 Task: Look for space in Wesseling, Germany from 12th August, 2023 to 16th August, 2023 for 8 adults in price range Rs.10000 to Rs.16000. Place can be private room with 8 bedrooms having 8 beds and 8 bathrooms. Property type can be house, flat, guest house, hotel. Amenities needed are: wifi, TV, free parkinig on premises, gym, breakfast. Booking option can be shelf check-in. Required host language is English.
Action: Mouse moved to (588, 153)
Screenshot: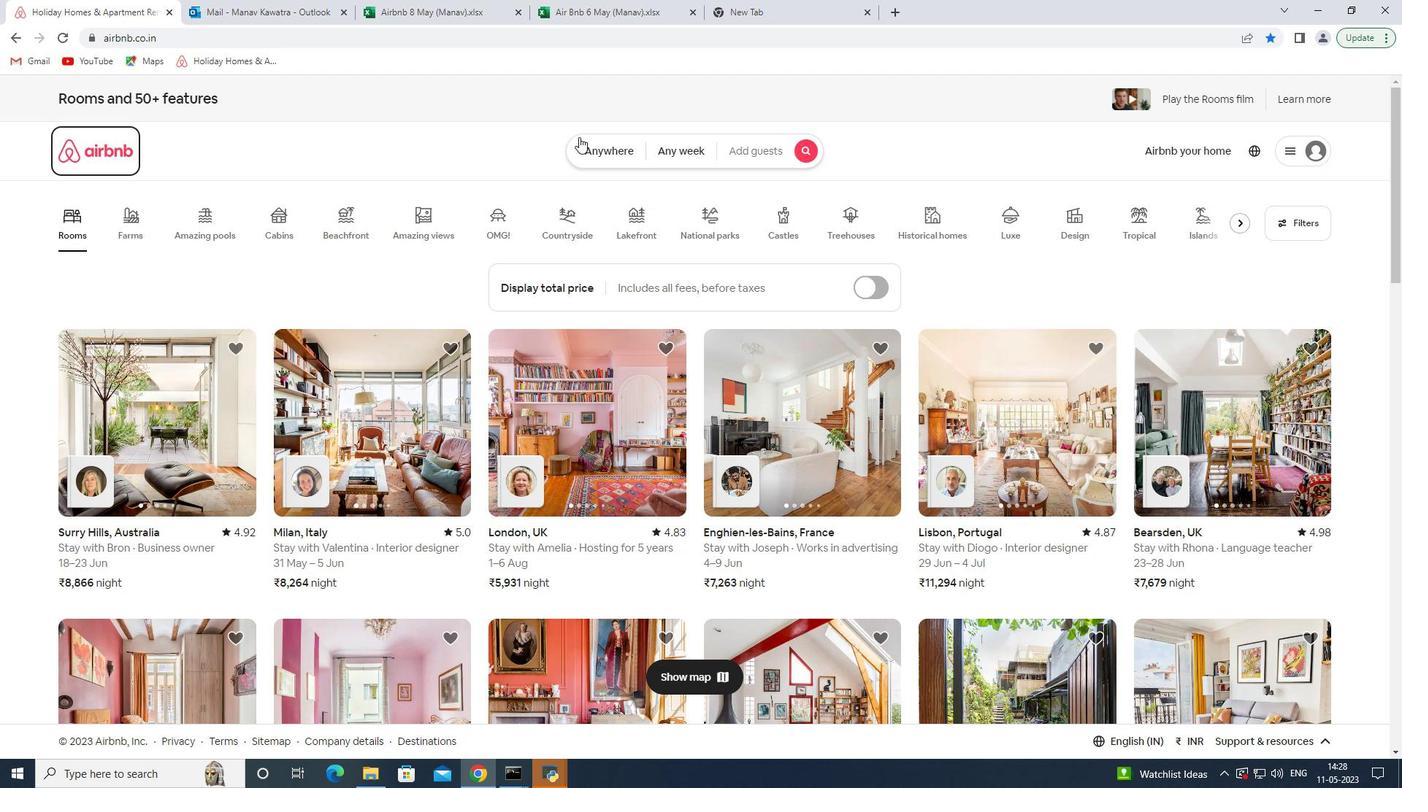 
Action: Mouse pressed left at (588, 153)
Screenshot: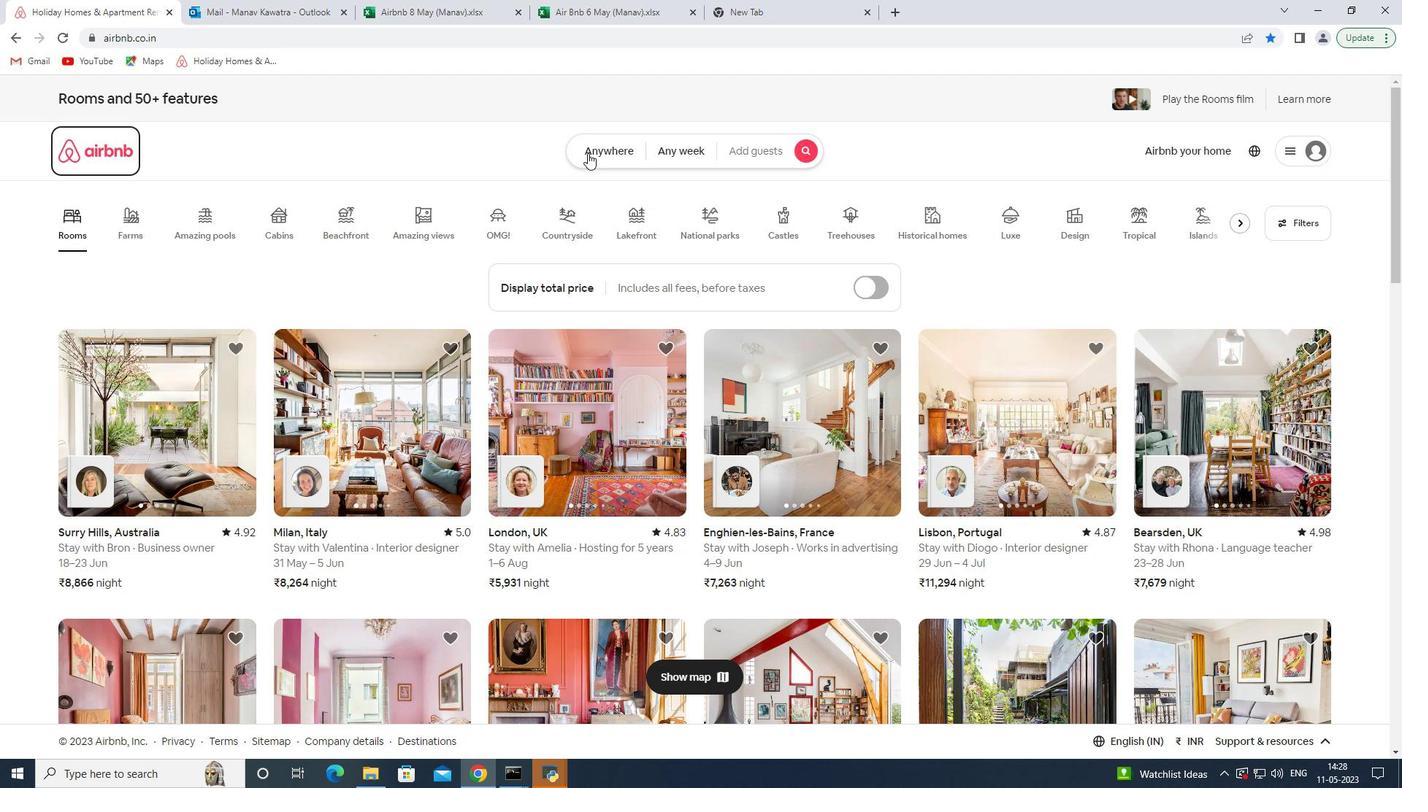 
Action: Mouse moved to (483, 219)
Screenshot: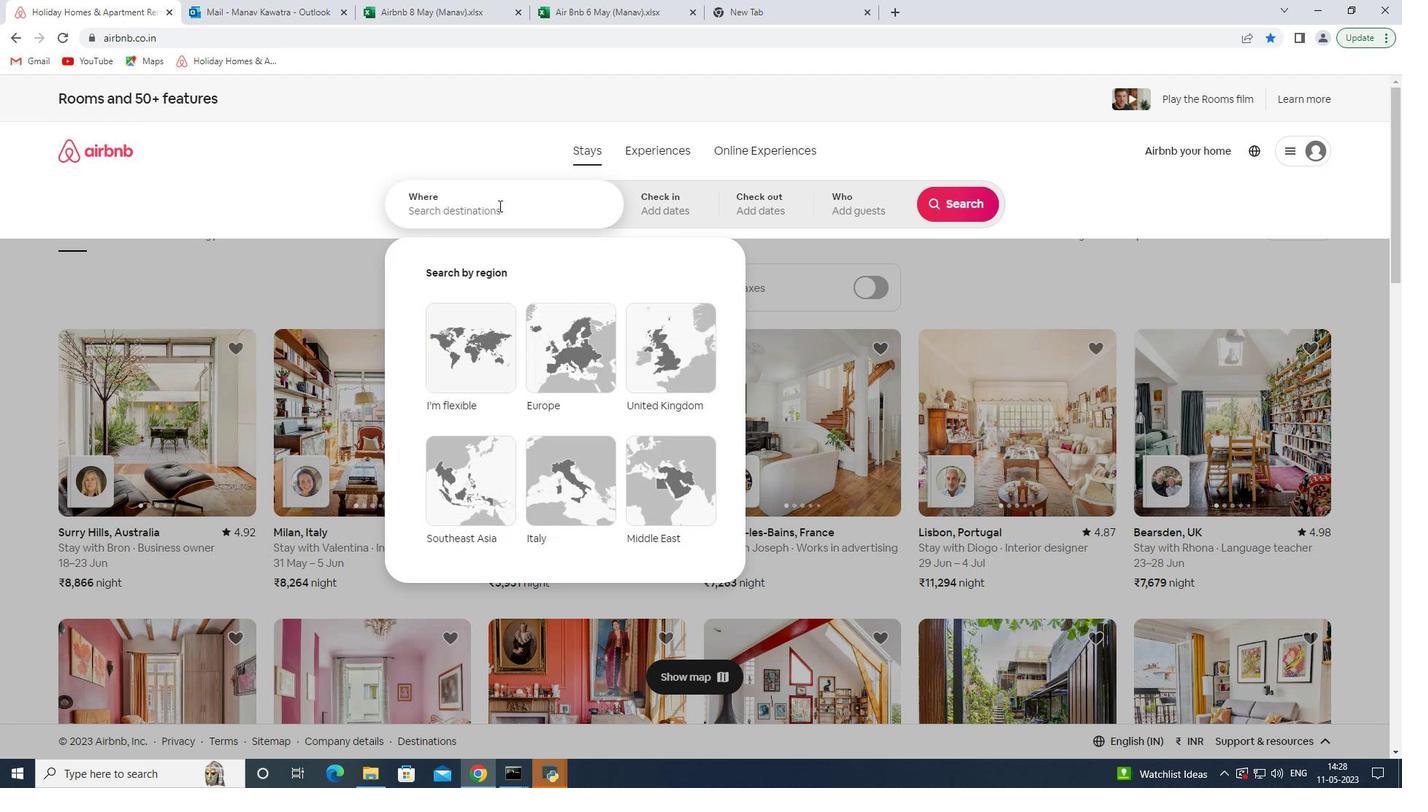
Action: Mouse pressed left at (483, 219)
Screenshot: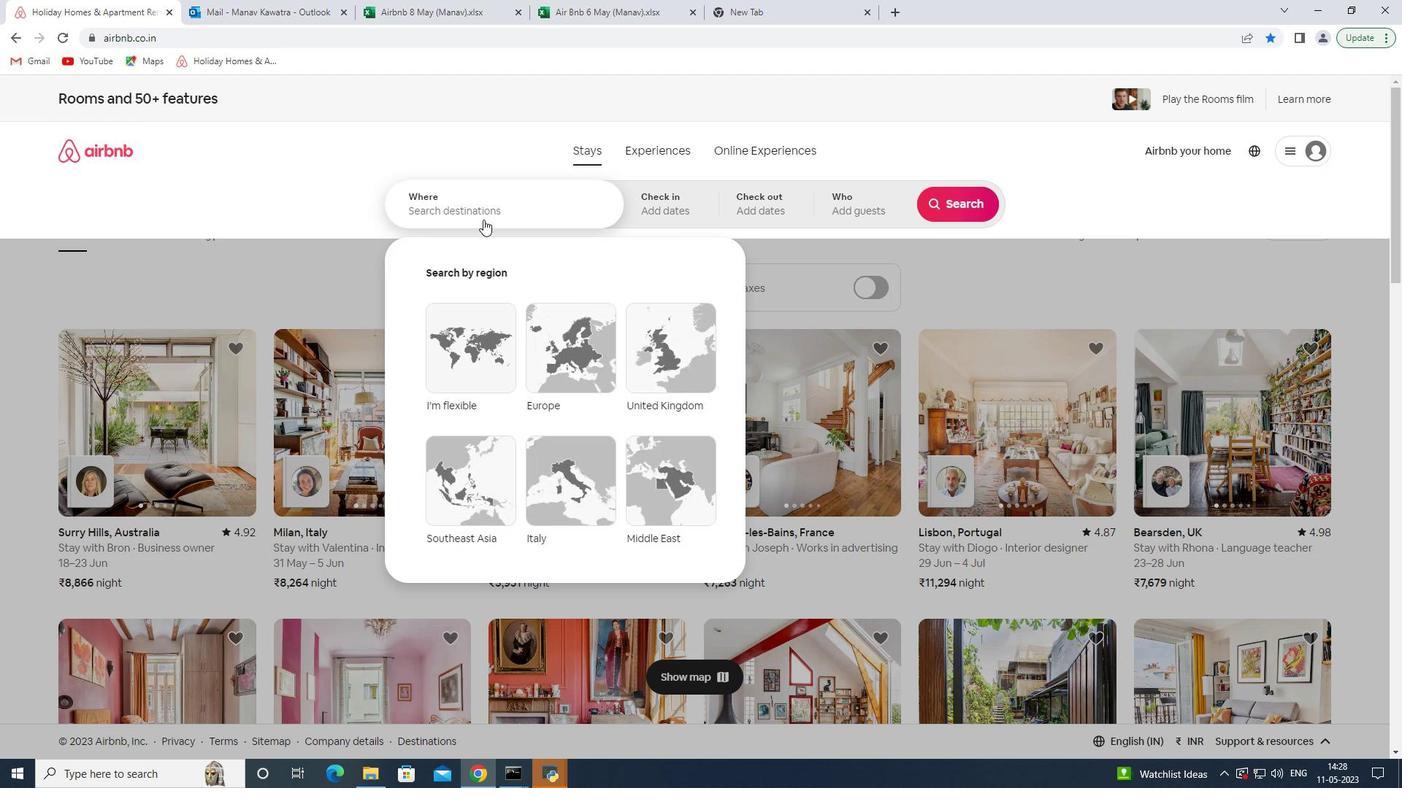 
Action: Mouse moved to (482, 206)
Screenshot: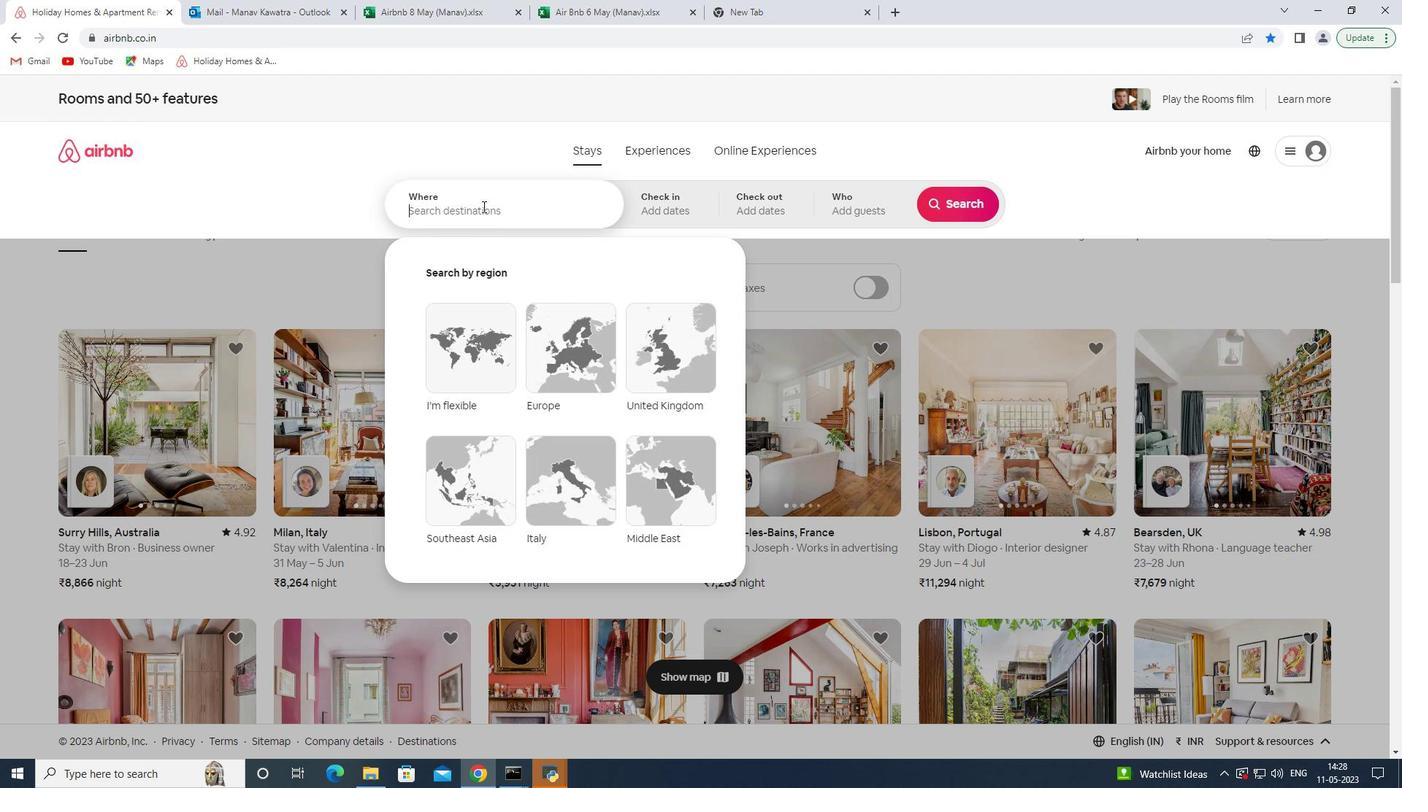 
Action: Mouse pressed left at (482, 206)
Screenshot: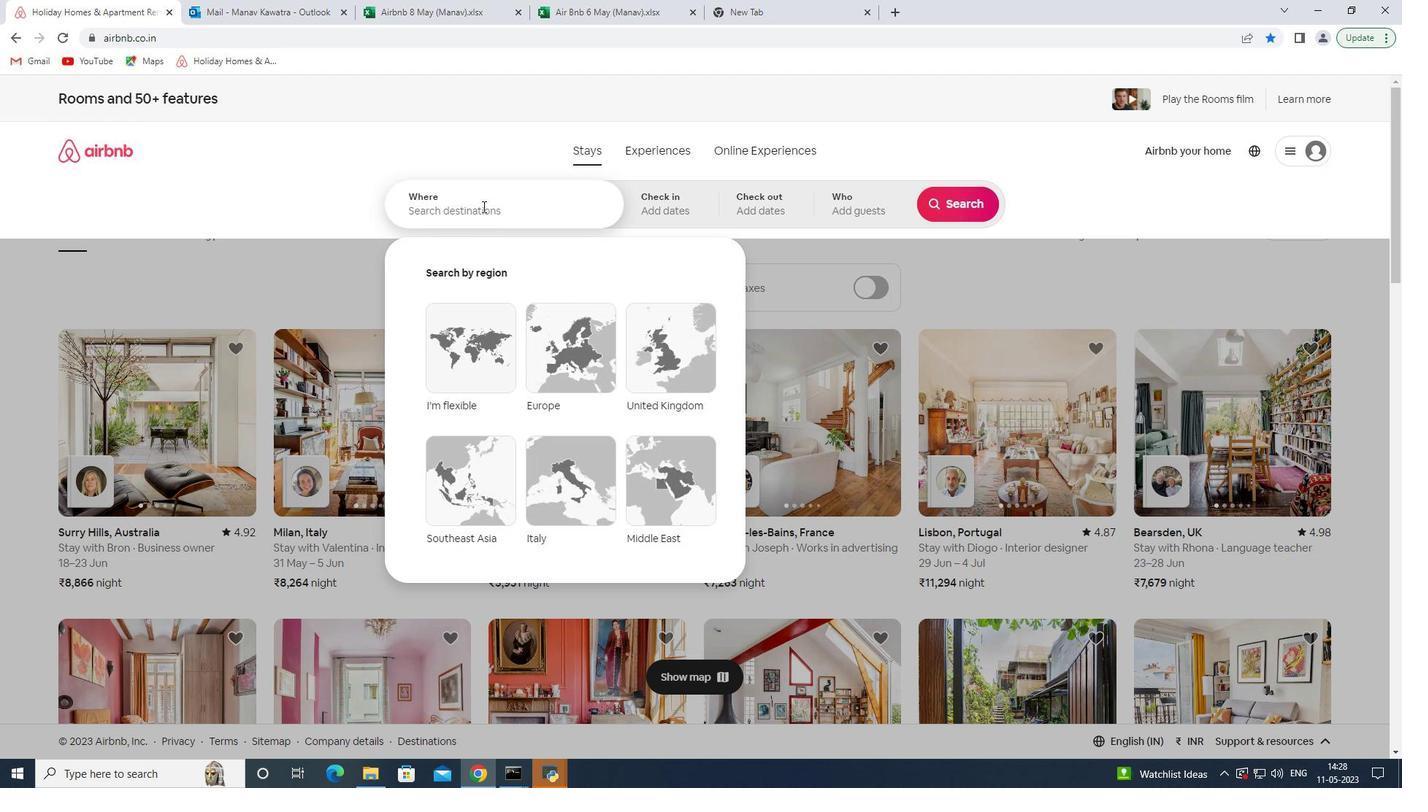 
Action: Key pressed <Key.shift><Key.shift><Key.shift>Wesseling<Key.space><Key.shift><Key.shift><Key.shift><Key.shift><Key.shift><Key.shift><Key.shift><Key.shift><Key.shift><Key.shift><Key.shift><Key.shift><Key.shift><Key.shift><Key.shift><Key.shift><Key.shift><Key.shift><Key.shift><Key.shift><Key.shift><Key.shift><Key.shift><Key.shift><Key.shift><Key.shift><Key.shift><Key.shift><Key.shift><Key.shift><Key.shift><Key.shift><Key.shift><Key.shift><Key.shift><Key.shift><Key.shift><Key.shift><Key.shift><Key.shift><Key.shift><Key.shift><Key.shift><Key.shift><Key.shift><Key.shift><Key.shift>Ger
Screenshot: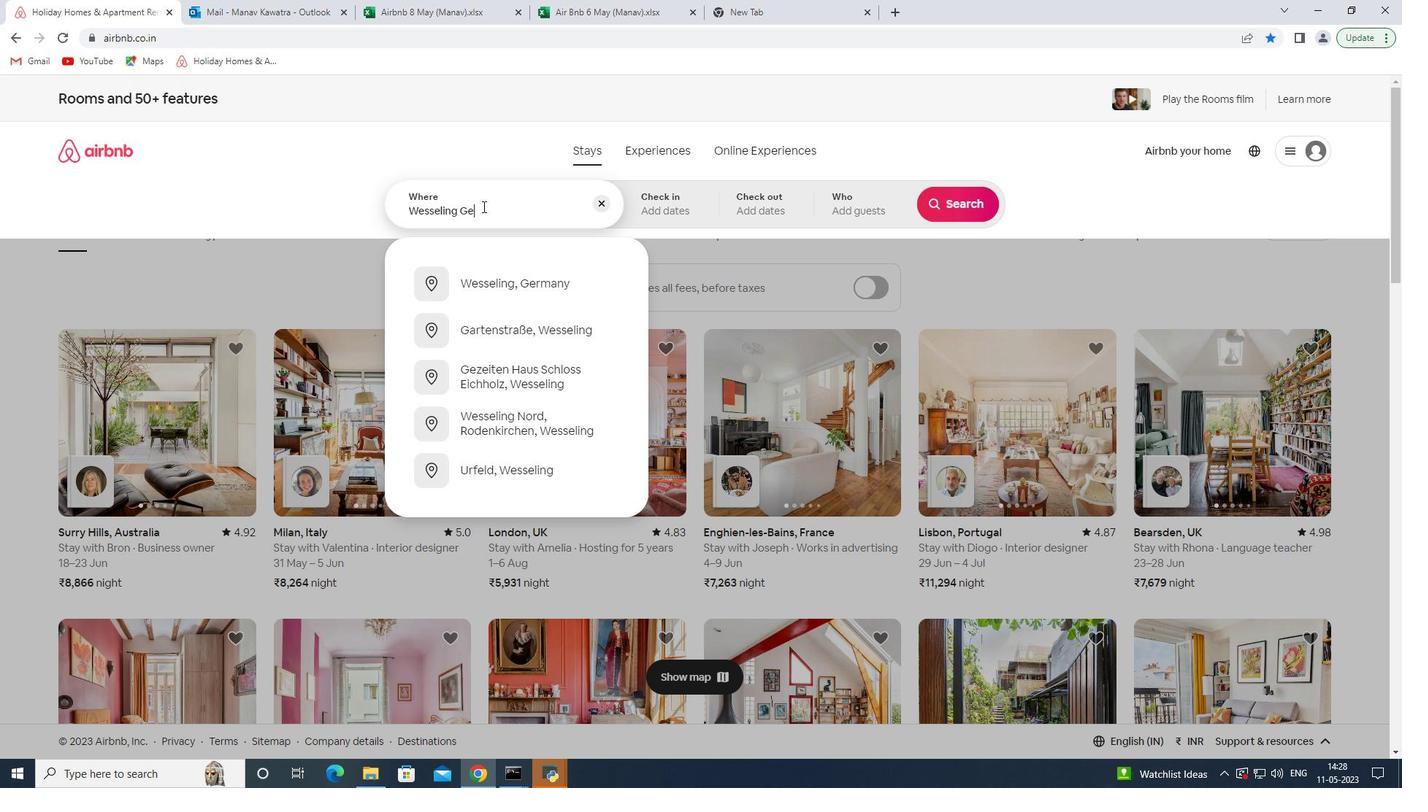 
Action: Mouse moved to (565, 287)
Screenshot: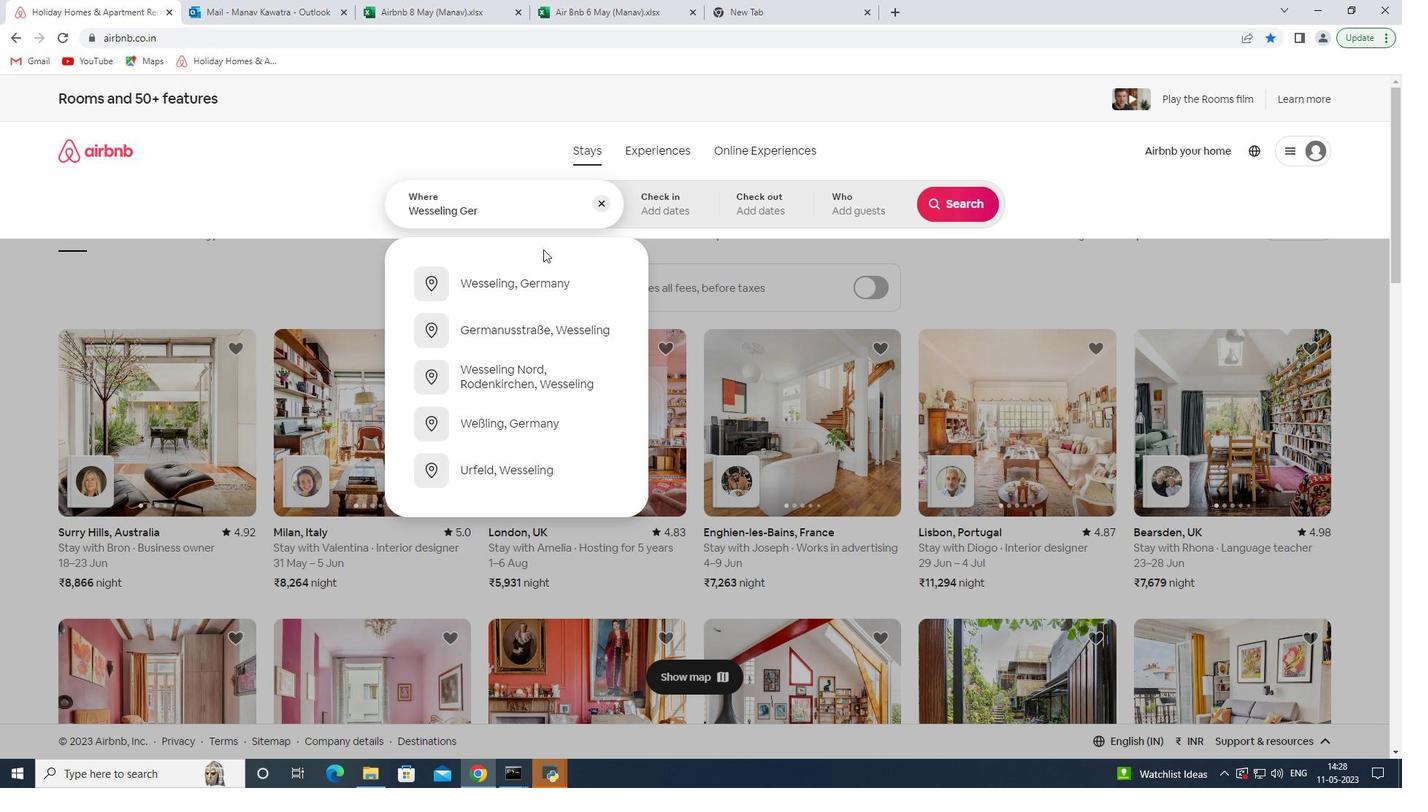 
Action: Mouse pressed left at (565, 287)
Screenshot: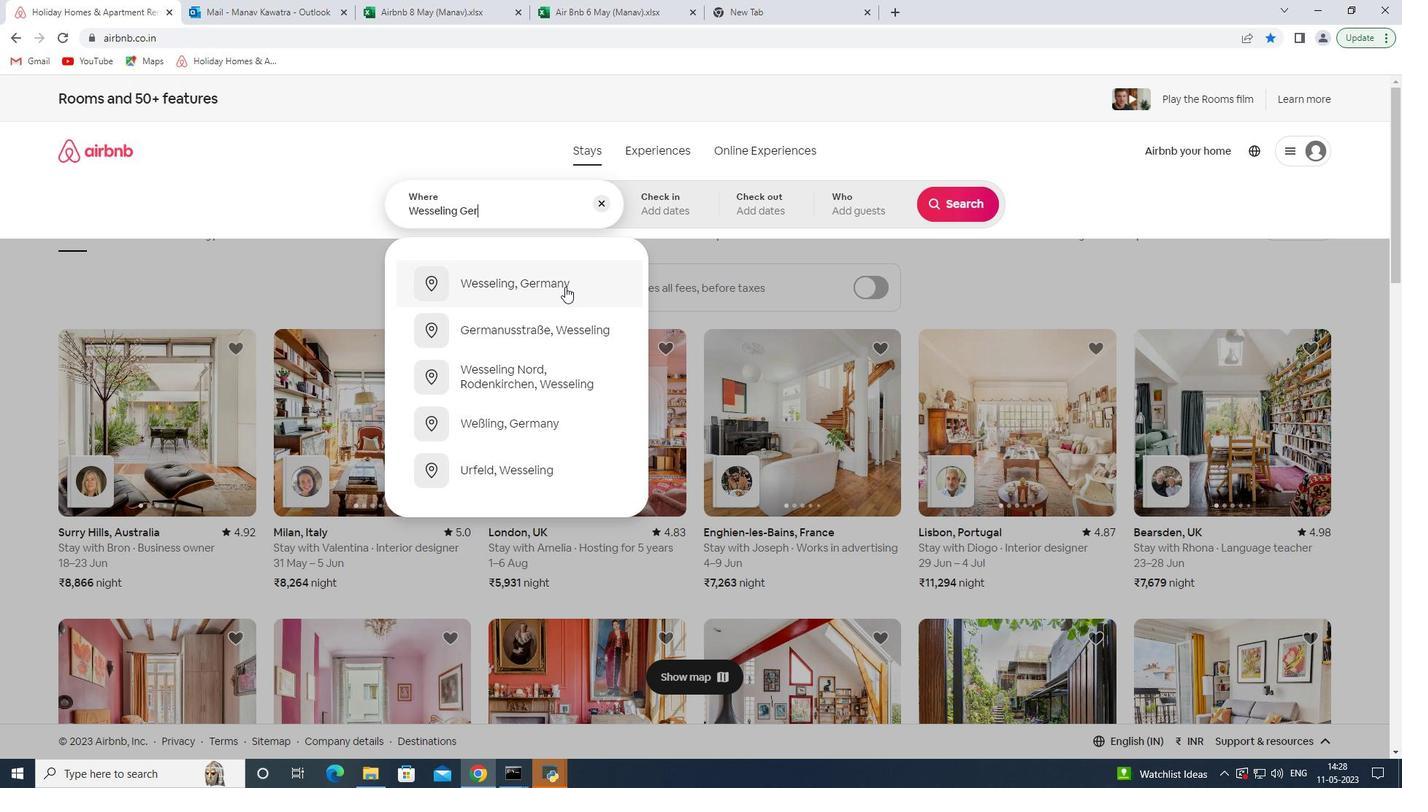 
Action: Mouse moved to (948, 321)
Screenshot: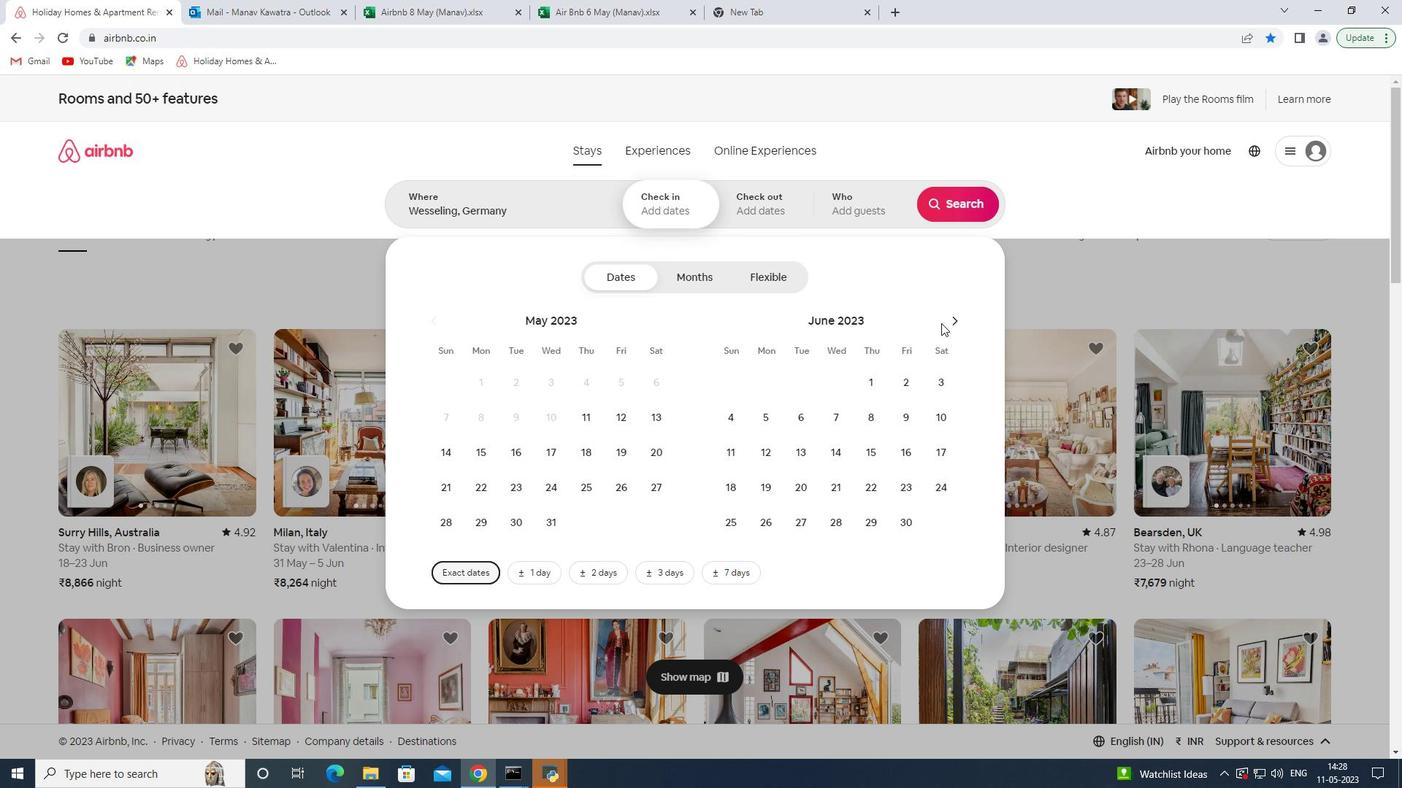 
Action: Mouse pressed left at (948, 321)
Screenshot: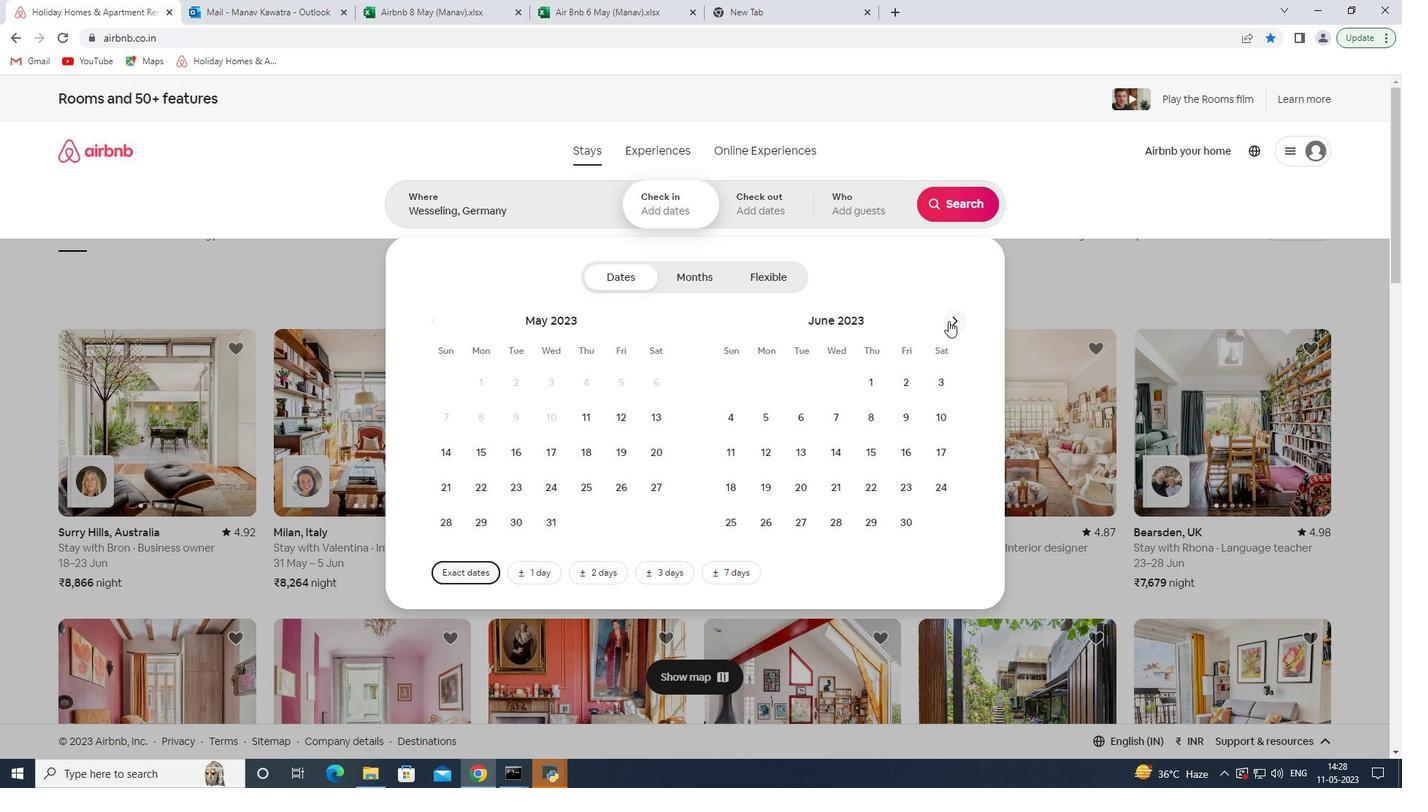 
Action: Mouse pressed left at (948, 321)
Screenshot: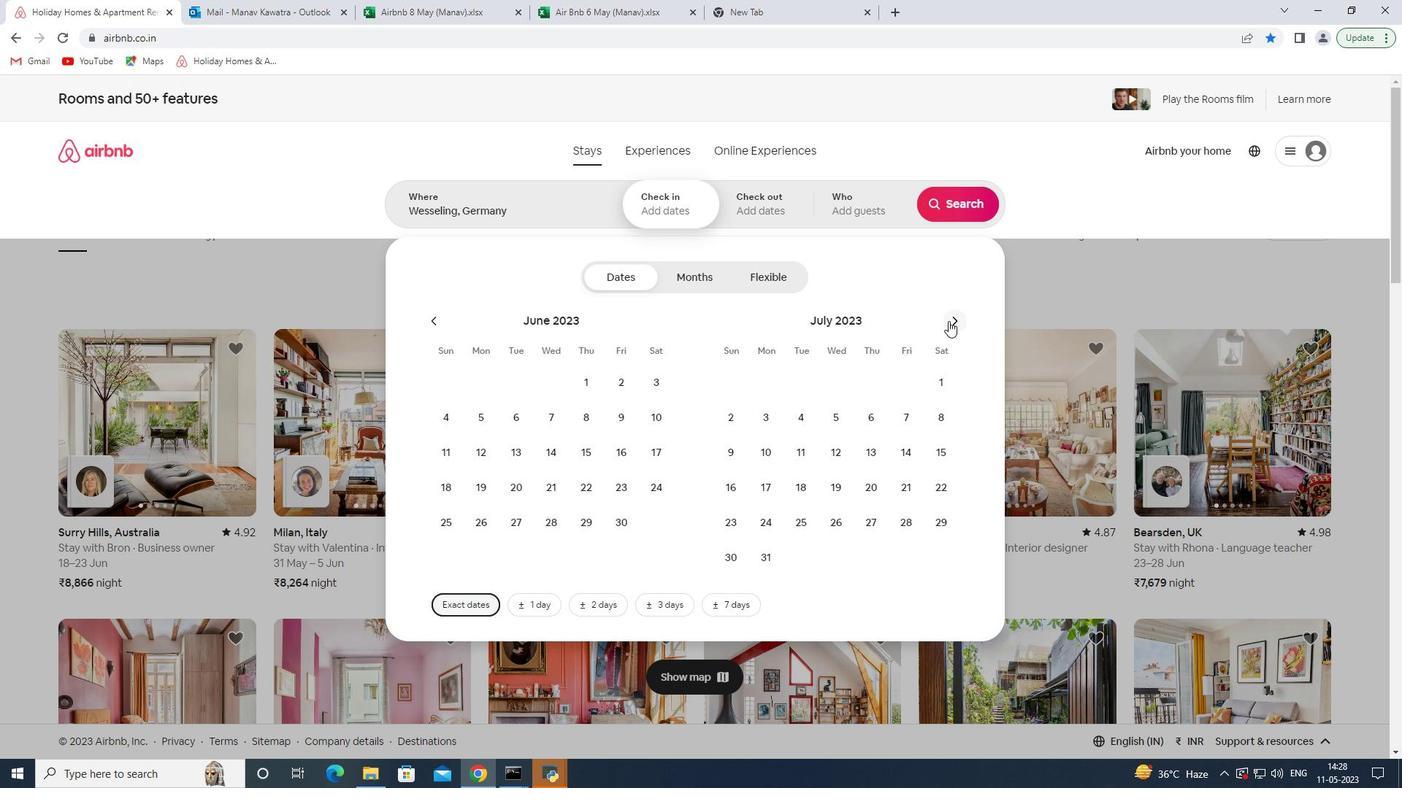 
Action: Mouse moved to (942, 414)
Screenshot: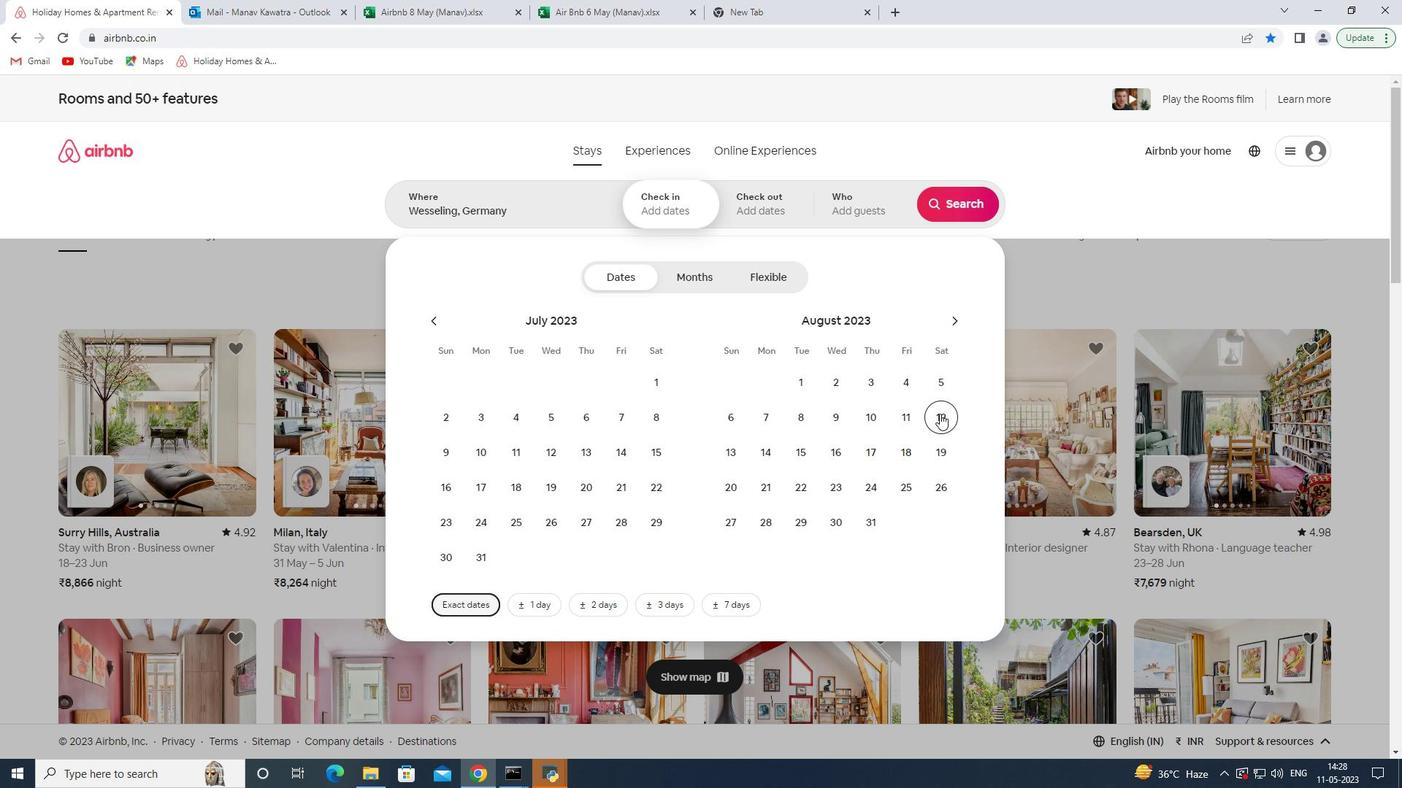 
Action: Mouse pressed left at (942, 414)
Screenshot: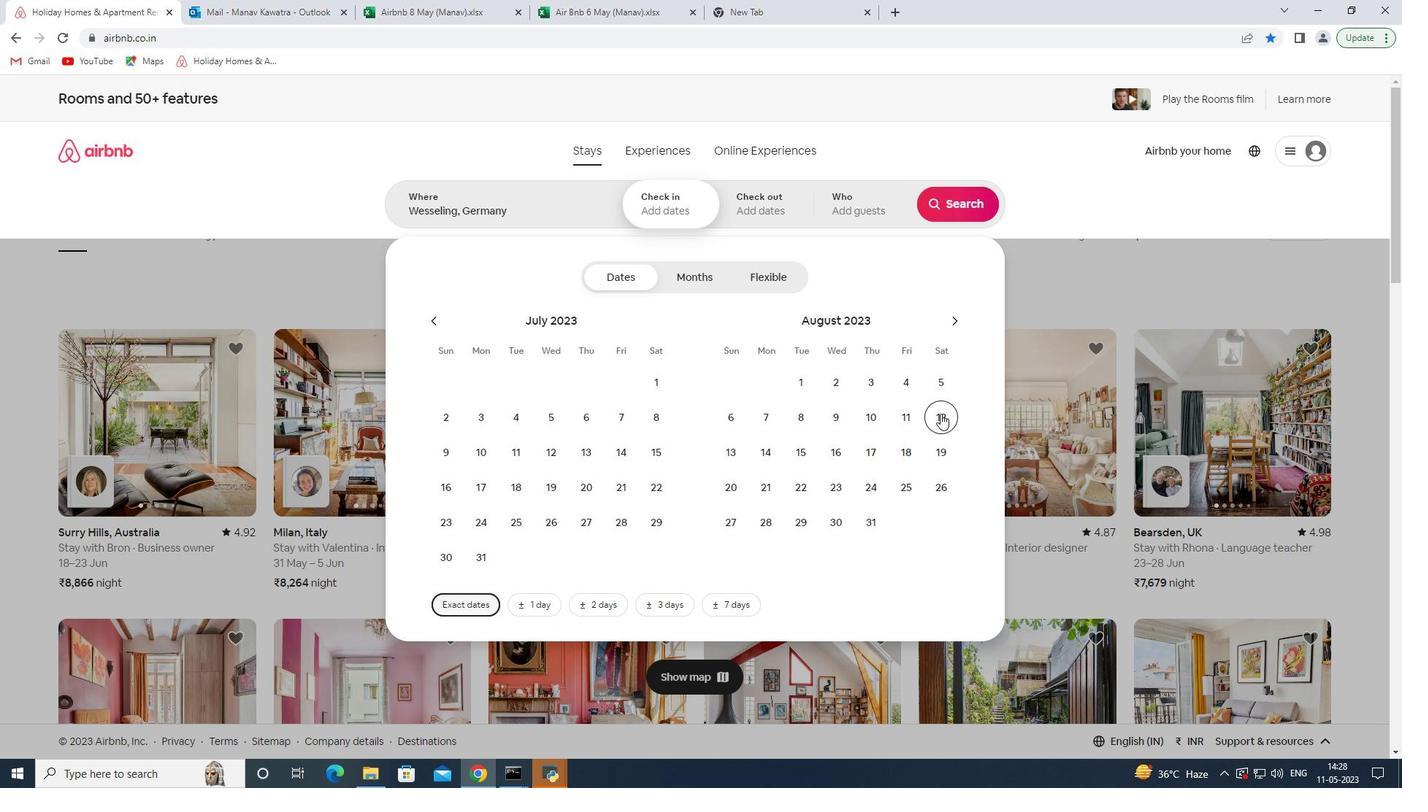 
Action: Mouse moved to (826, 451)
Screenshot: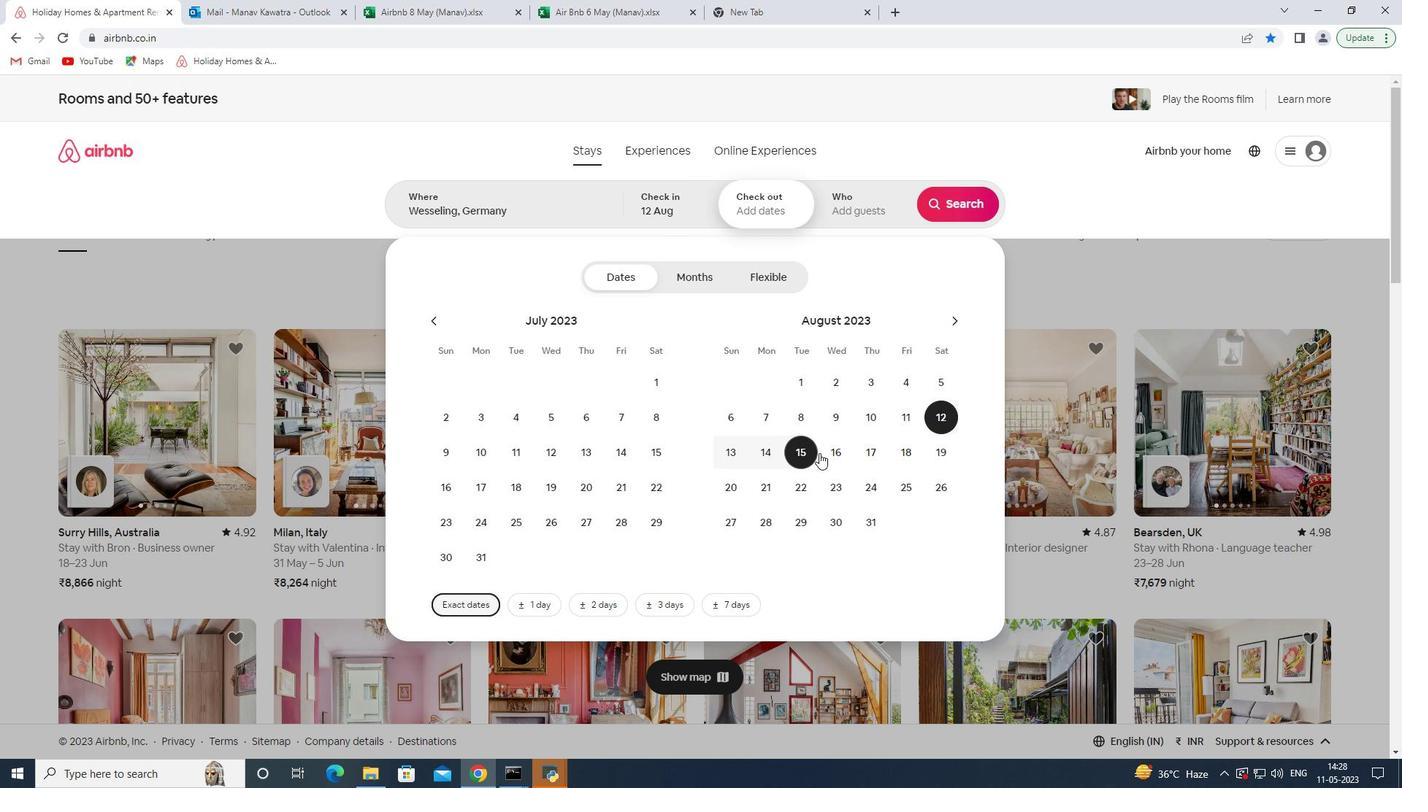 
Action: Mouse pressed left at (826, 451)
Screenshot: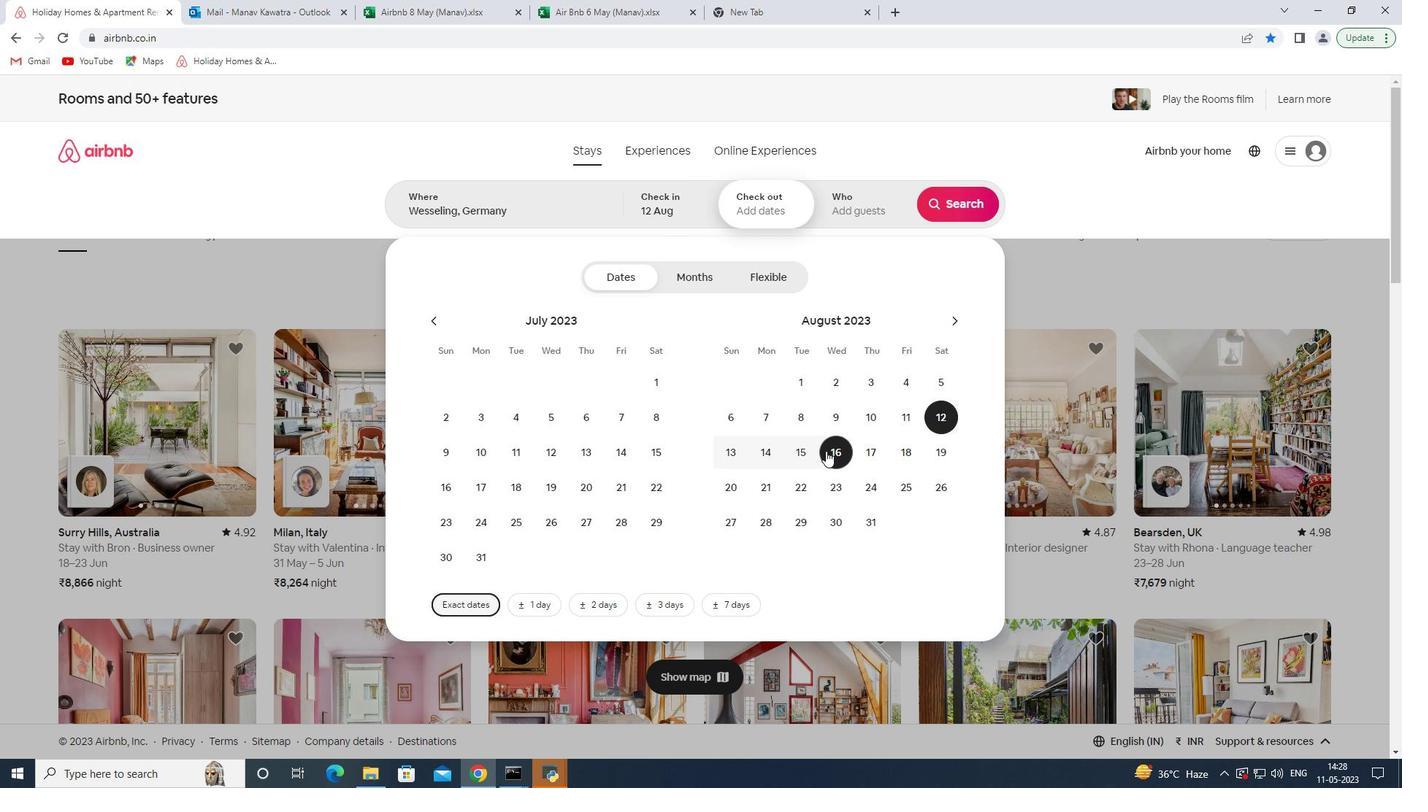 
Action: Mouse moved to (863, 216)
Screenshot: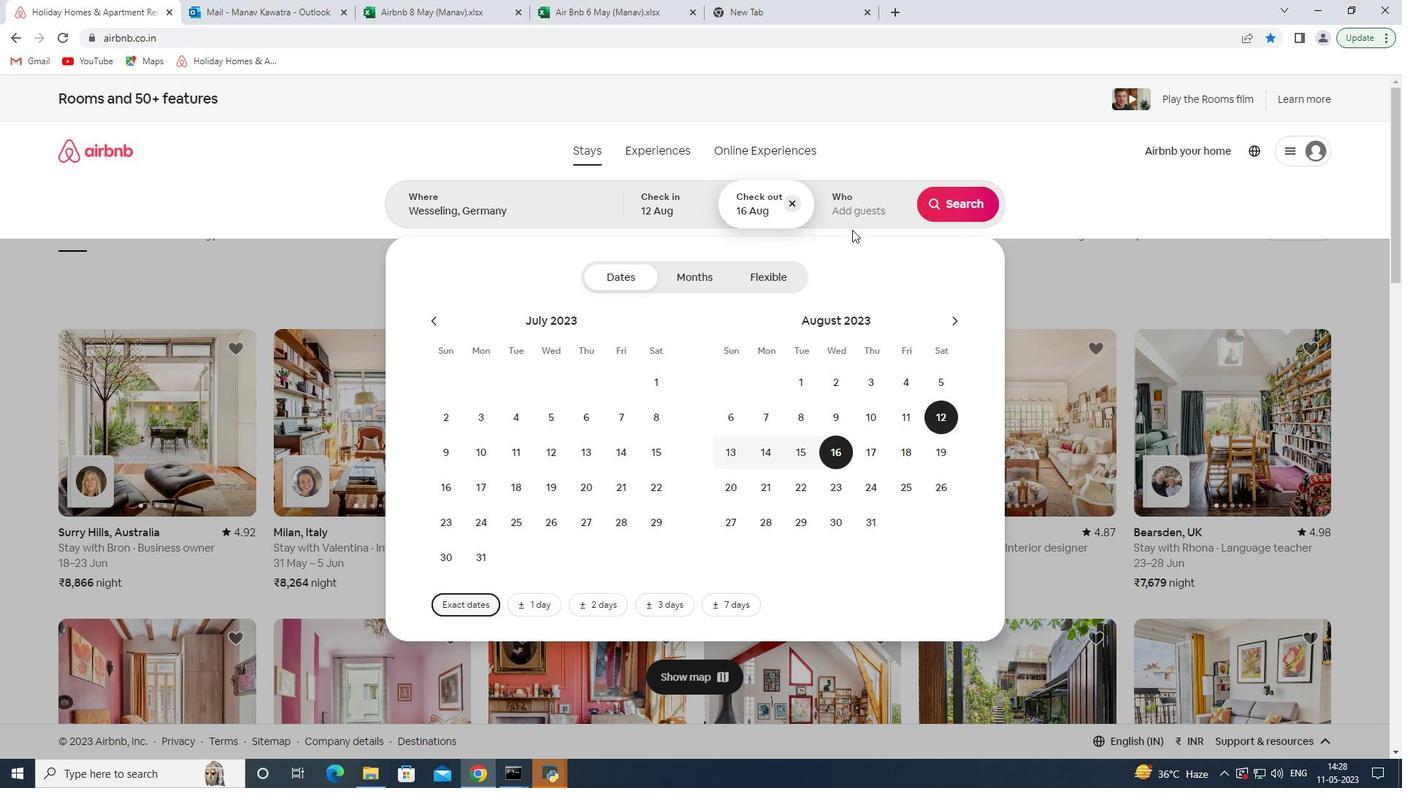 
Action: Mouse pressed left at (863, 216)
Screenshot: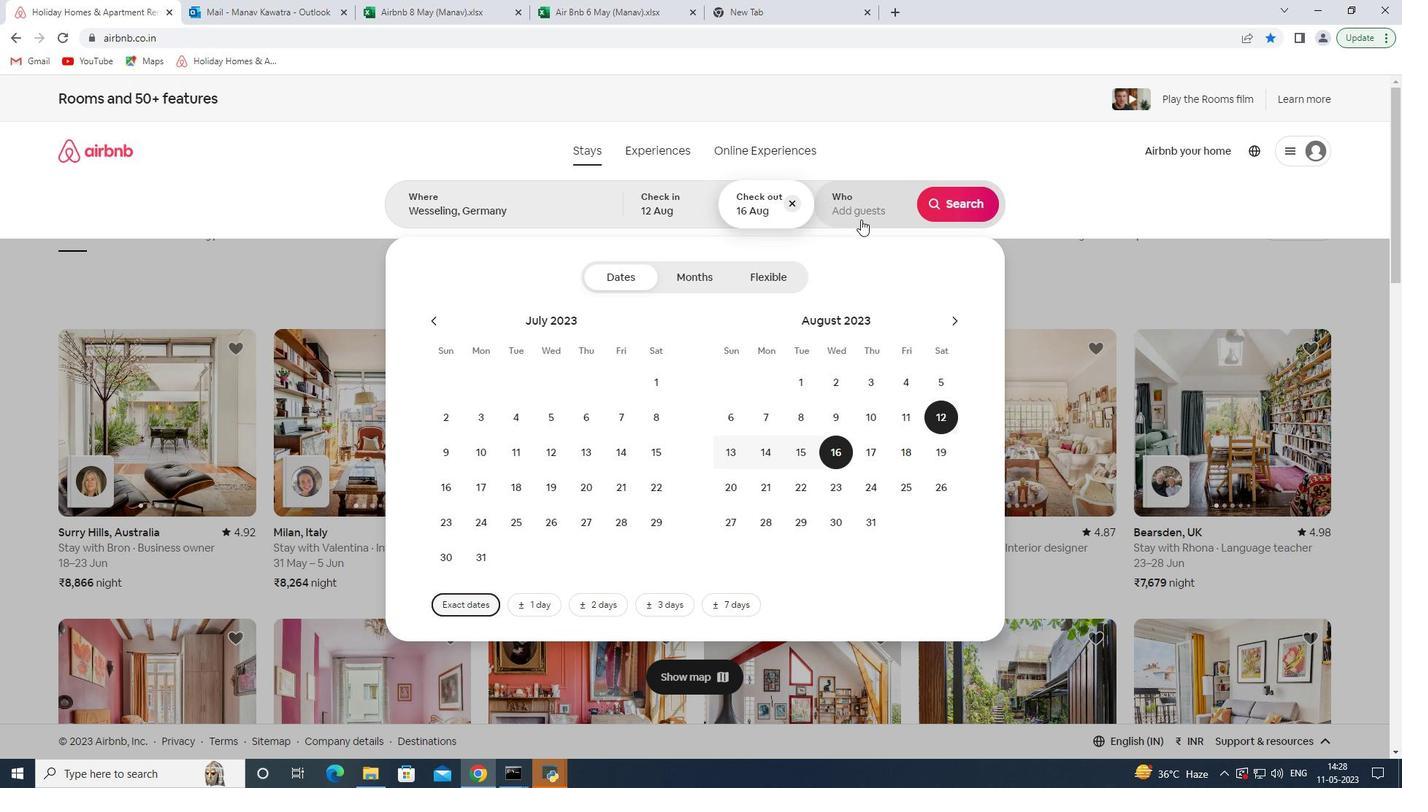 
Action: Mouse moved to (957, 274)
Screenshot: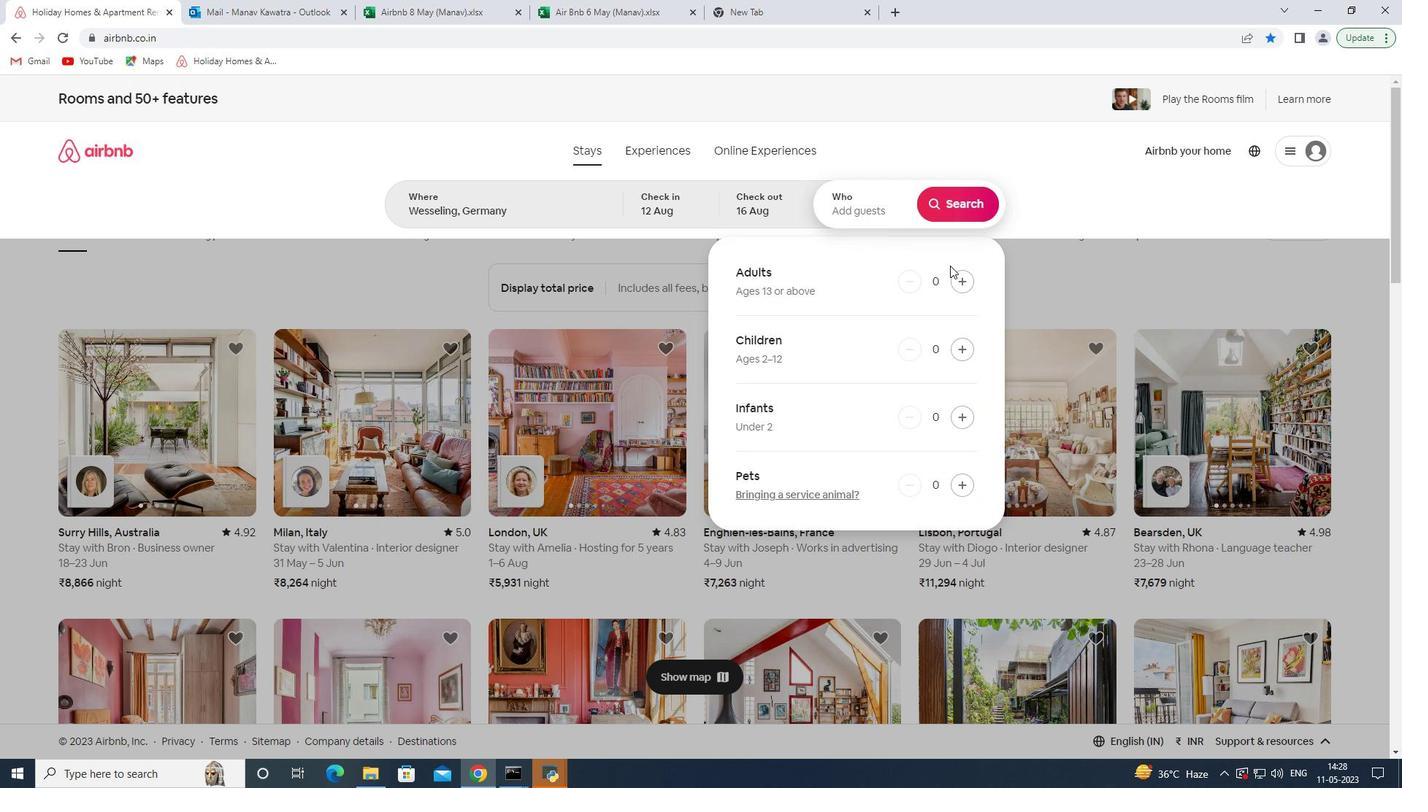 
Action: Mouse pressed left at (957, 274)
Screenshot: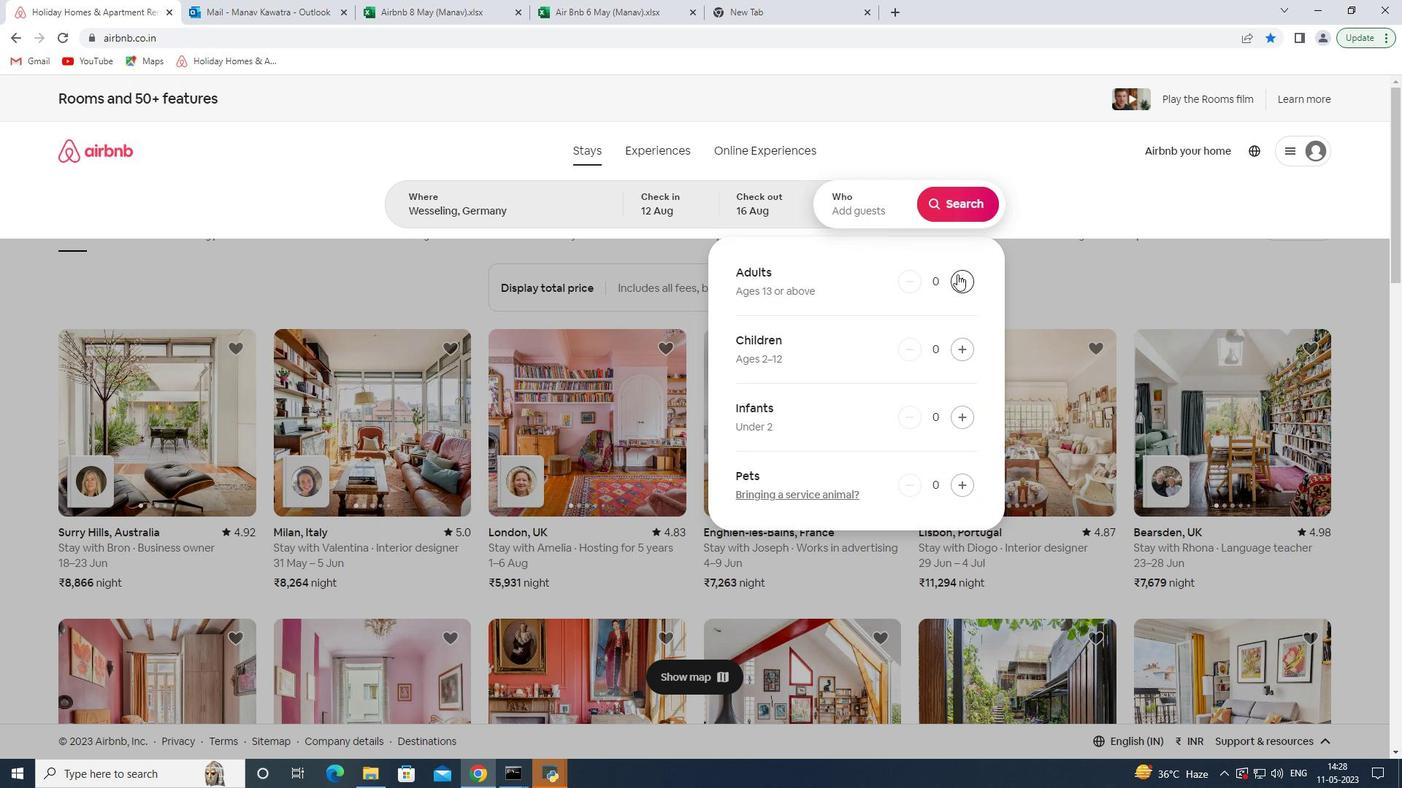 
Action: Mouse pressed left at (957, 274)
Screenshot: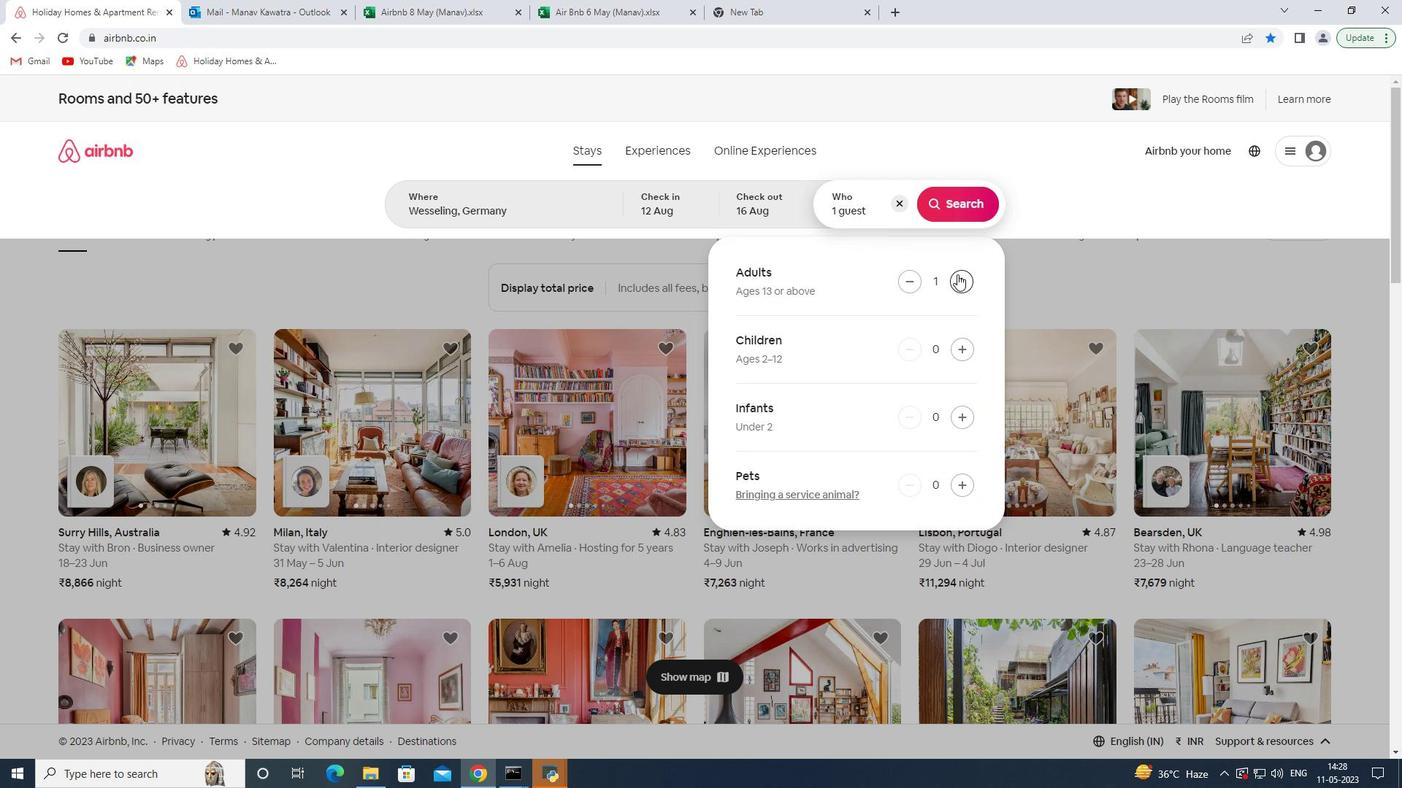 
Action: Mouse pressed left at (957, 274)
Screenshot: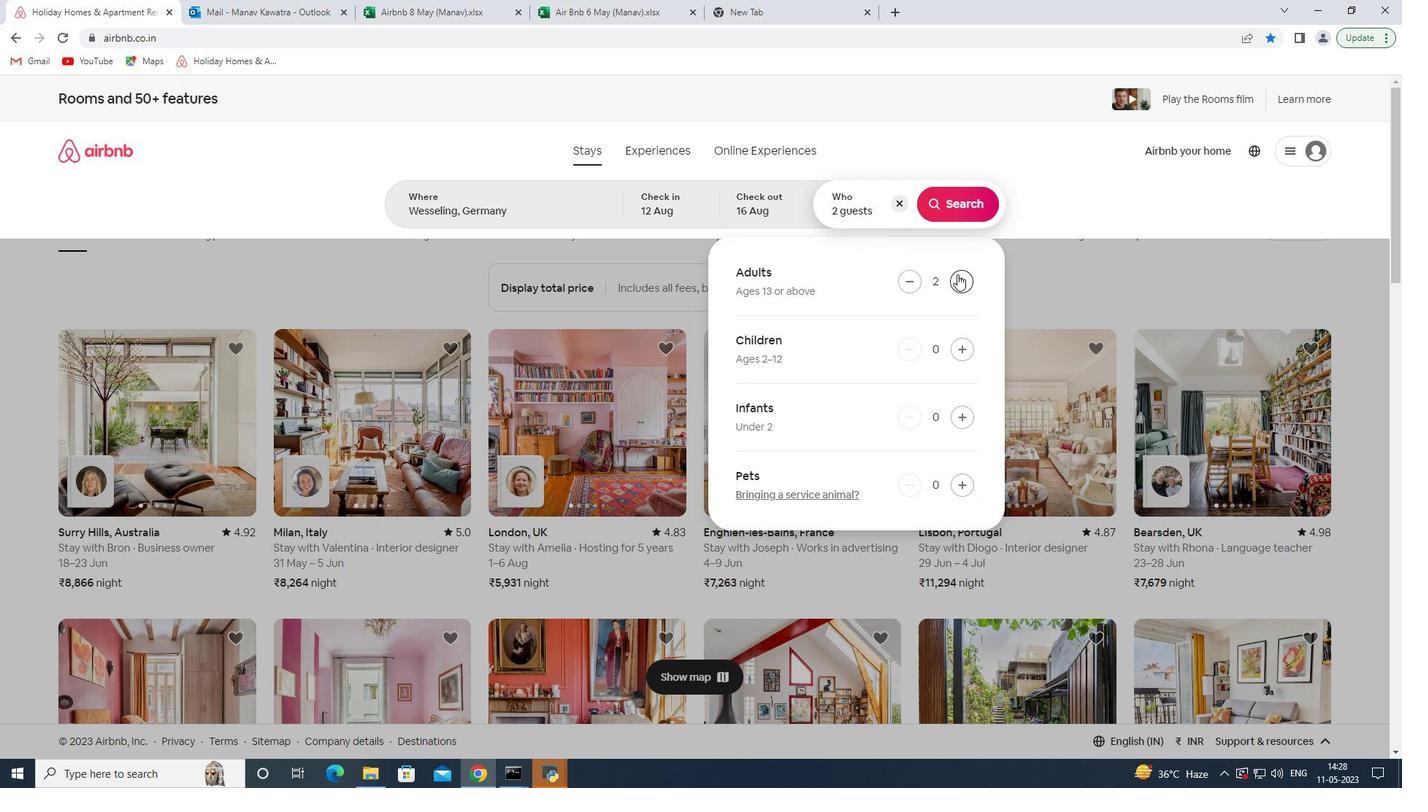 
Action: Mouse pressed left at (957, 274)
Screenshot: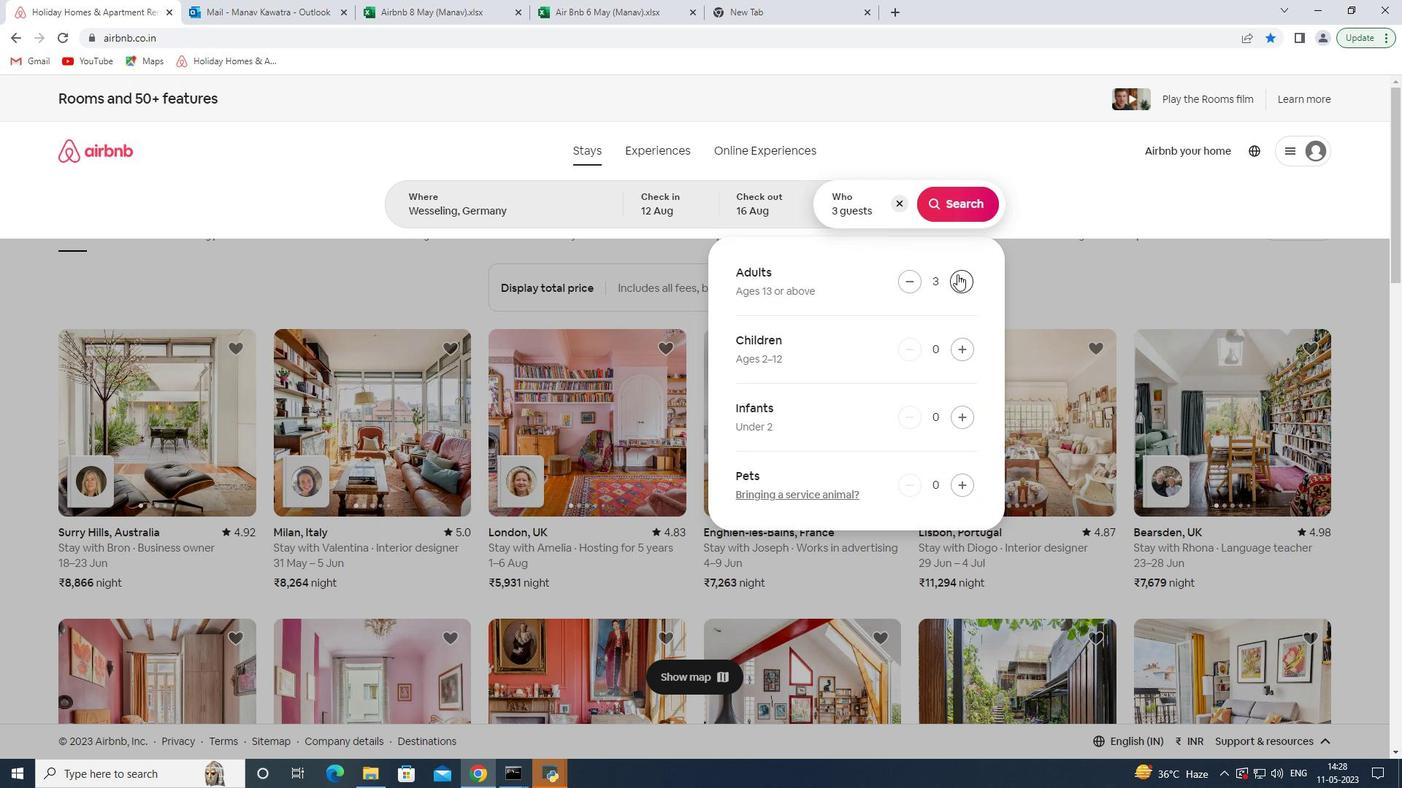 
Action: Mouse pressed left at (957, 274)
Screenshot: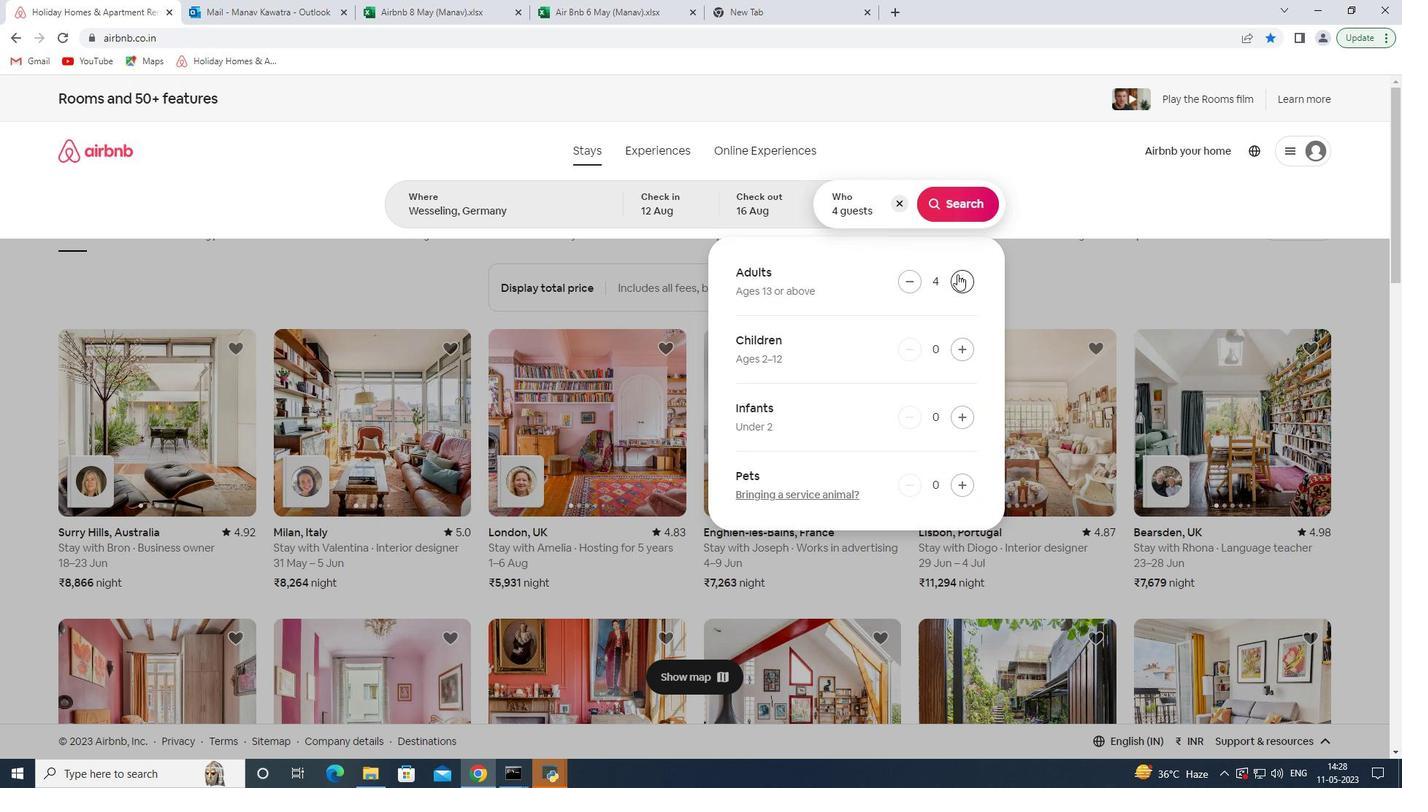 
Action: Mouse pressed left at (957, 274)
Screenshot: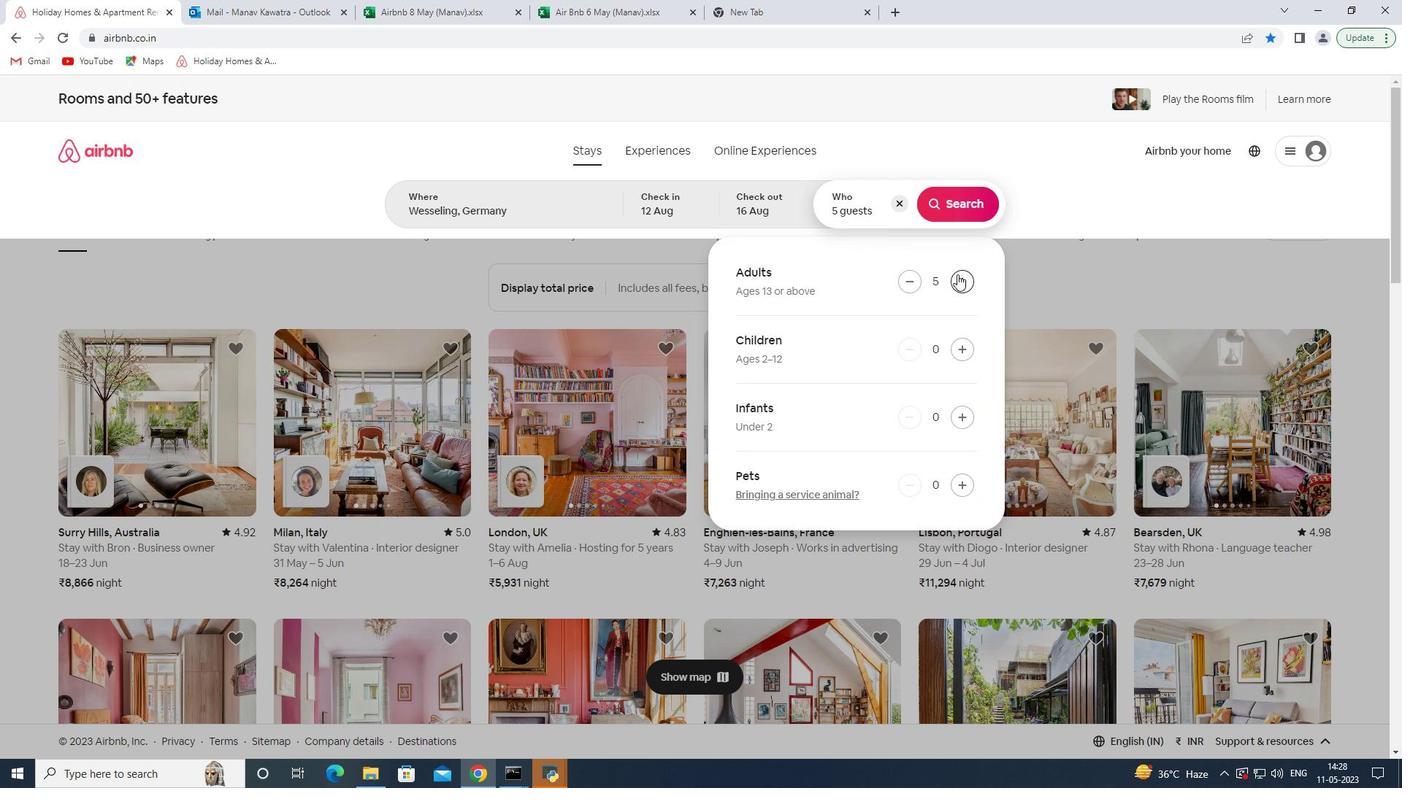 
Action: Mouse pressed left at (957, 274)
Screenshot: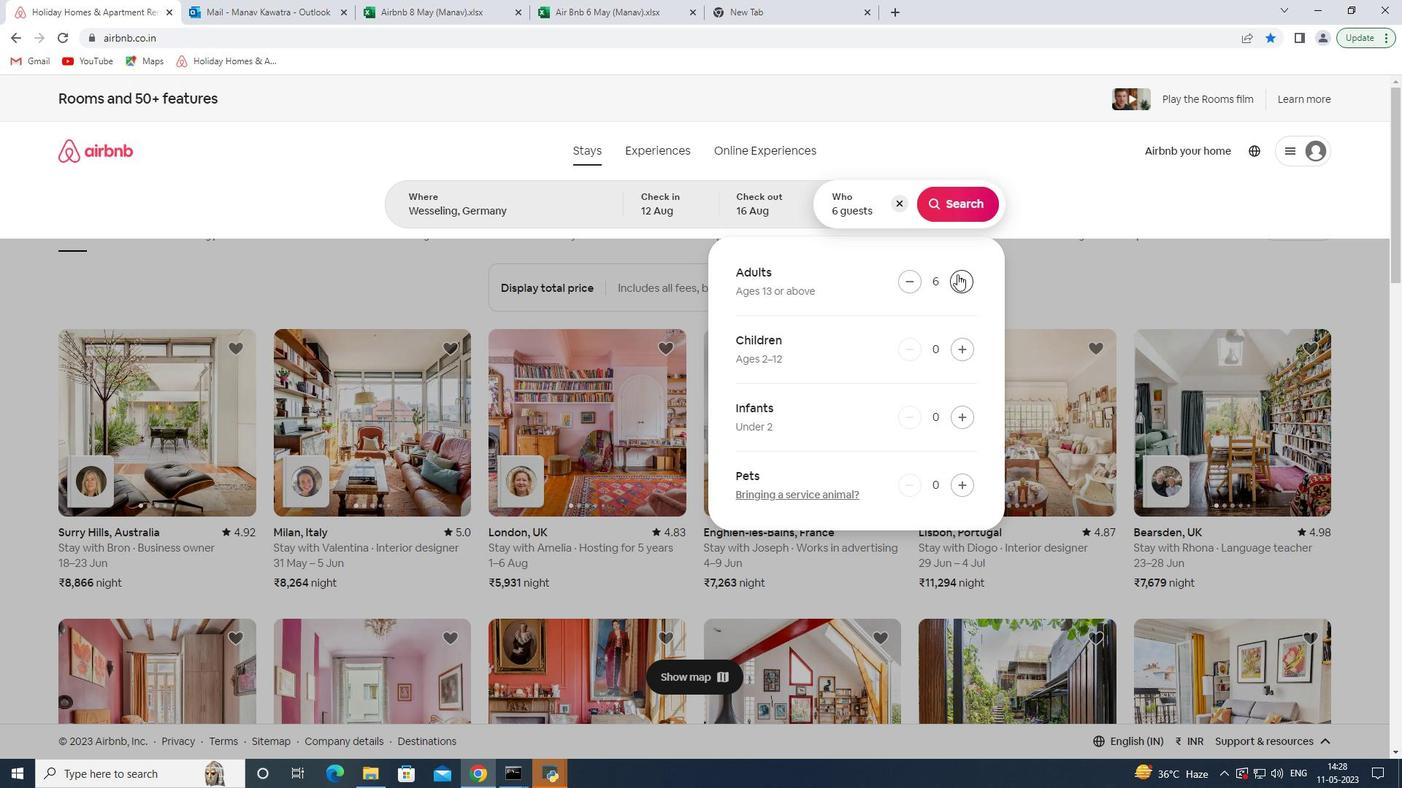 
Action: Mouse pressed left at (957, 274)
Screenshot: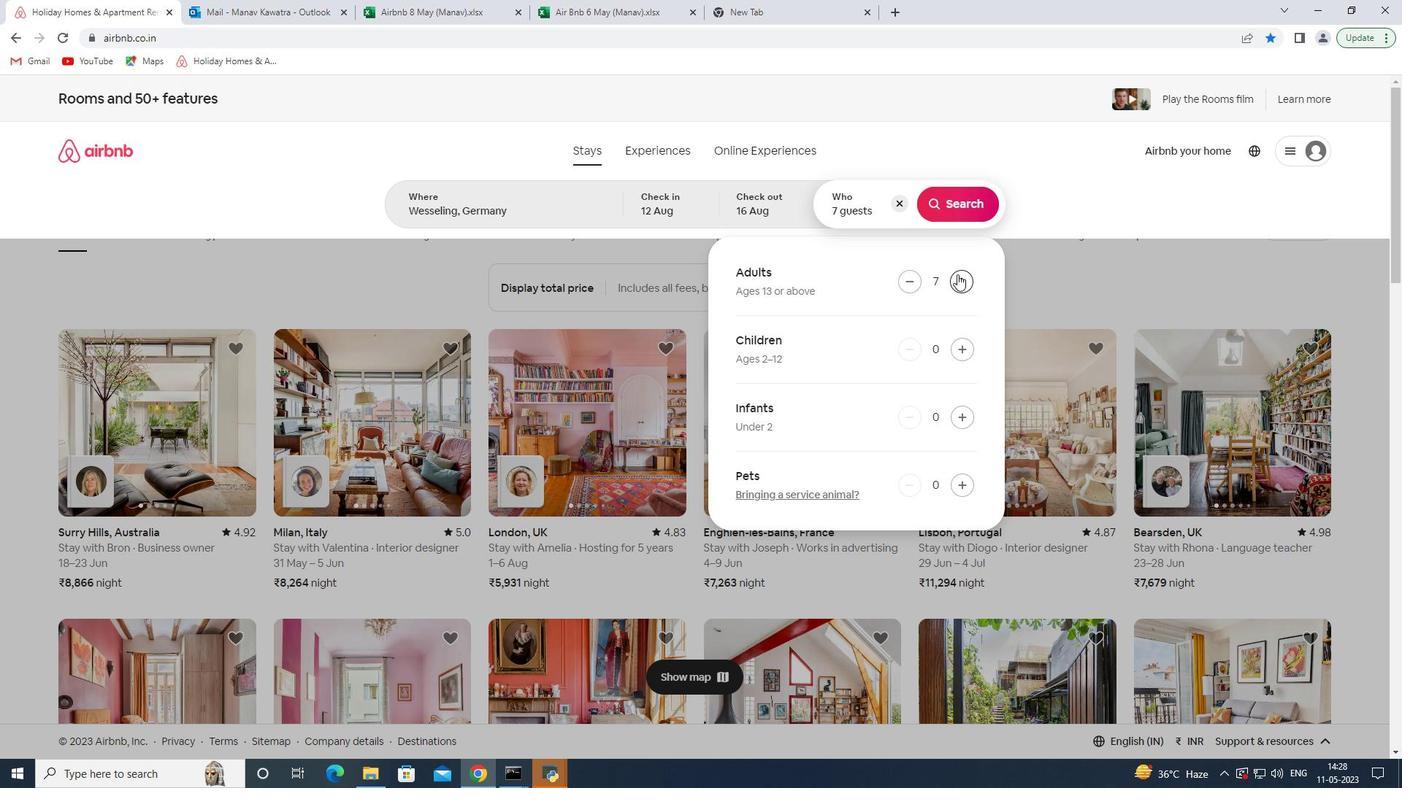 
Action: Mouse moved to (959, 203)
Screenshot: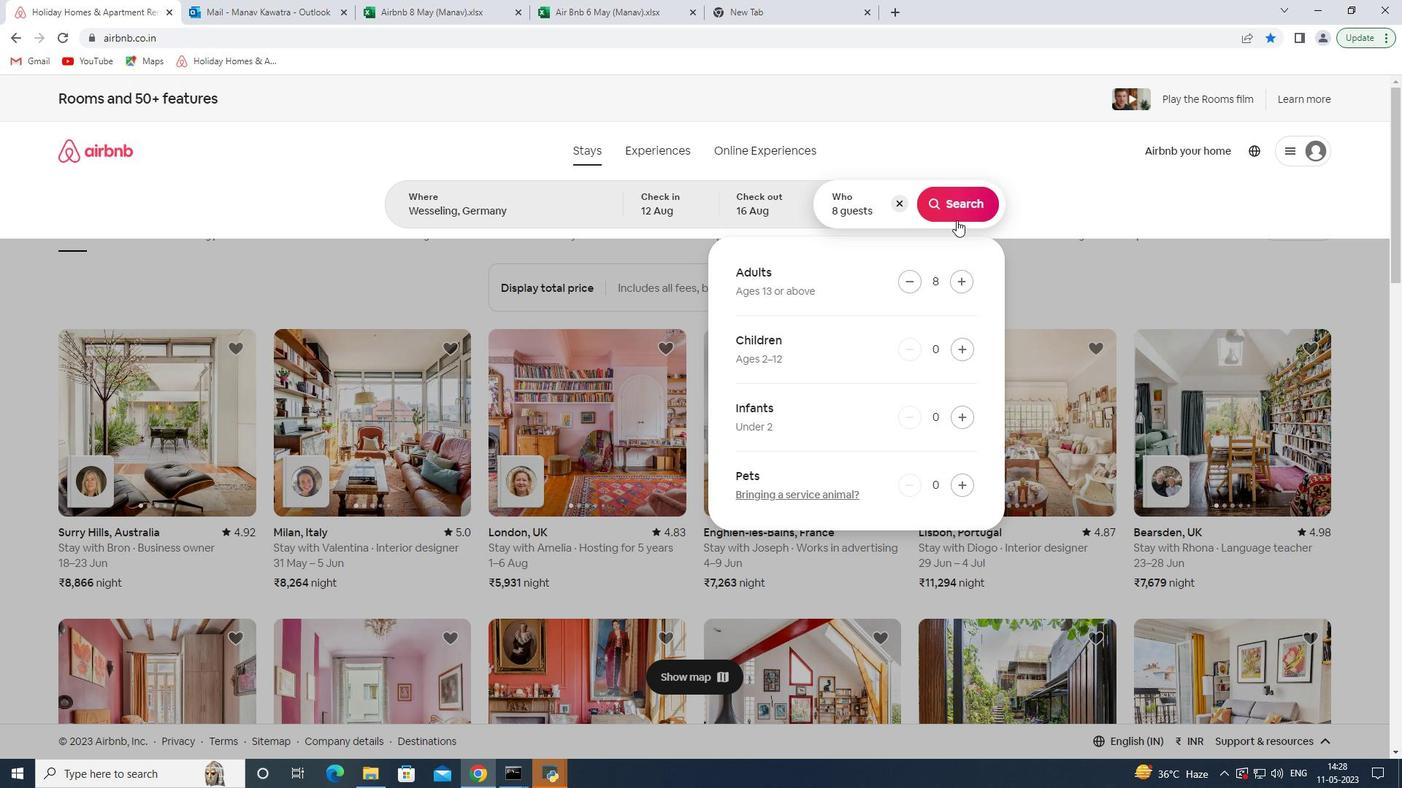 
Action: Mouse pressed left at (959, 203)
Screenshot: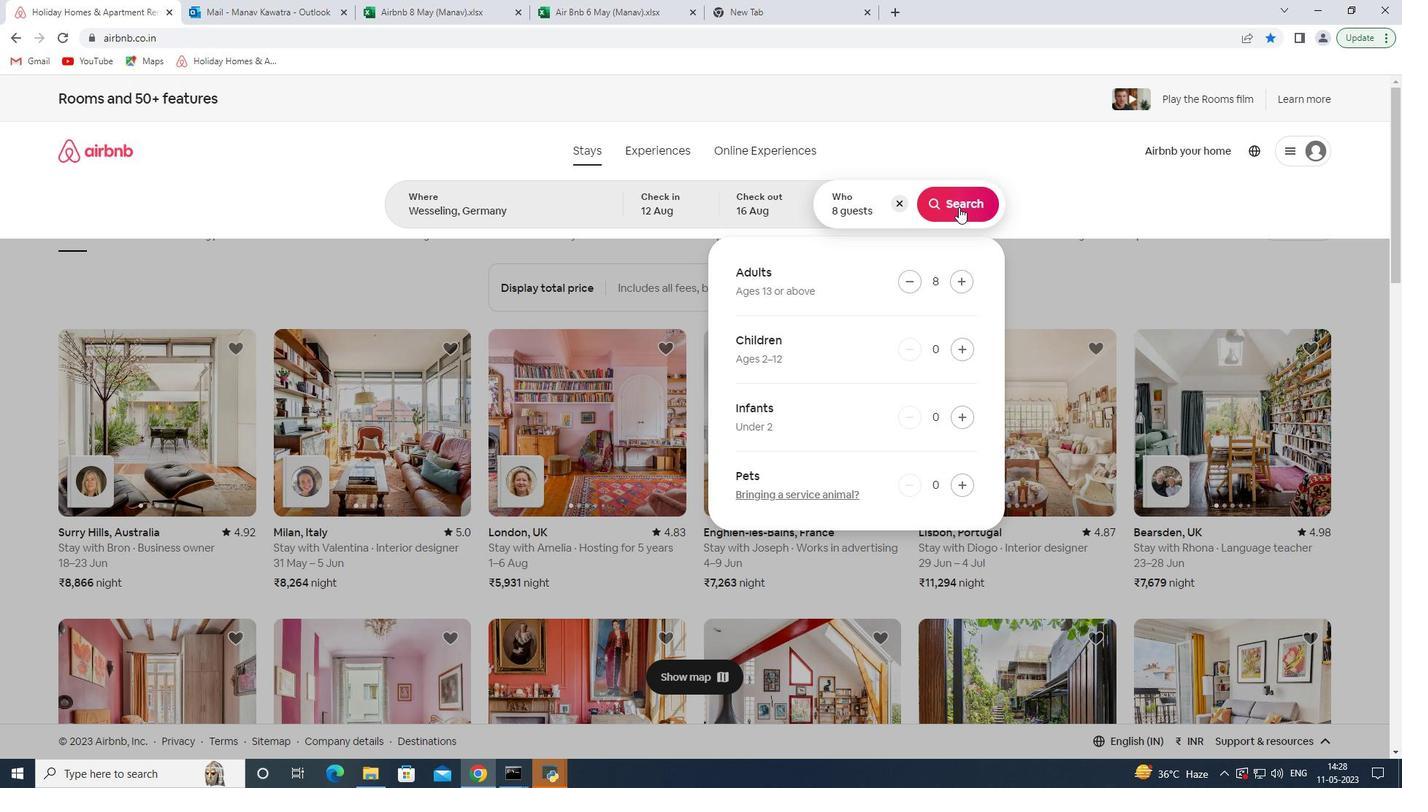 
Action: Mouse moved to (1327, 159)
Screenshot: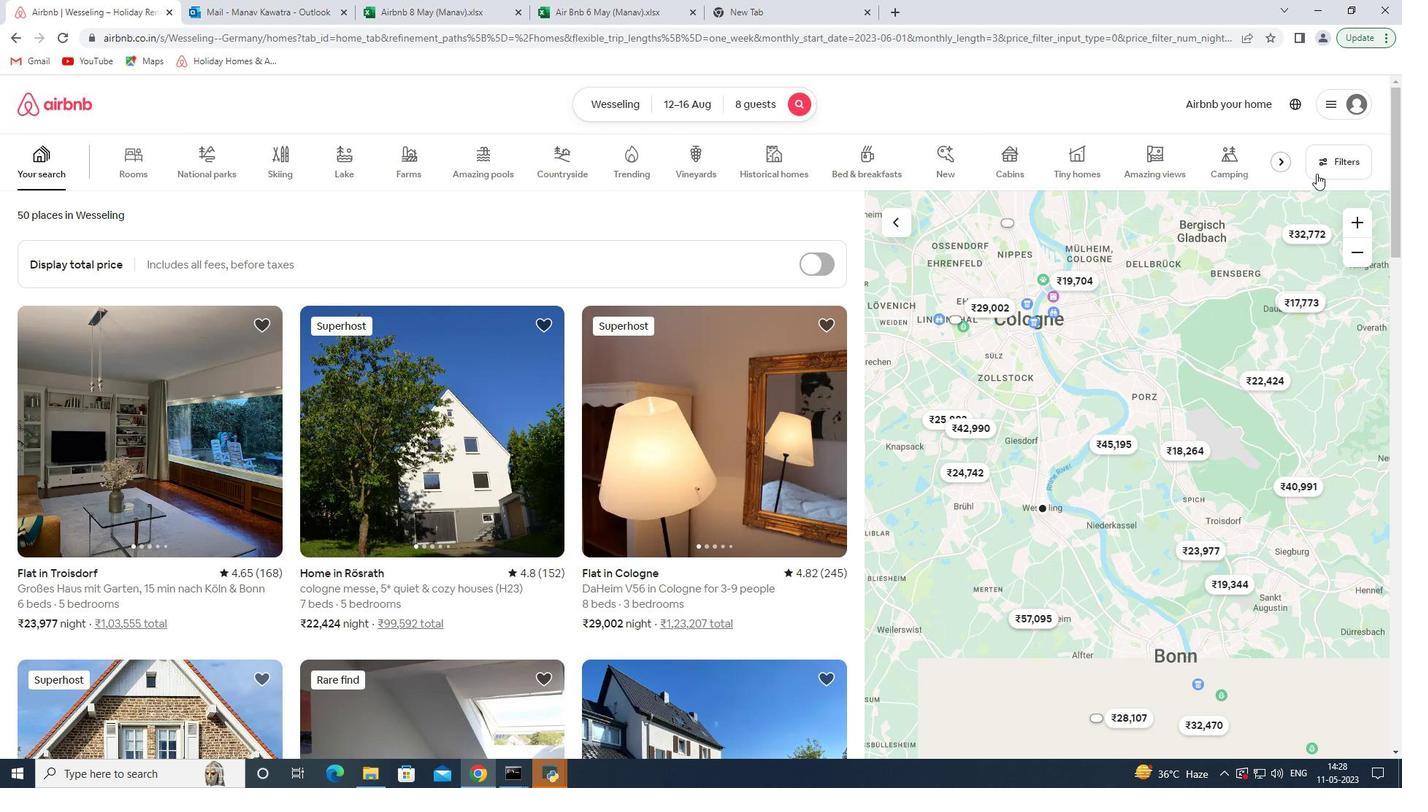 
Action: Mouse pressed left at (1327, 159)
Screenshot: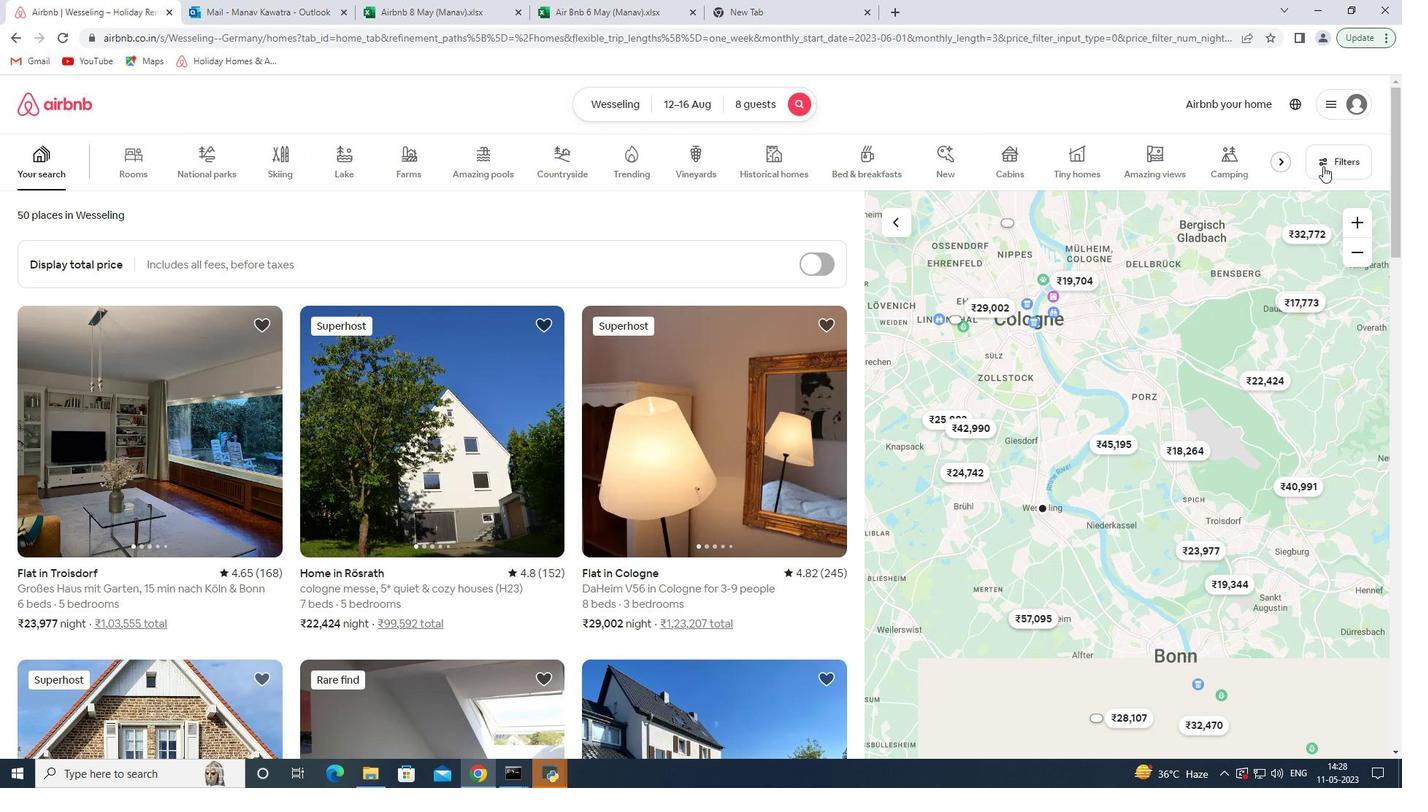 
Action: Mouse moved to (560, 508)
Screenshot: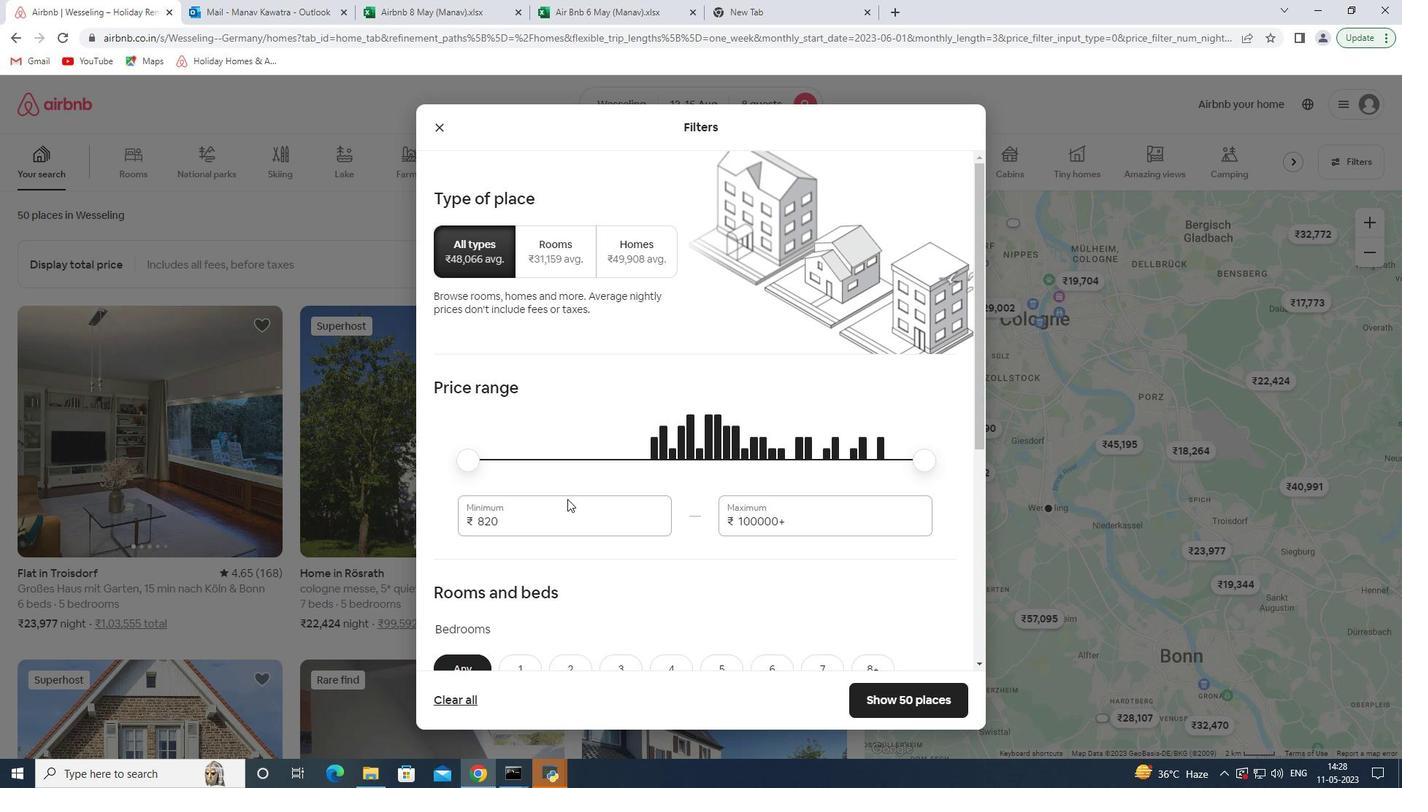 
Action: Mouse pressed left at (560, 508)
Screenshot: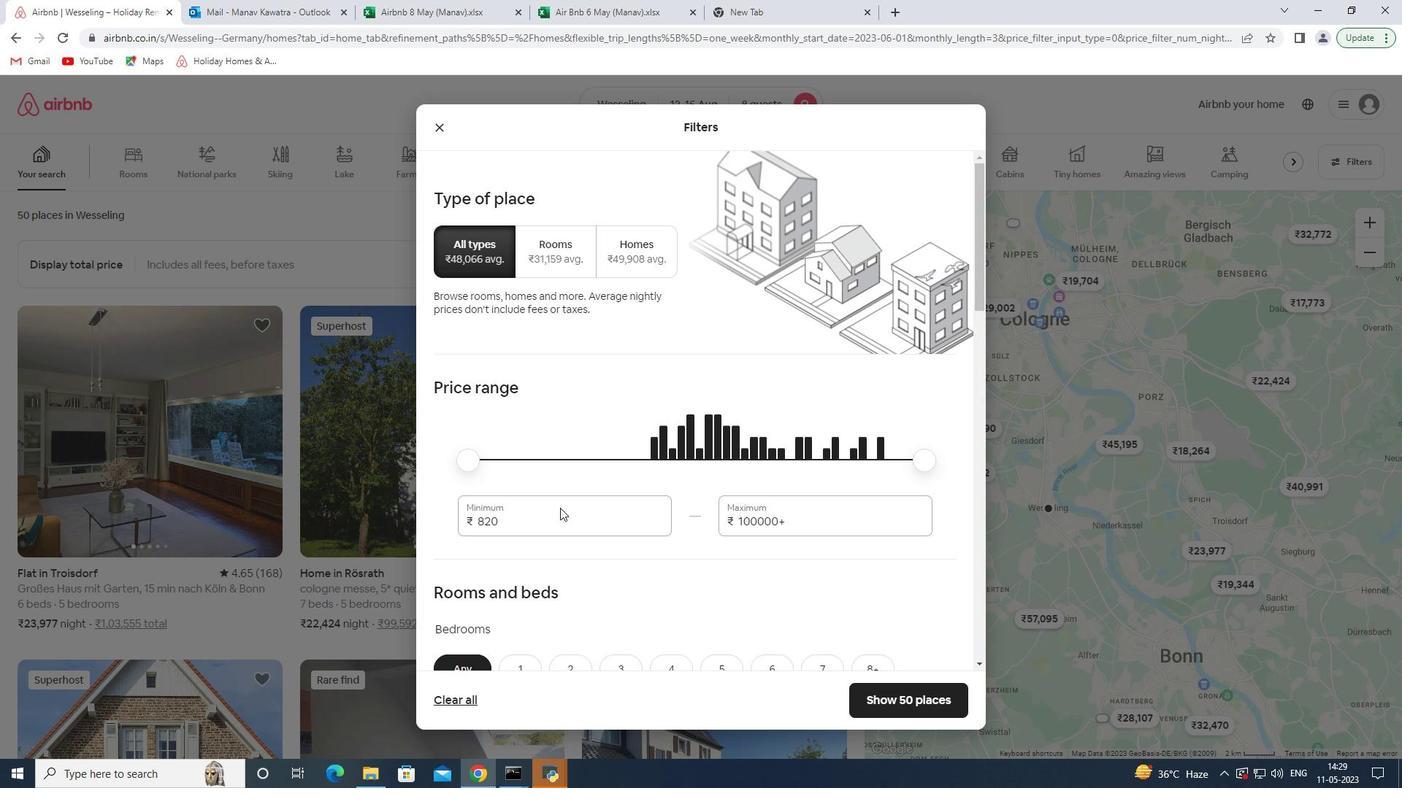 
Action: Mouse moved to (545, 515)
Screenshot: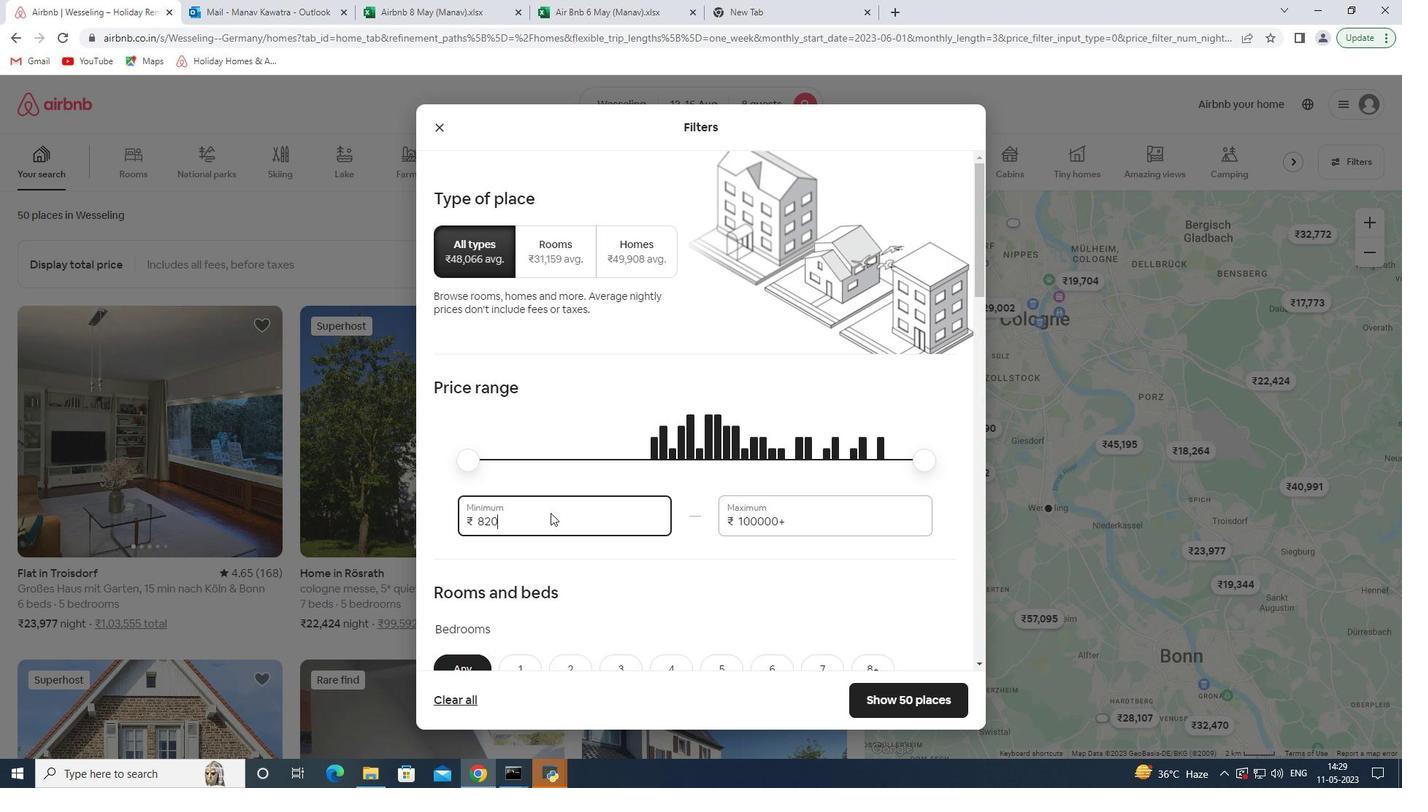 
Action: Mouse pressed left at (545, 515)
Screenshot: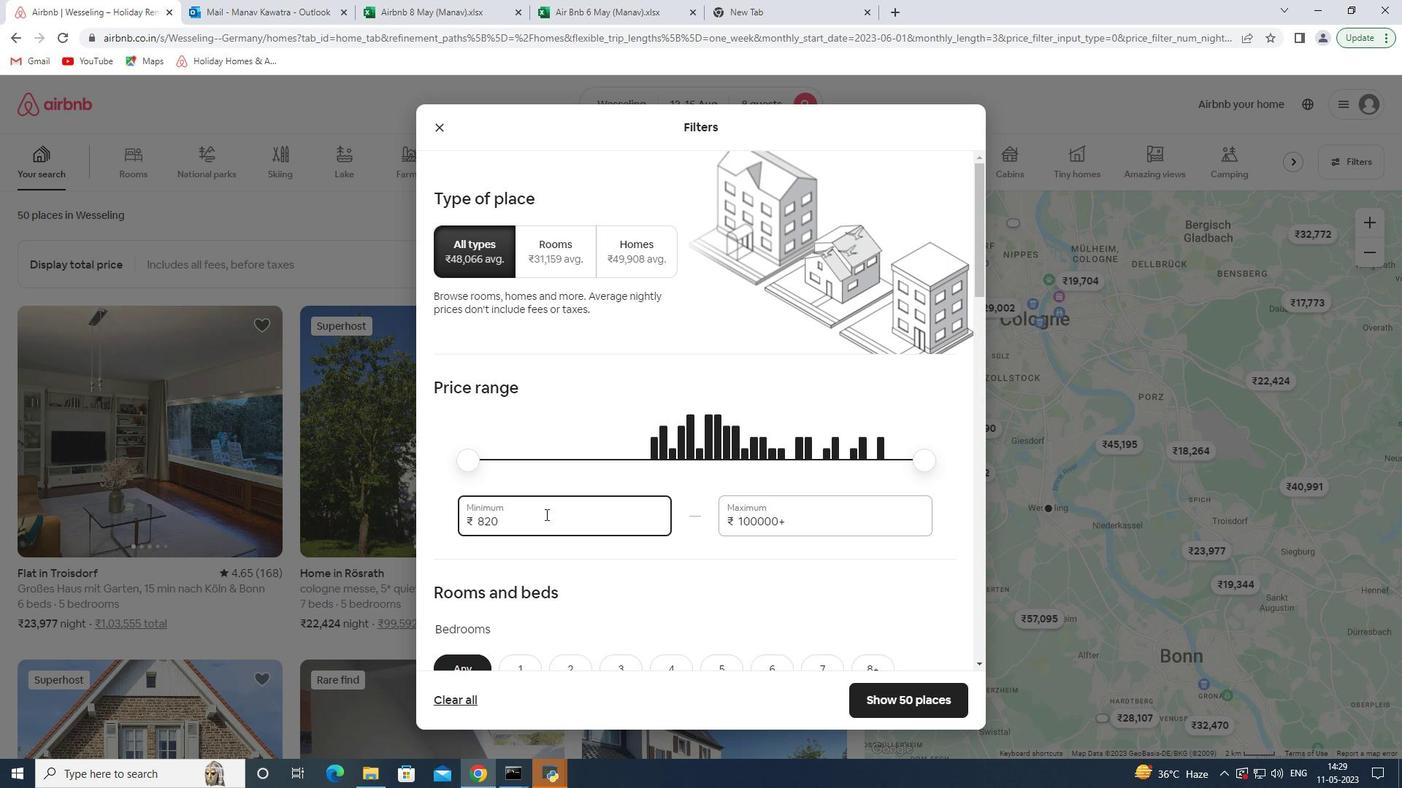 
Action: Mouse pressed left at (545, 515)
Screenshot: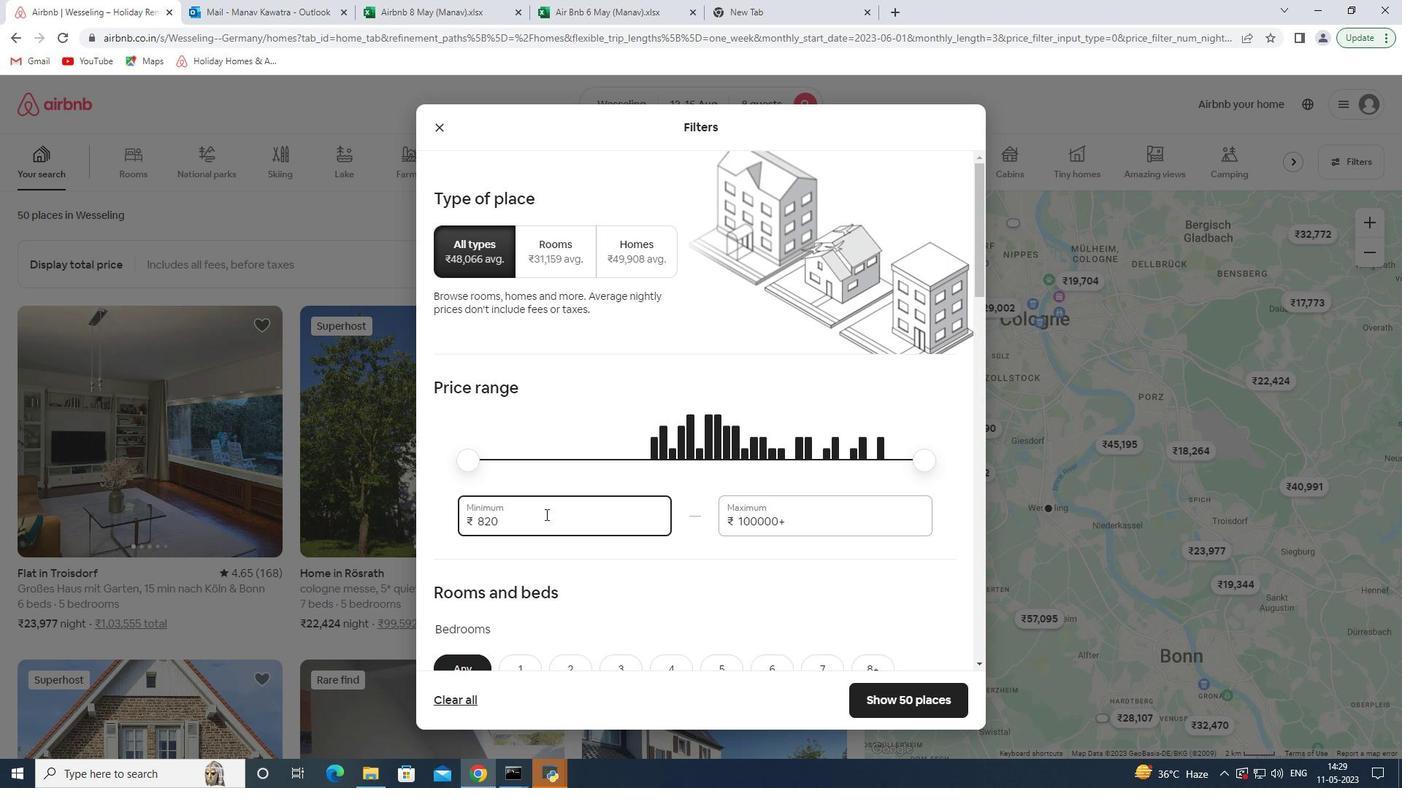 
Action: Key pressed 10000<Key.tab>16000
Screenshot: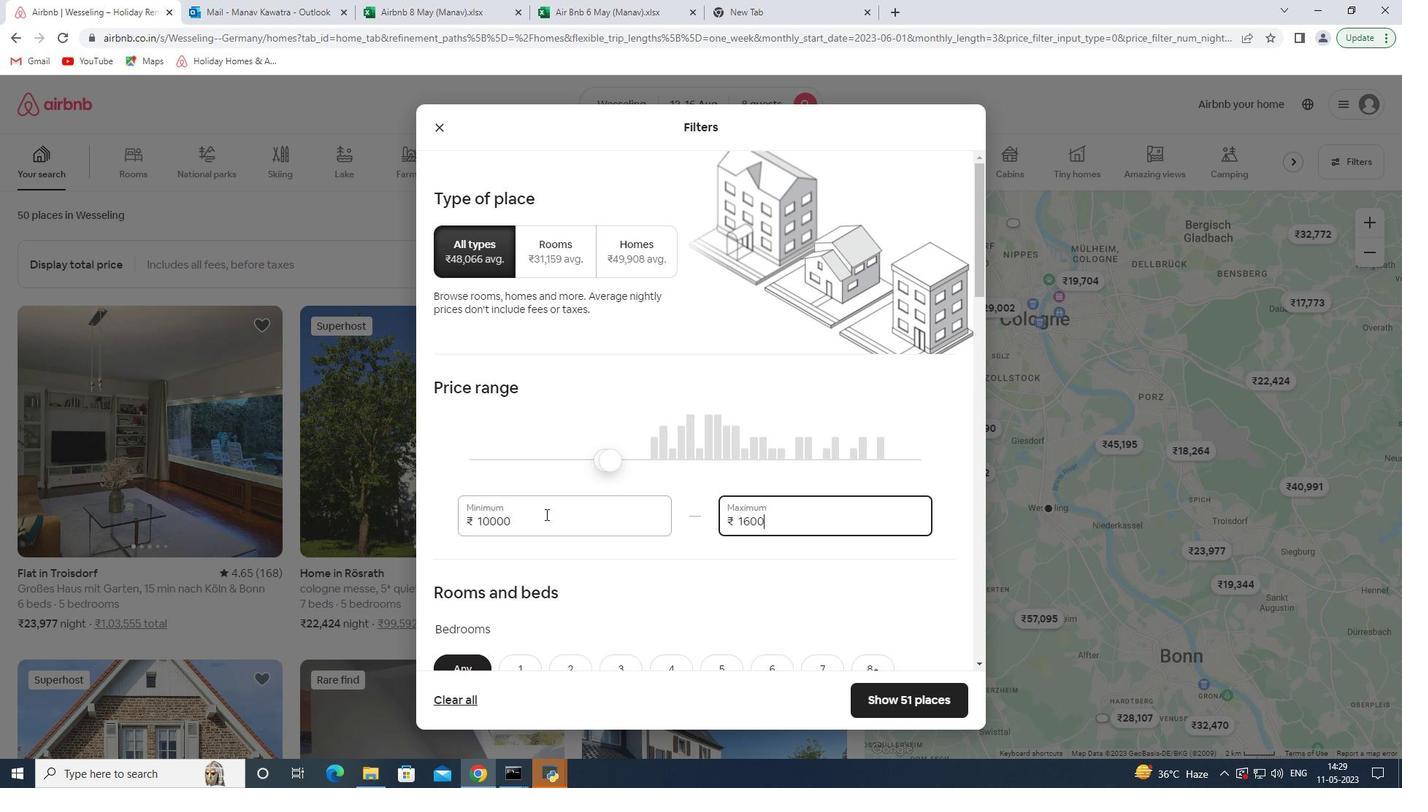 
Action: Mouse moved to (554, 516)
Screenshot: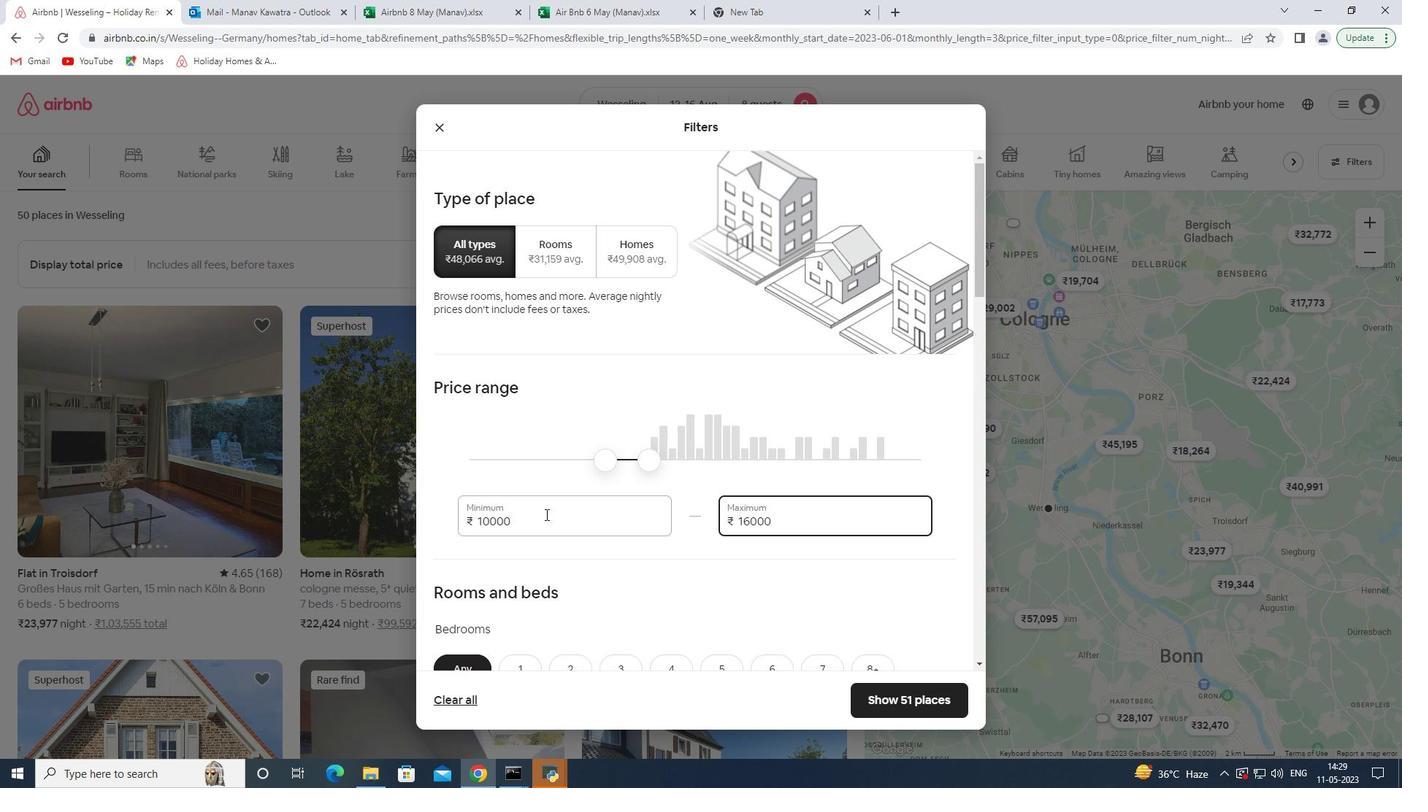 
Action: Mouse scrolled (554, 515) with delta (0, 0)
Screenshot: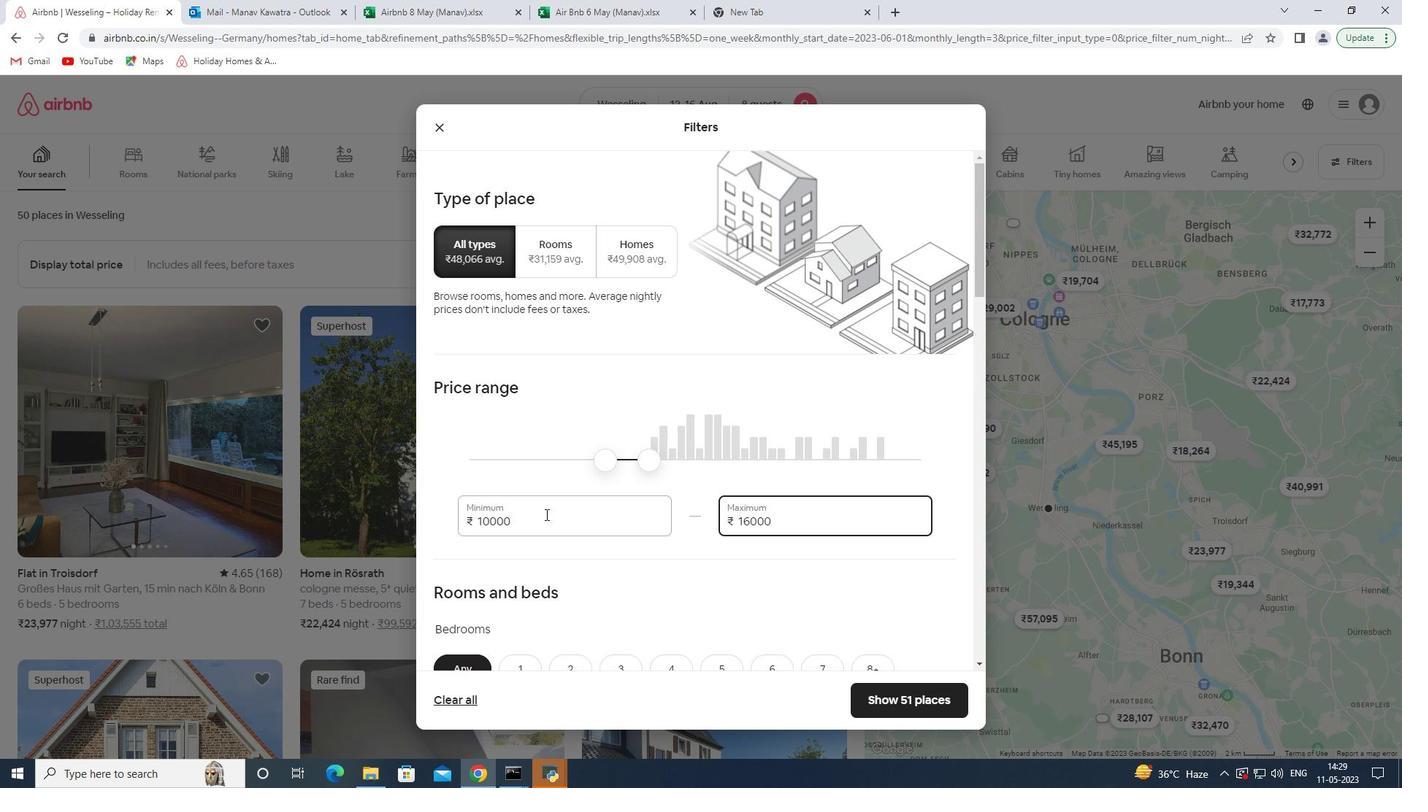 
Action: Mouse moved to (582, 506)
Screenshot: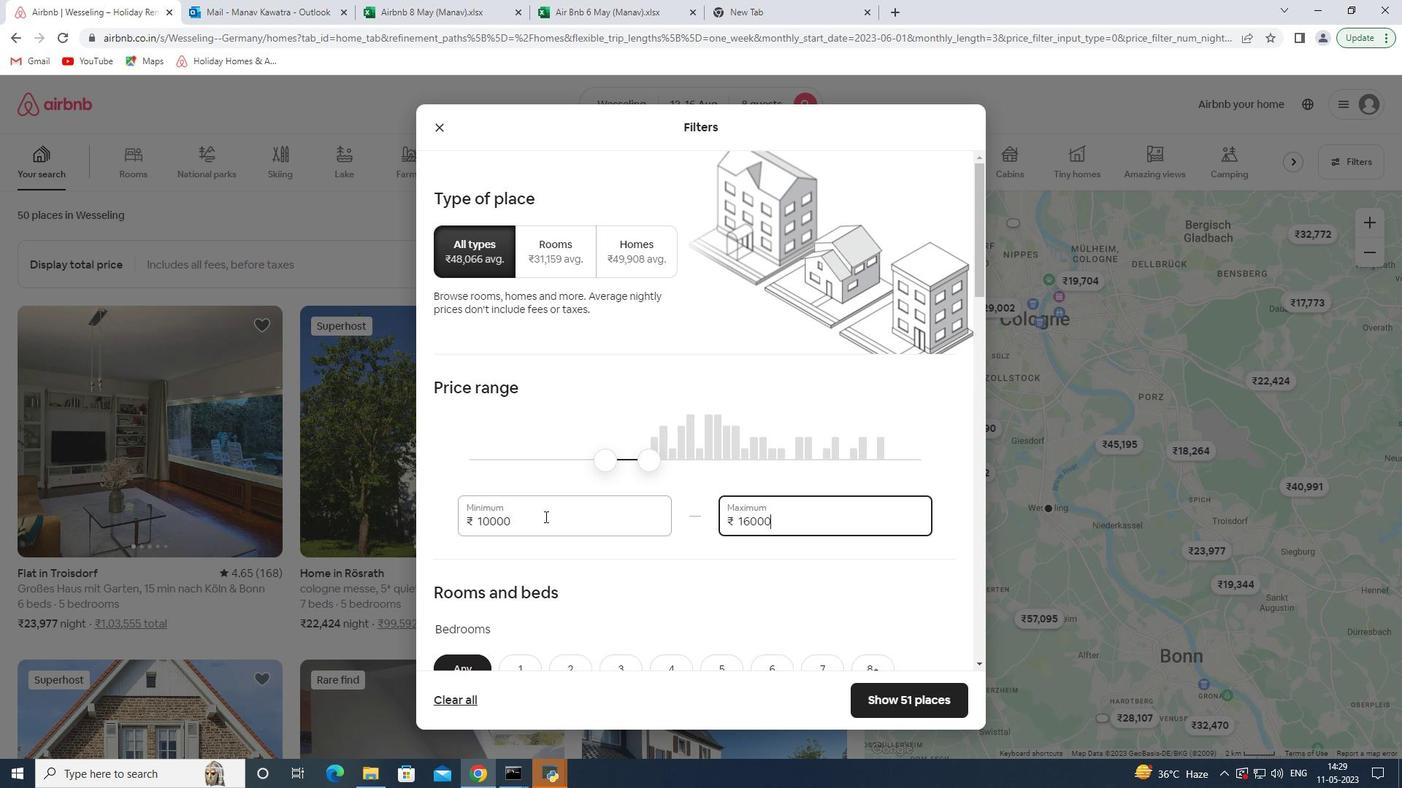 
Action: Mouse scrolled (582, 506) with delta (0, 0)
Screenshot: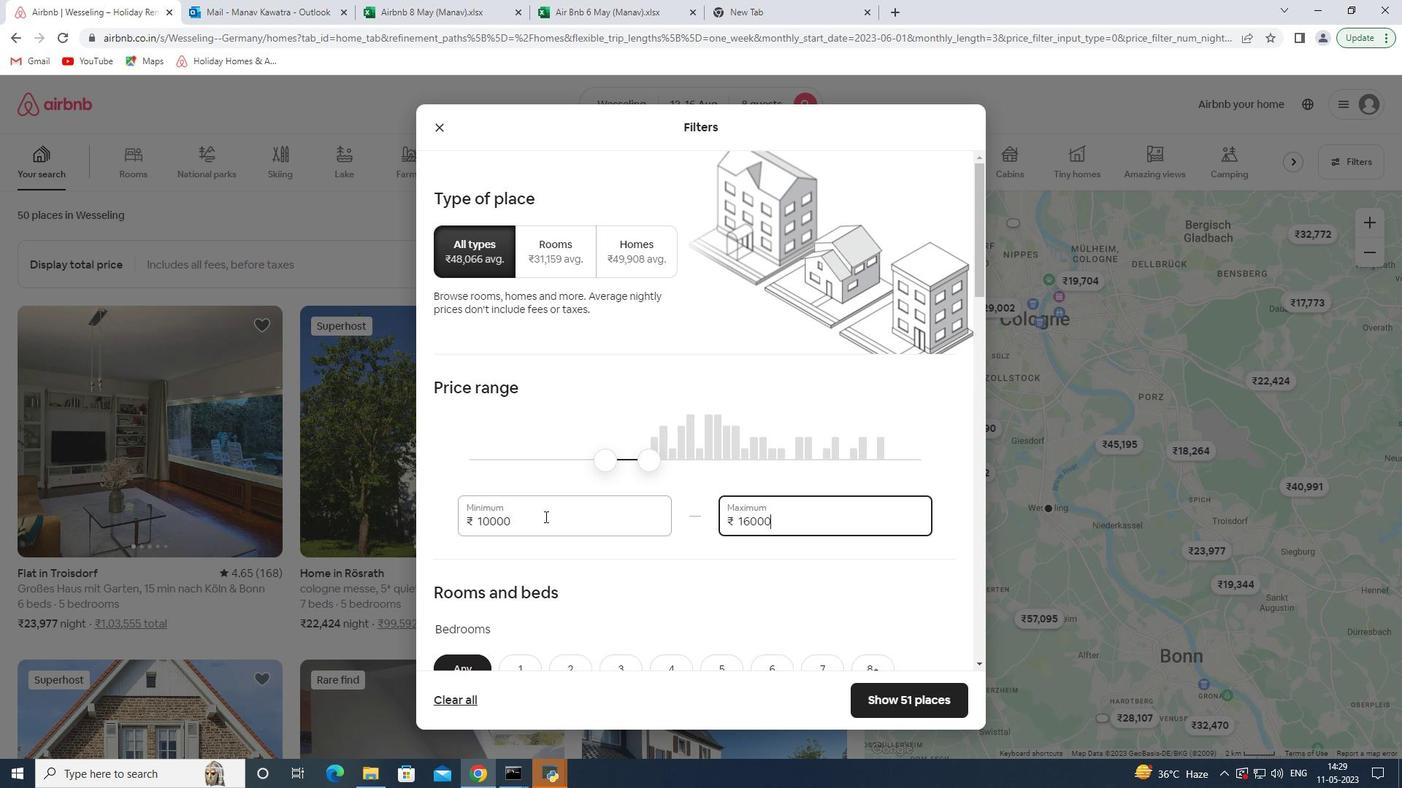 
Action: Mouse moved to (590, 504)
Screenshot: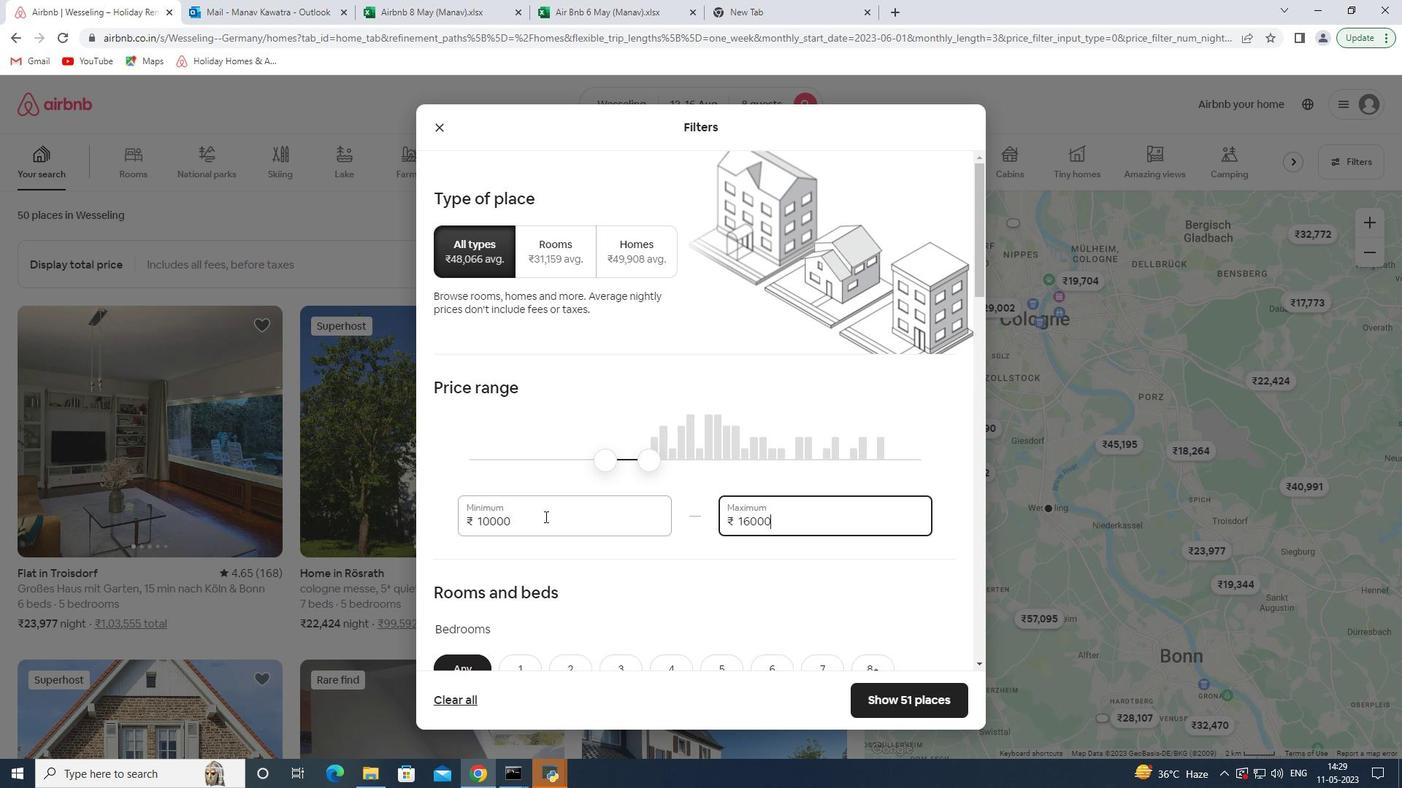 
Action: Mouse scrolled (590, 503) with delta (0, 0)
Screenshot: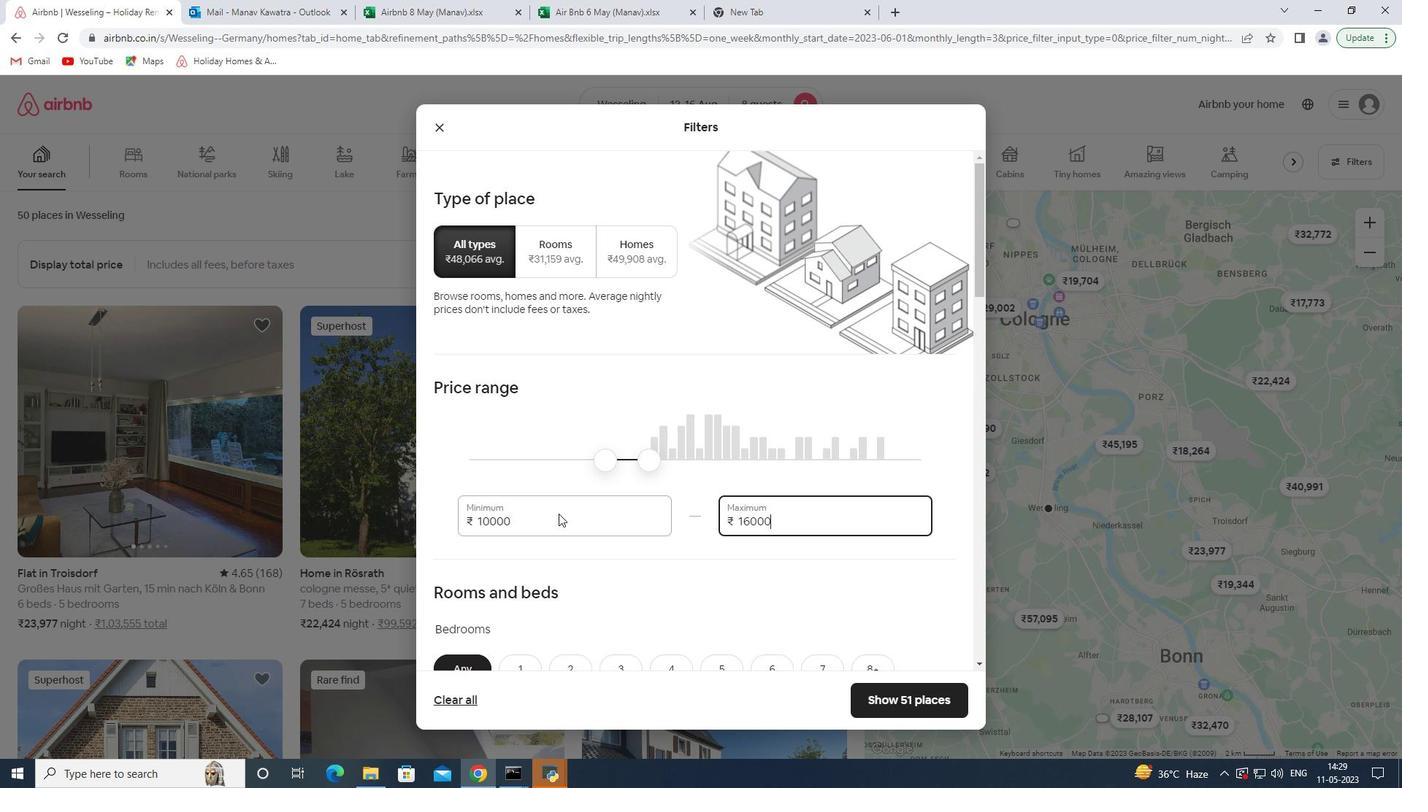
Action: Mouse moved to (603, 497)
Screenshot: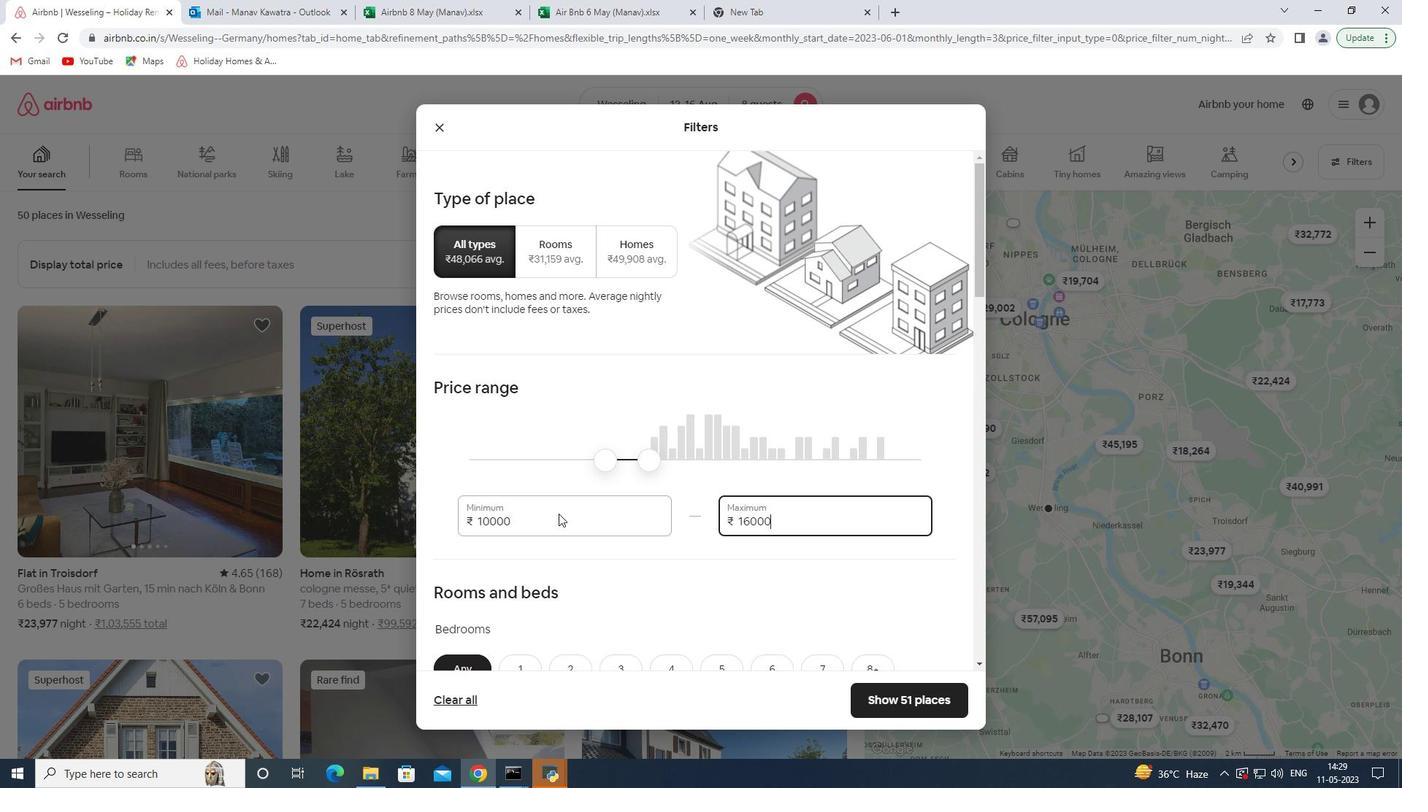 
Action: Mouse scrolled (599, 498) with delta (0, 0)
Screenshot: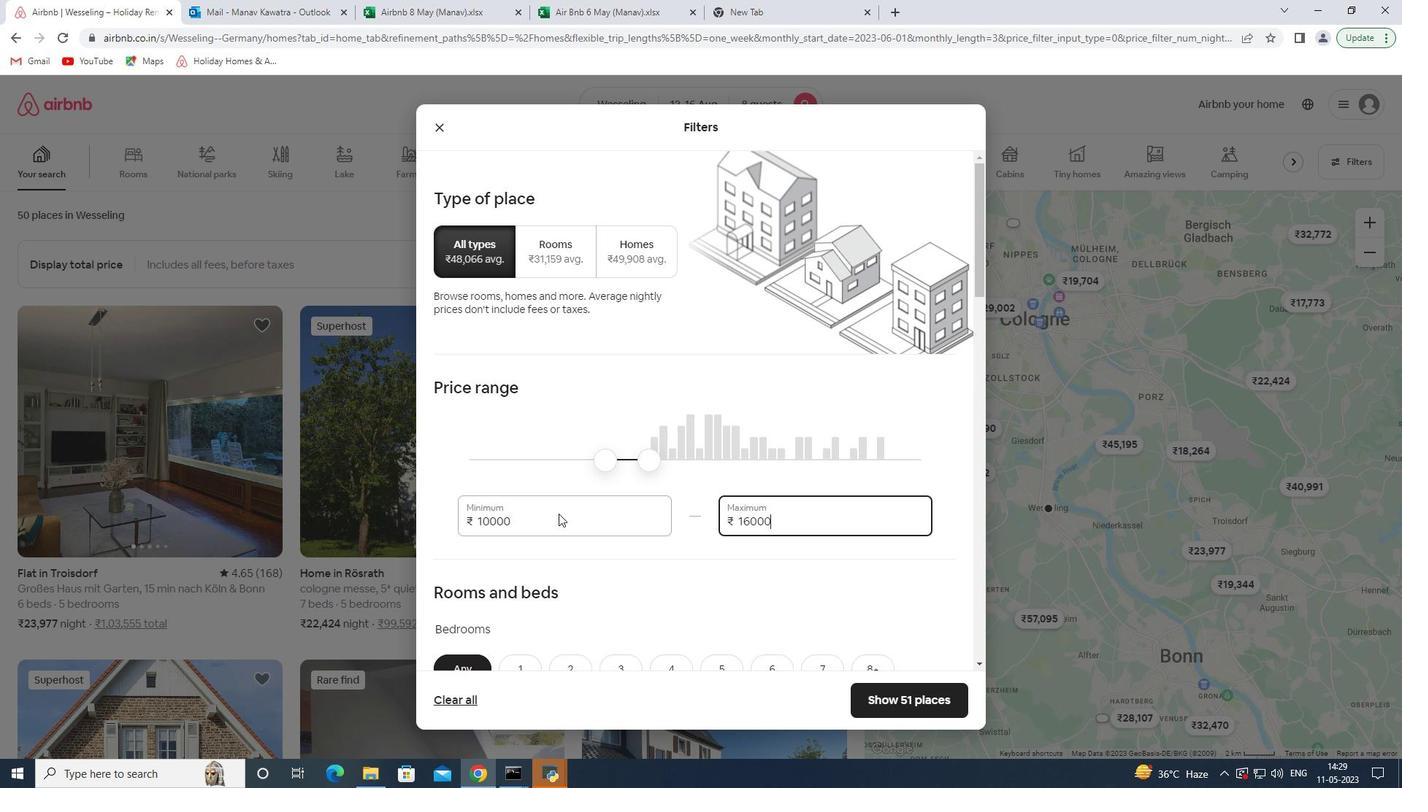 
Action: Mouse moved to (609, 490)
Screenshot: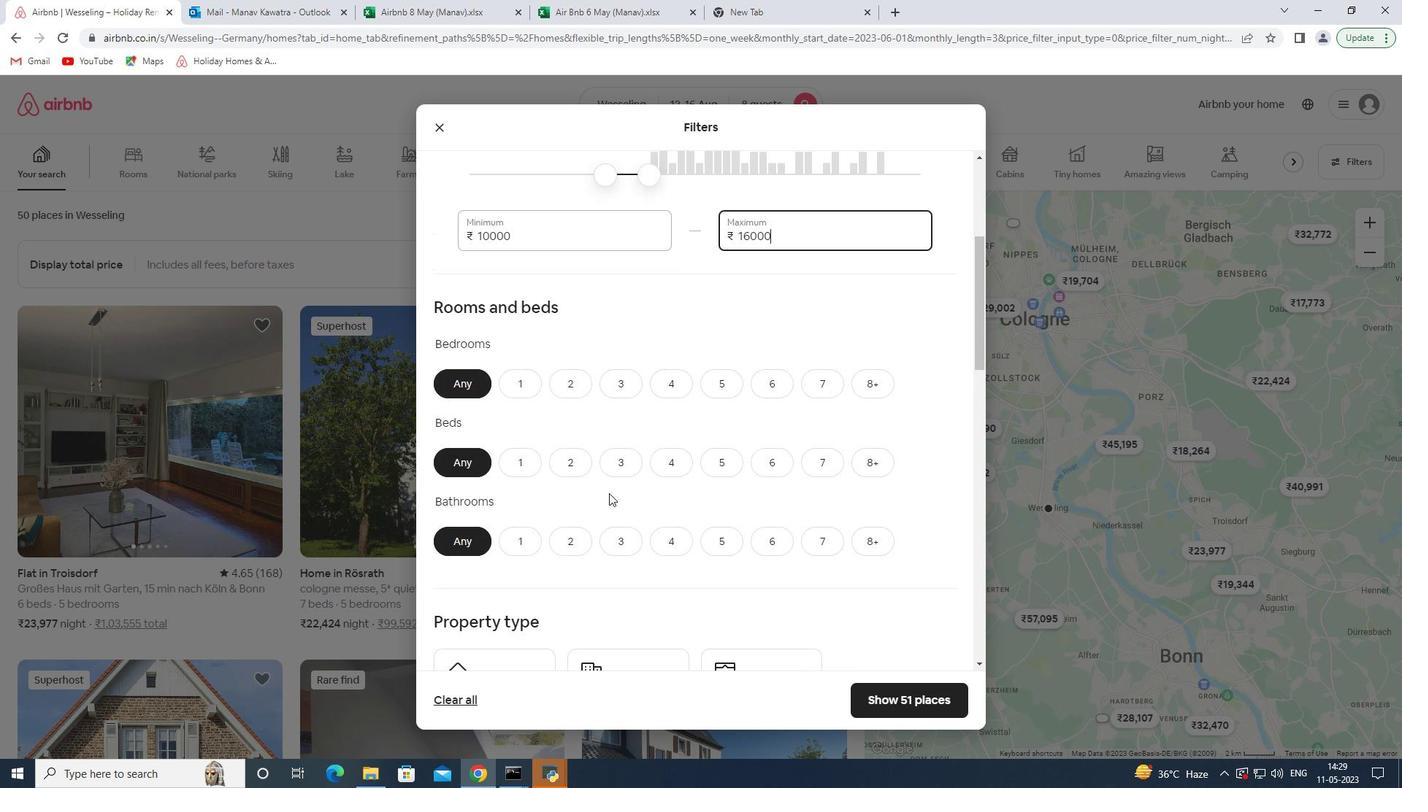 
Action: Mouse scrolled (609, 490) with delta (0, 0)
Screenshot: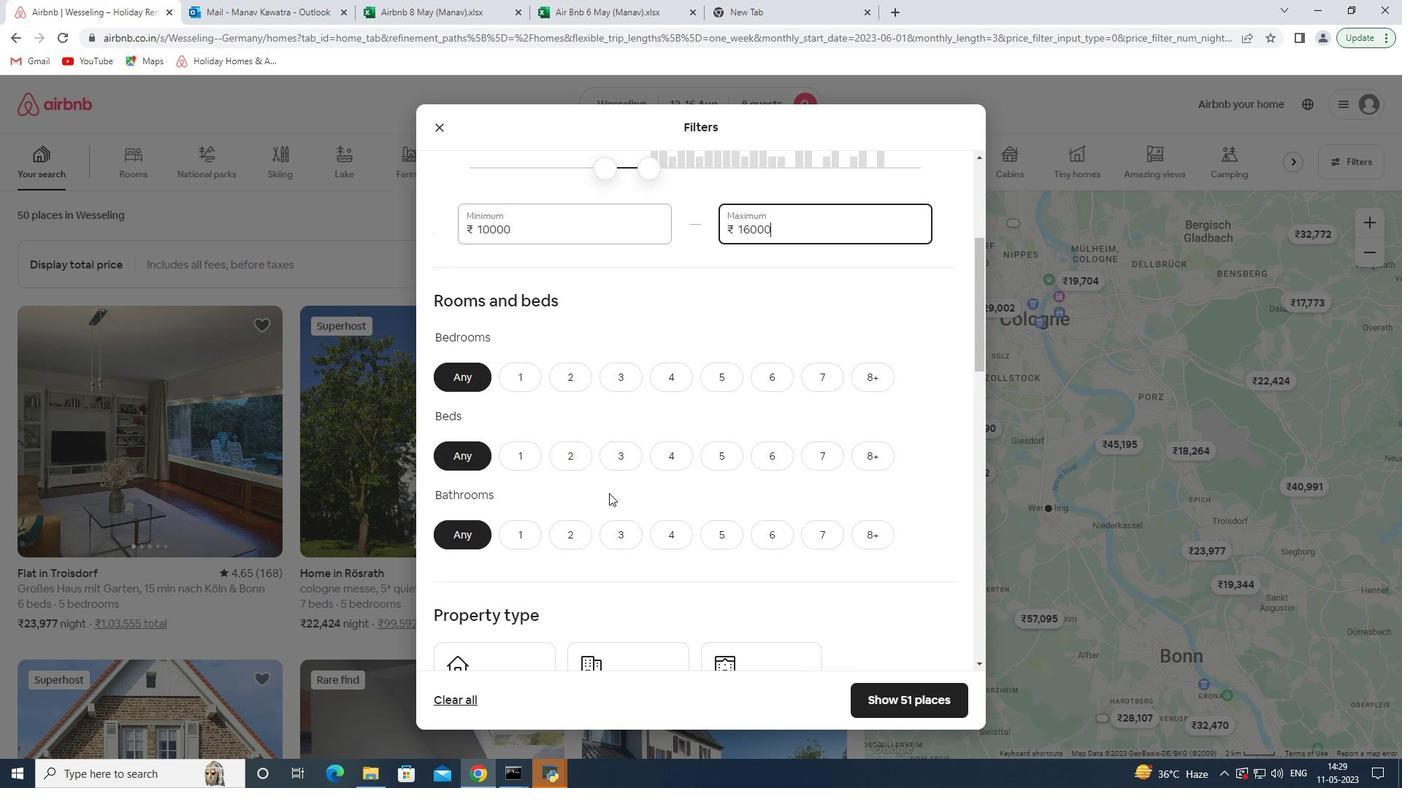 
Action: Mouse scrolled (609, 490) with delta (0, 0)
Screenshot: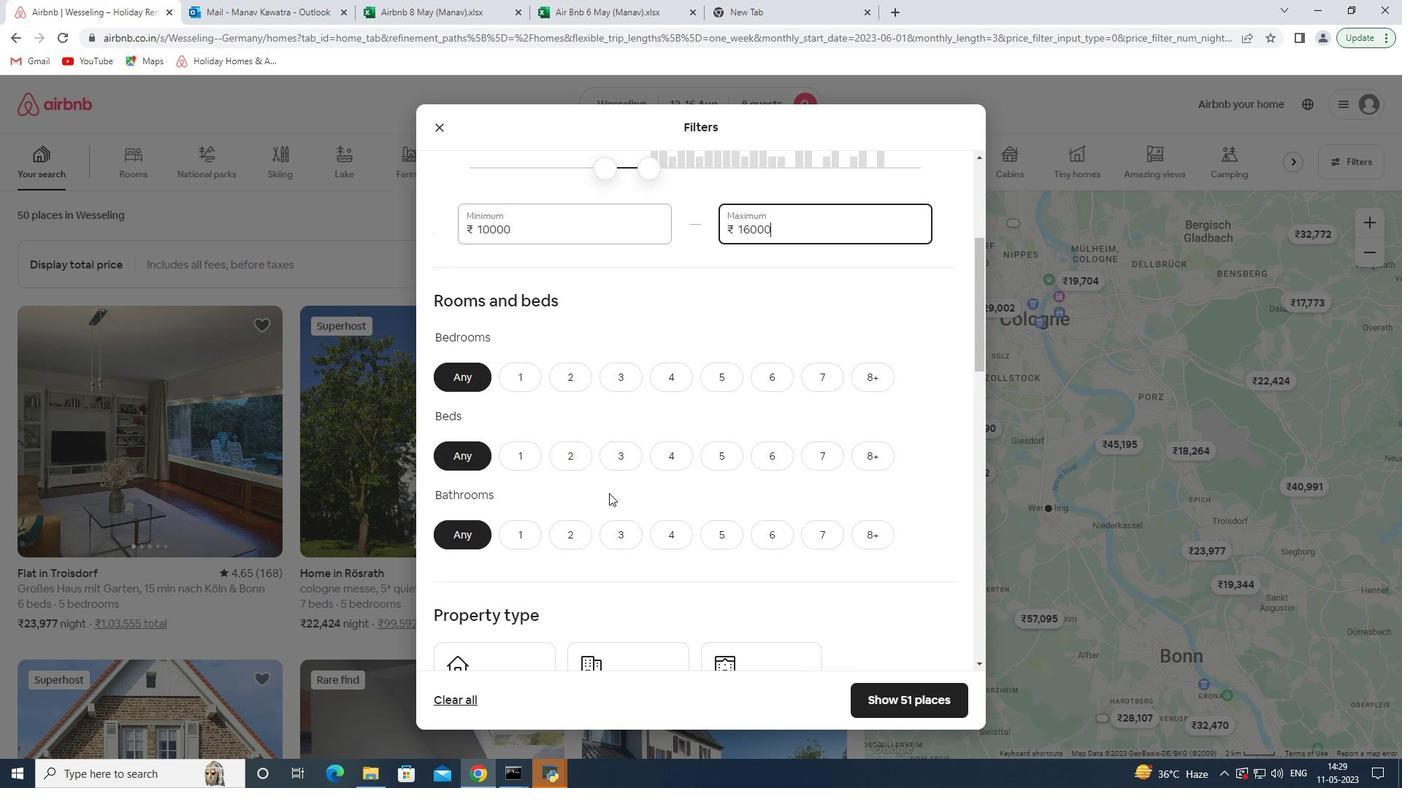 
Action: Mouse scrolled (609, 490) with delta (0, 0)
Screenshot: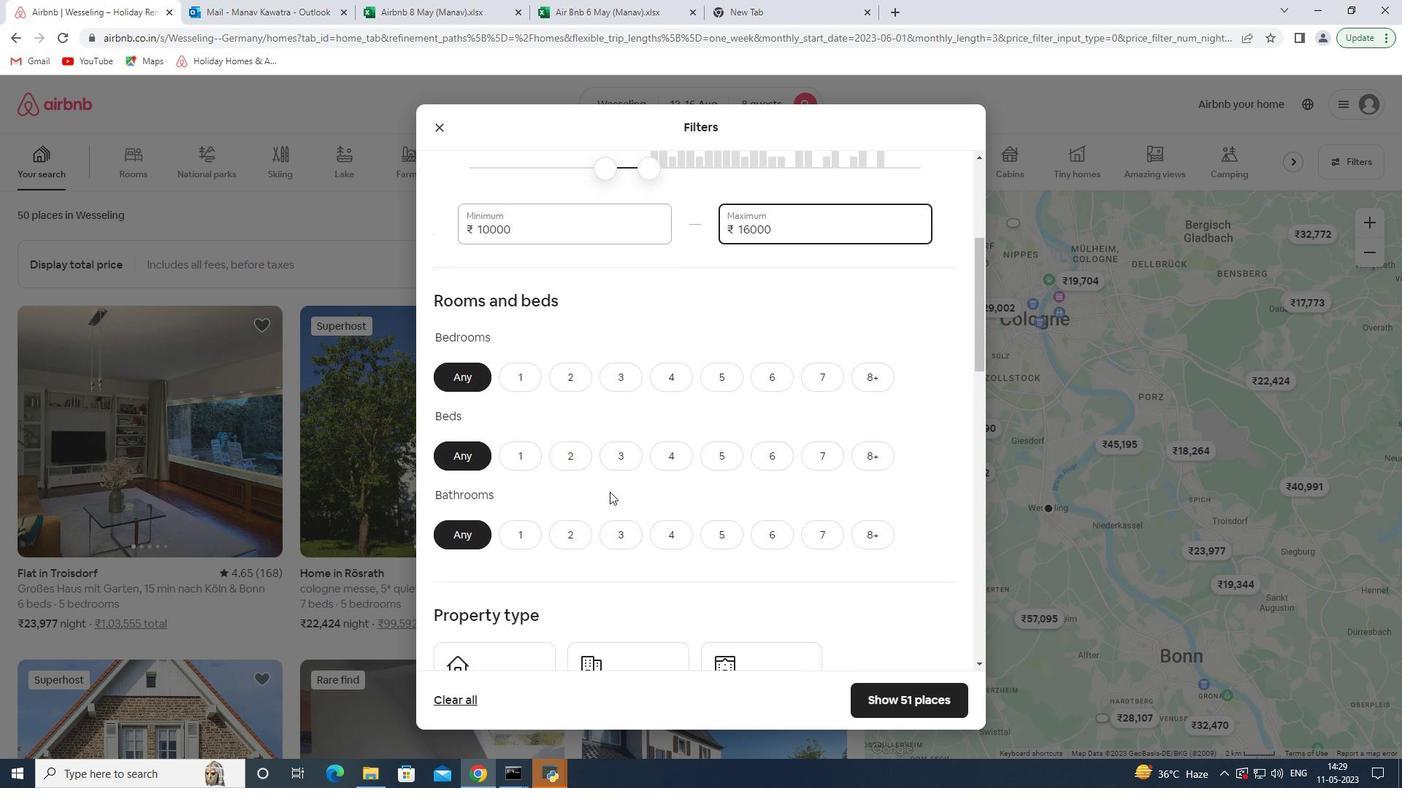 
Action: Mouse moved to (512, 462)
Screenshot: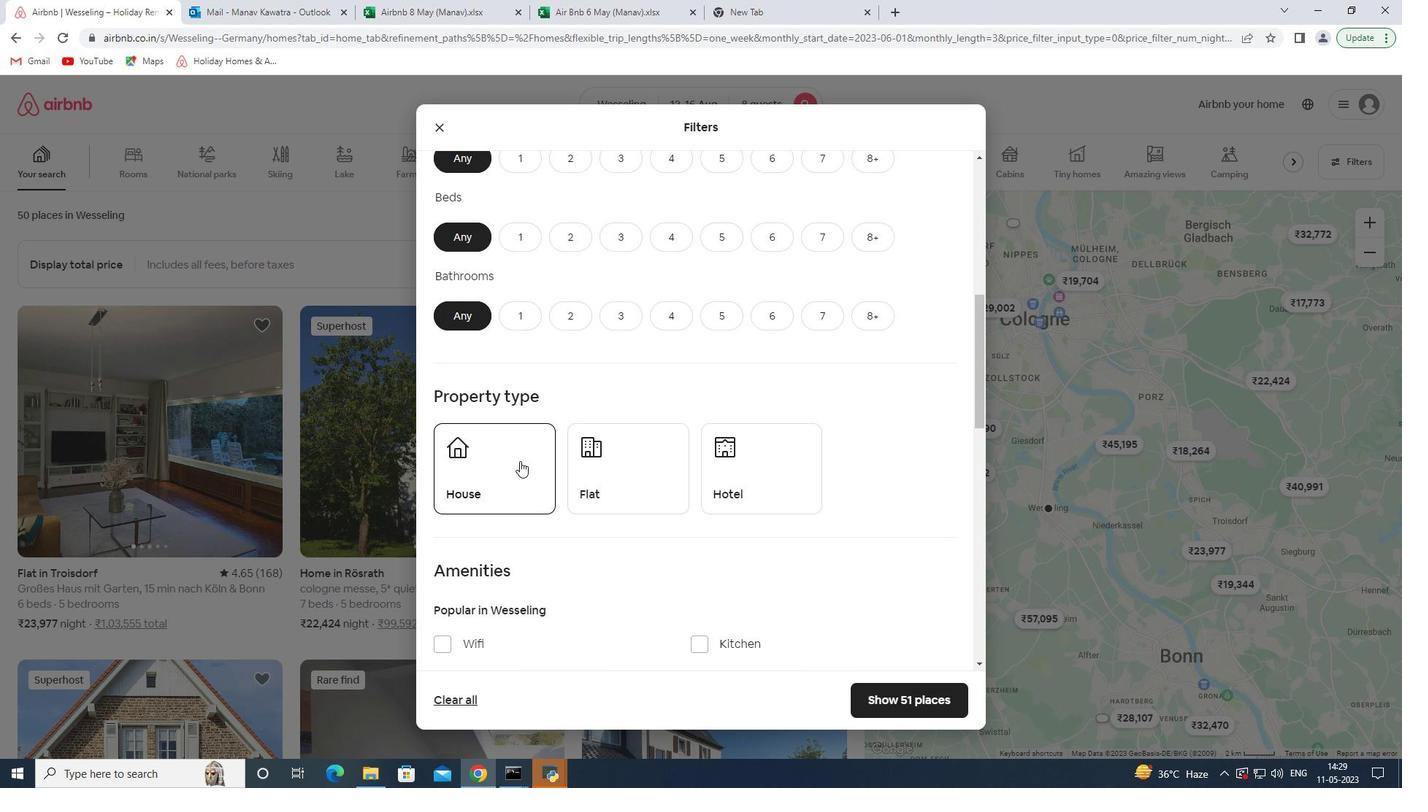 
Action: Mouse pressed left at (512, 462)
Screenshot: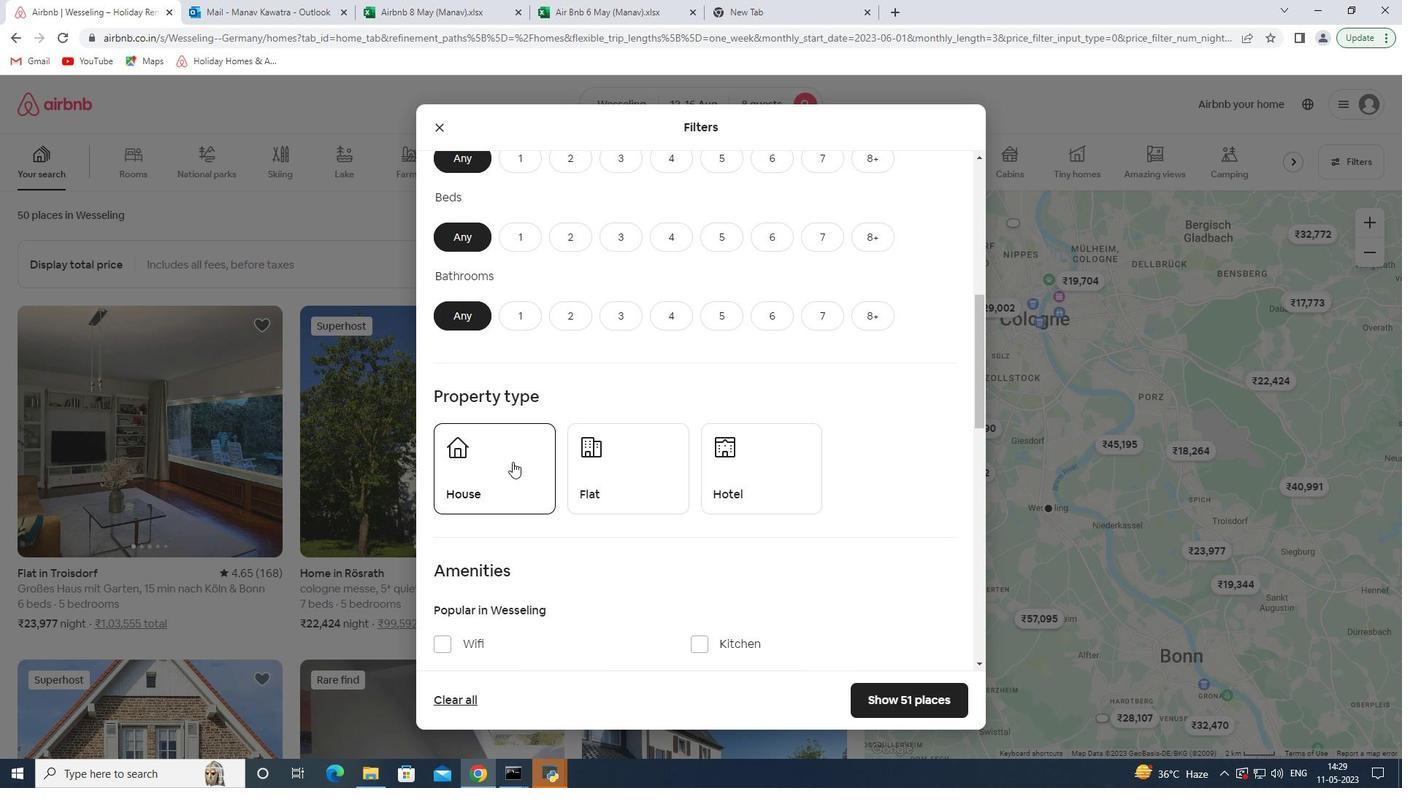 
Action: Mouse moved to (594, 471)
Screenshot: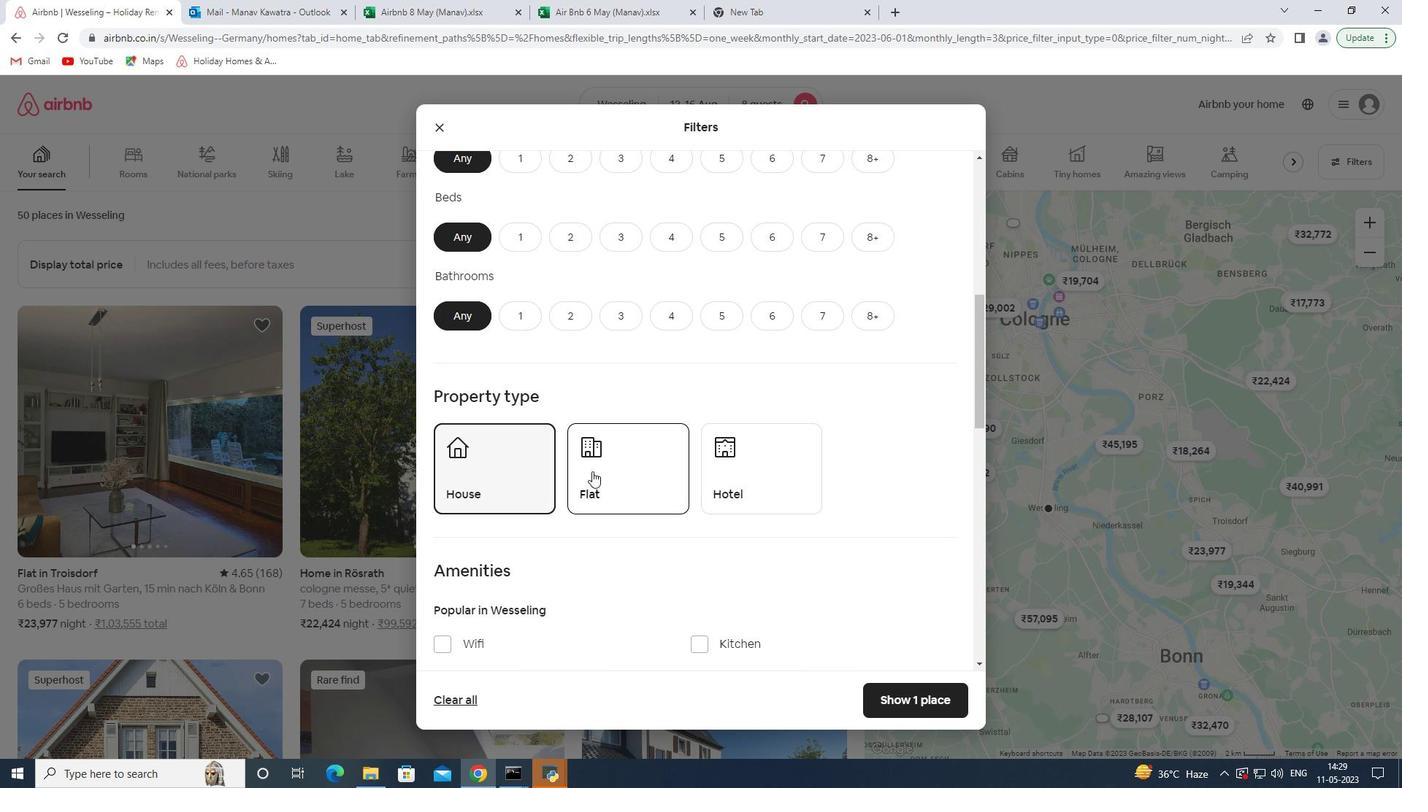 
Action: Mouse pressed left at (594, 471)
Screenshot: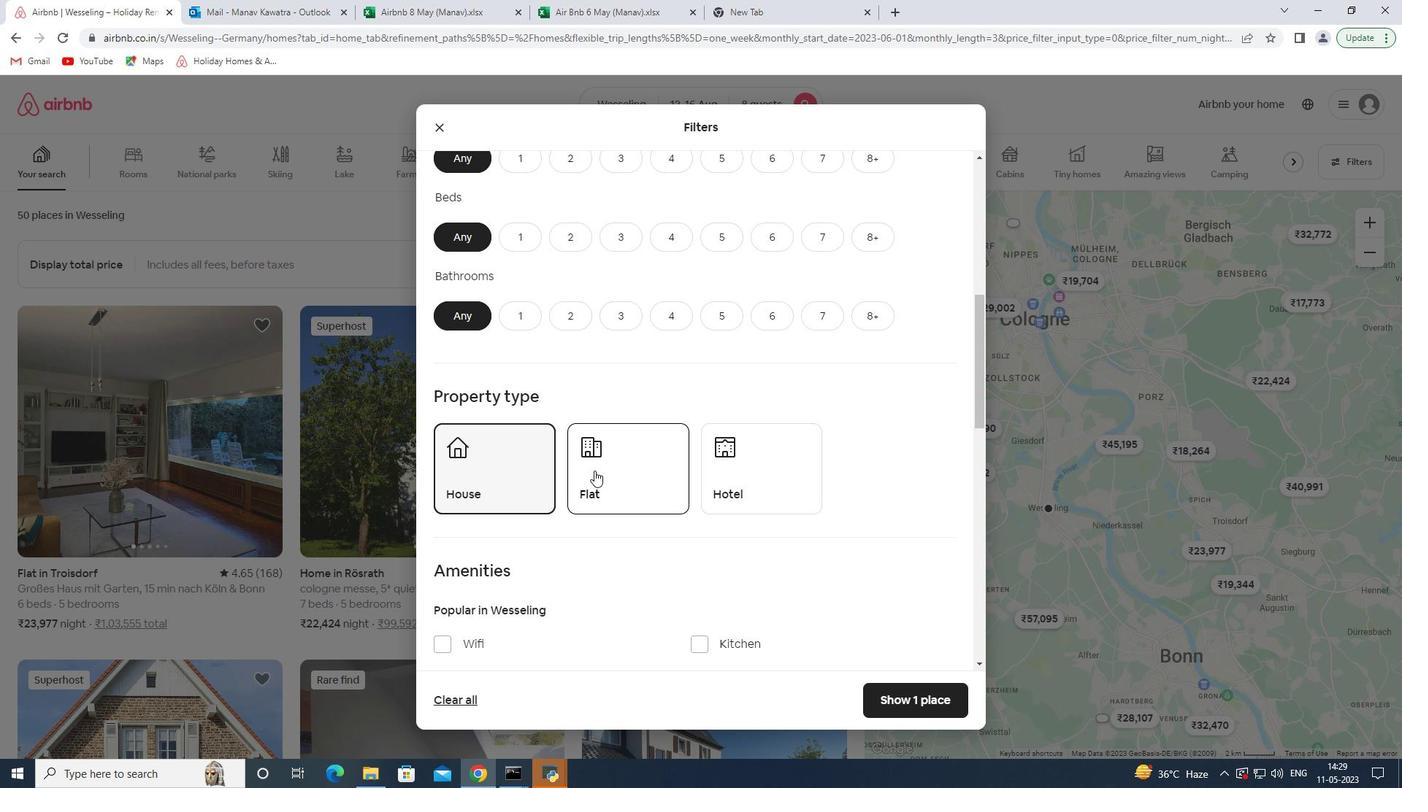 
Action: Mouse moved to (774, 460)
Screenshot: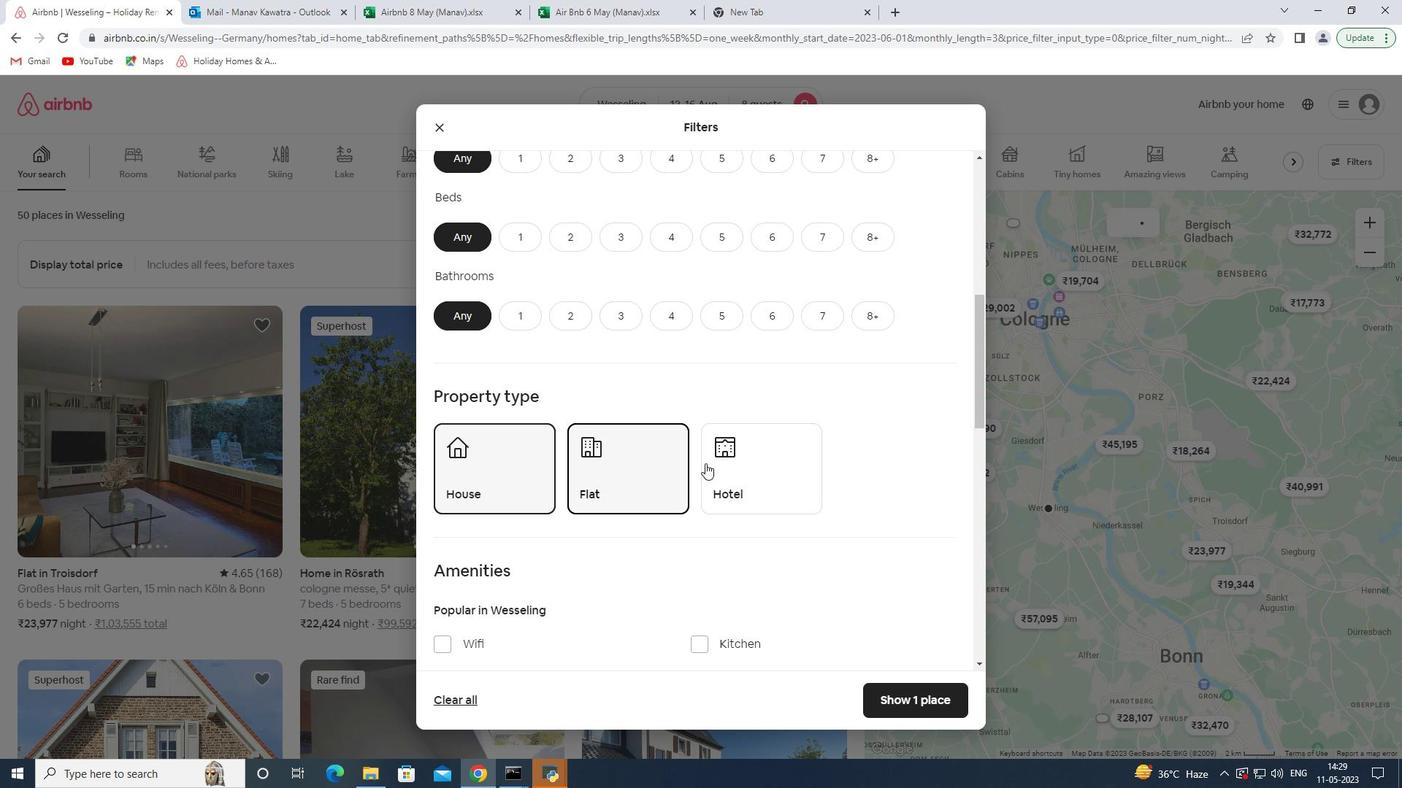 
Action: Mouse pressed left at (774, 460)
Screenshot: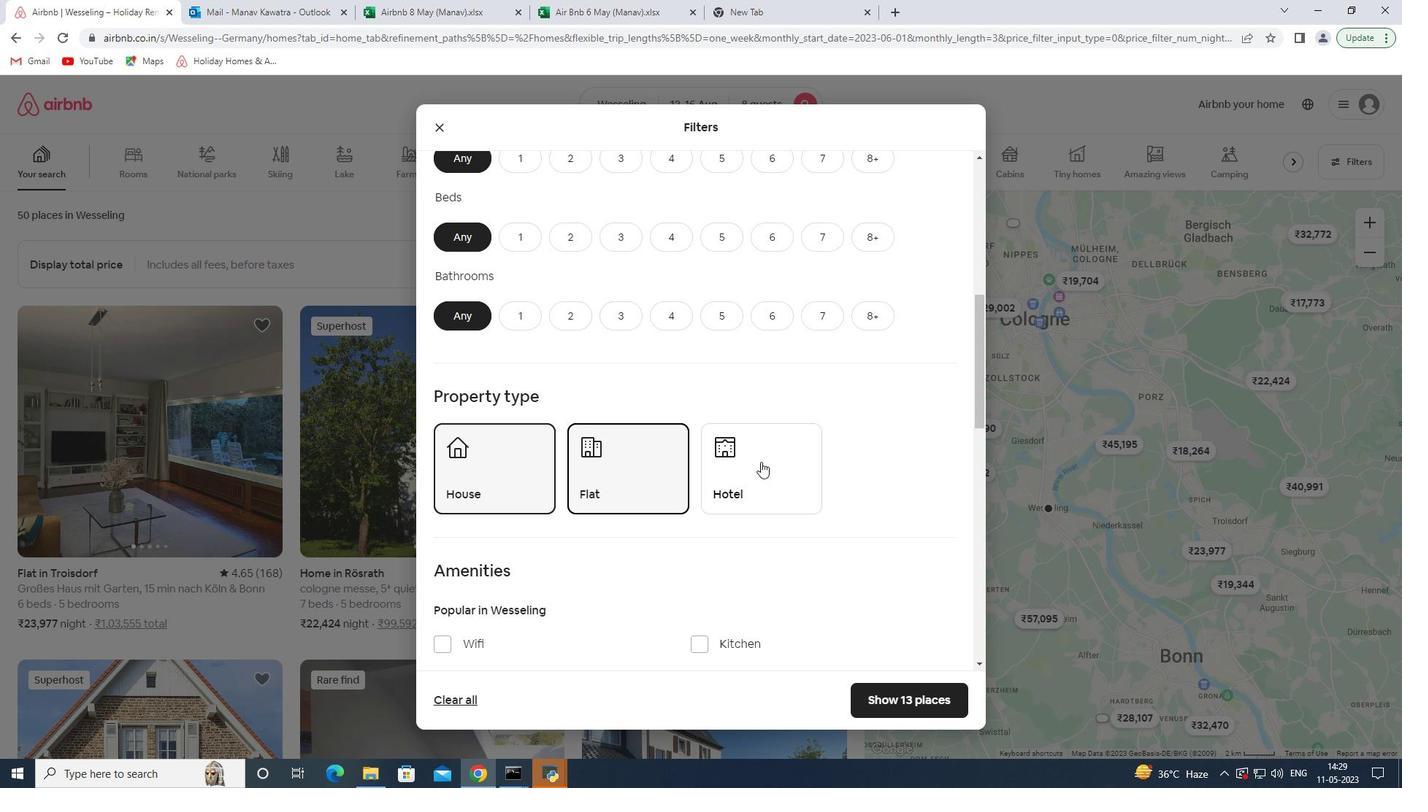 
Action: Mouse moved to (708, 539)
Screenshot: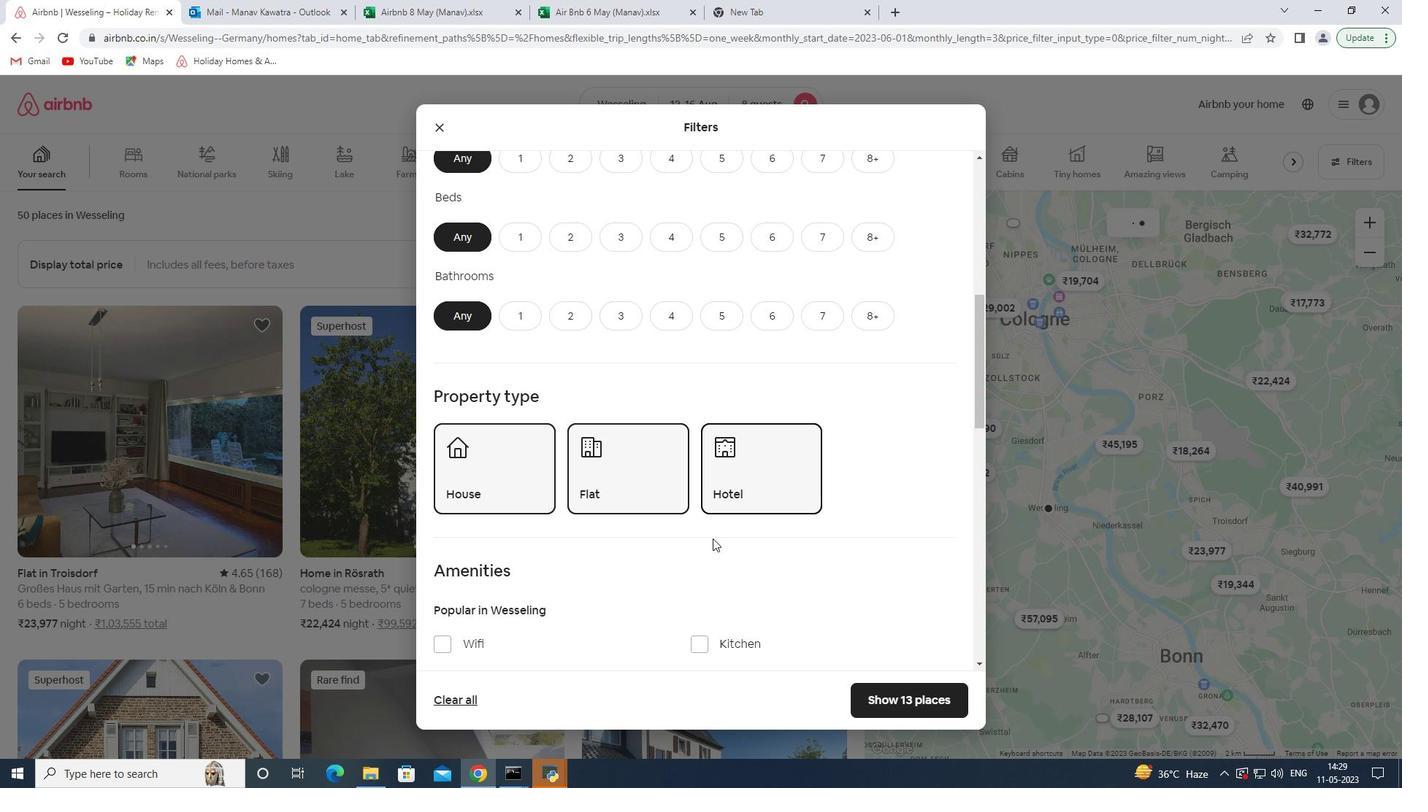 
Action: Mouse scrolled (708, 538) with delta (0, 0)
Screenshot: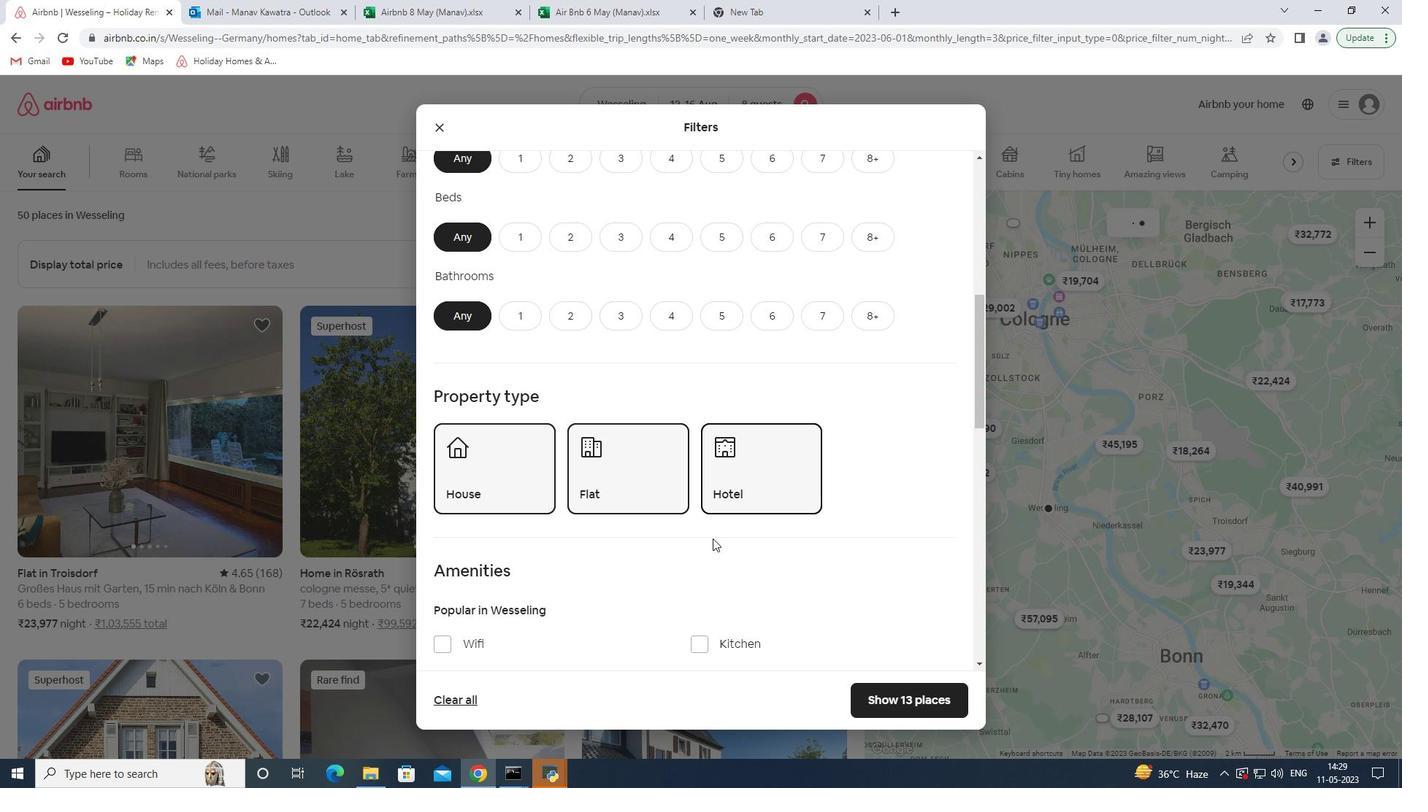 
Action: Mouse moved to (705, 539)
Screenshot: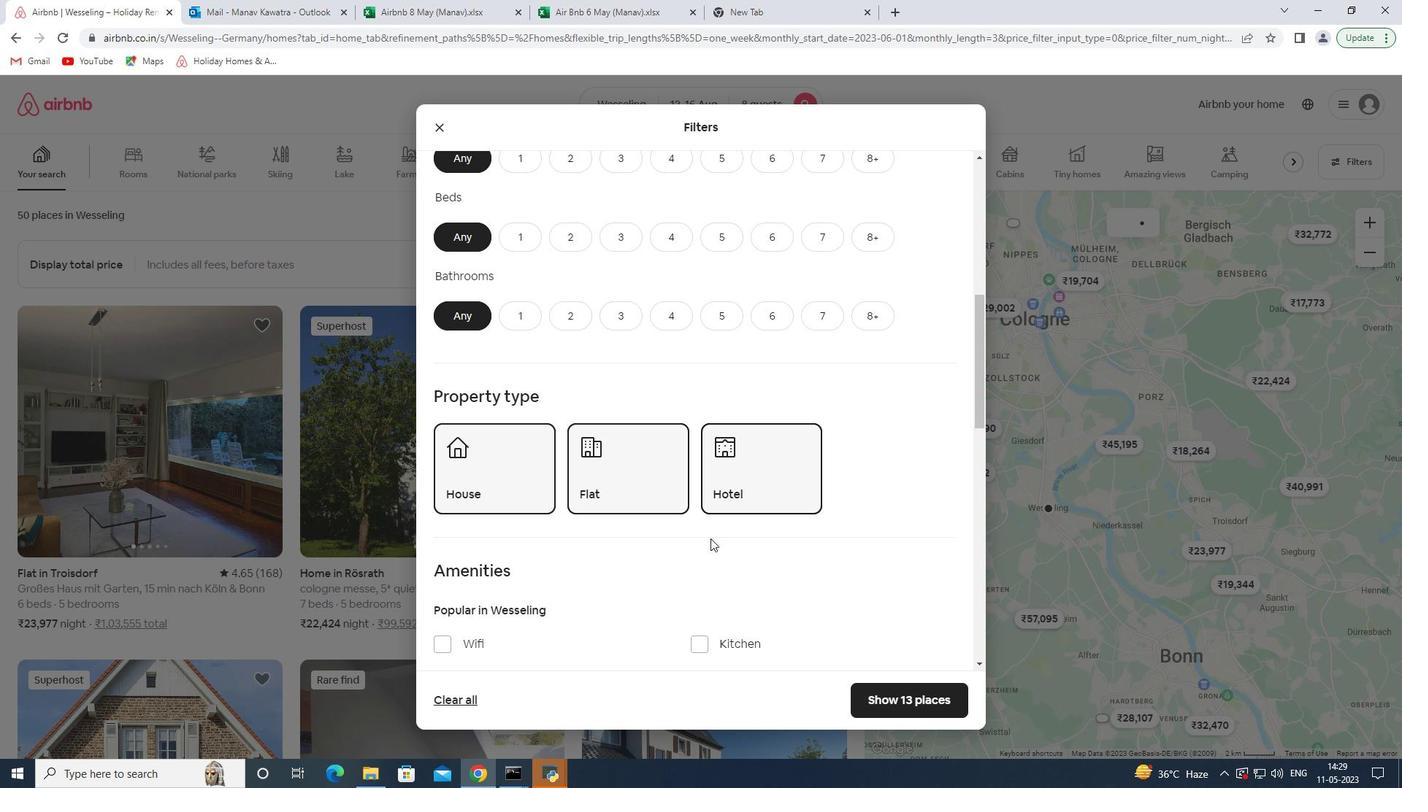 
Action: Mouse scrolled (705, 538) with delta (0, 0)
Screenshot: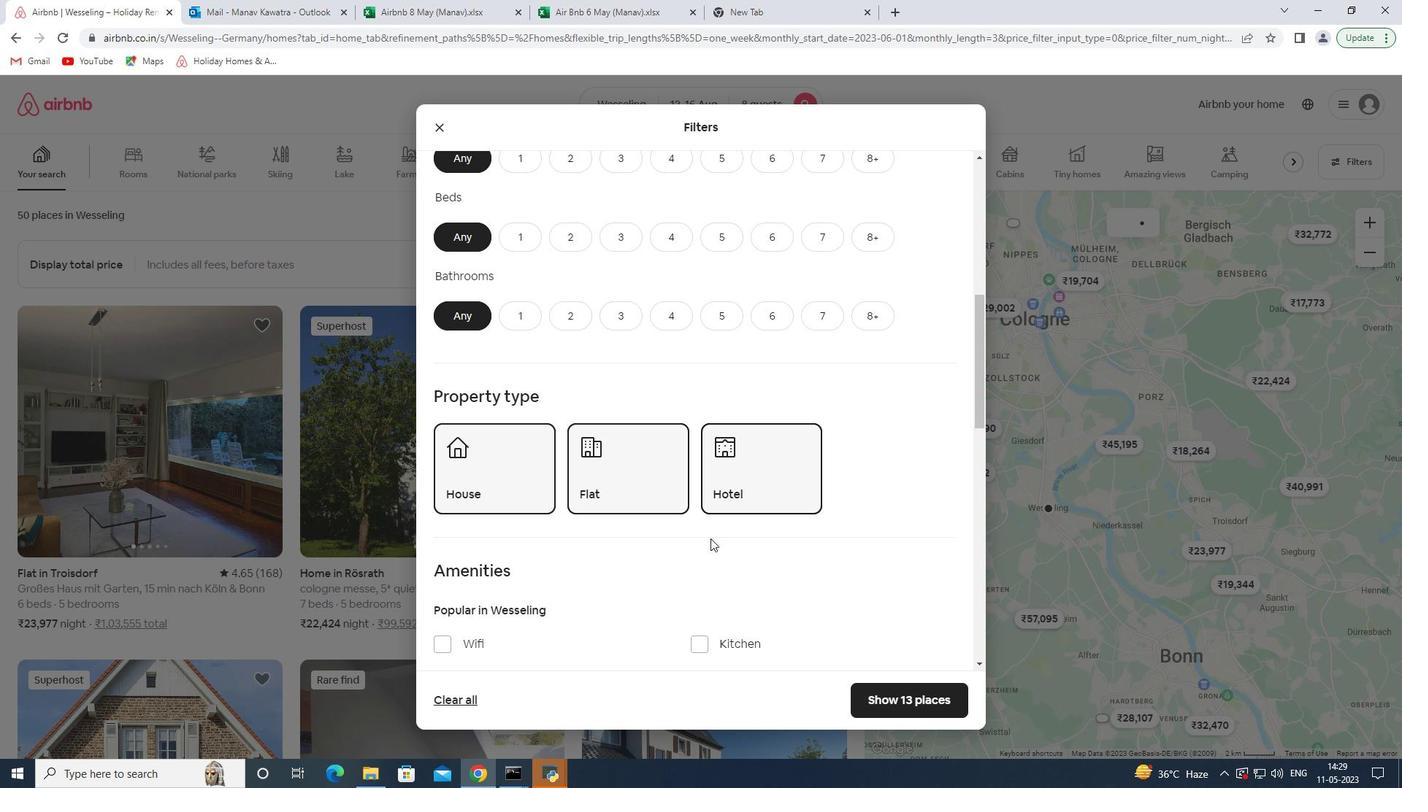 
Action: Mouse moved to (517, 506)
Screenshot: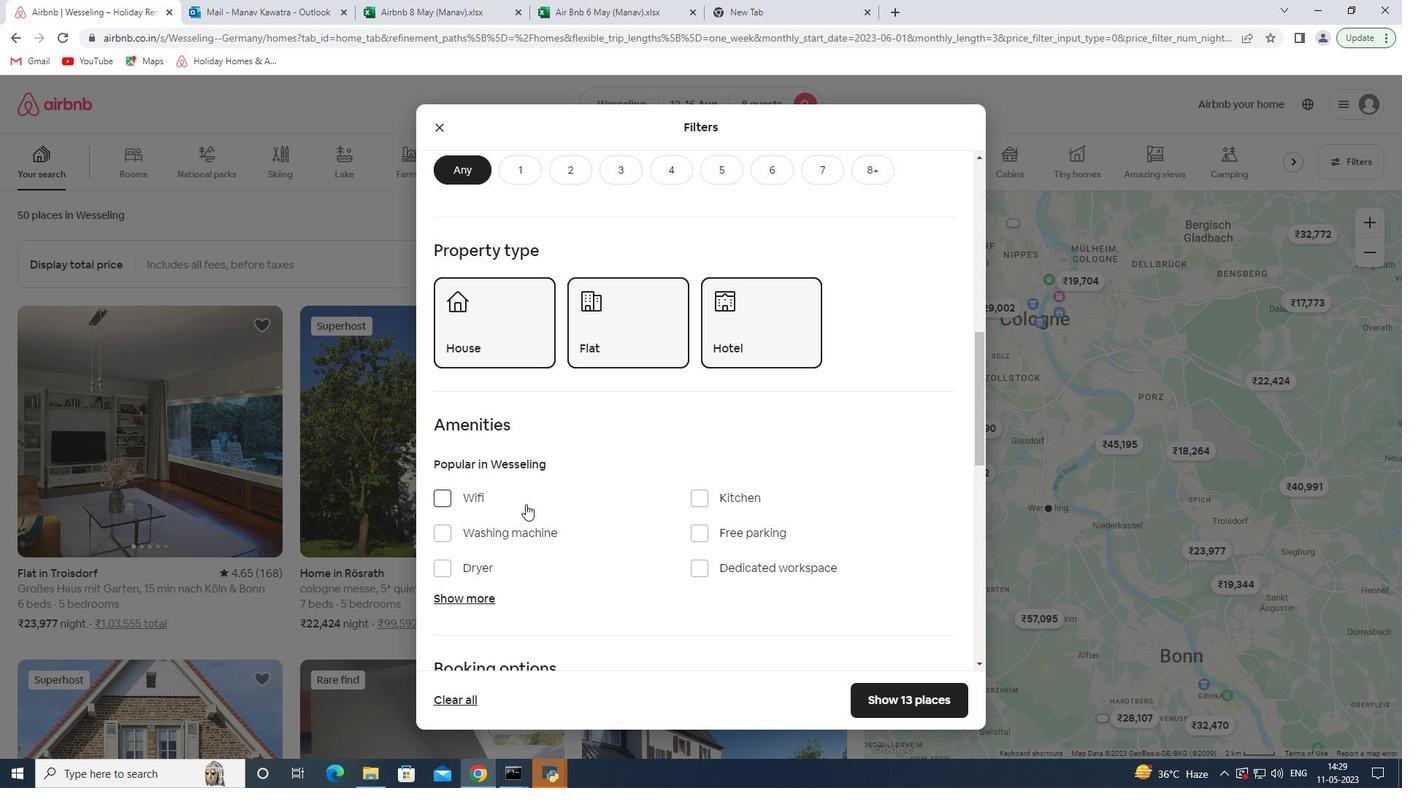 
Action: Mouse scrolled (517, 506) with delta (0, 0)
Screenshot: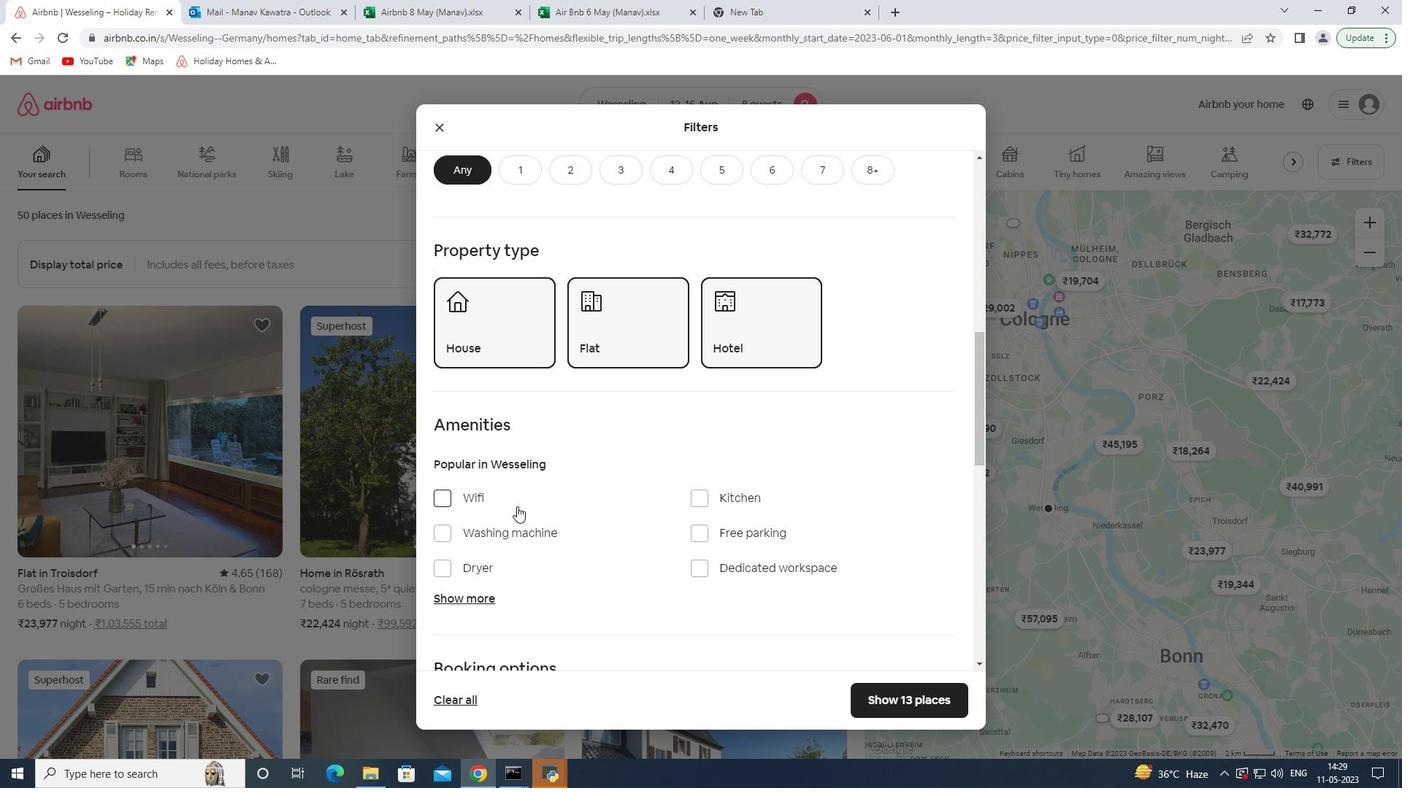 
Action: Mouse moved to (461, 426)
Screenshot: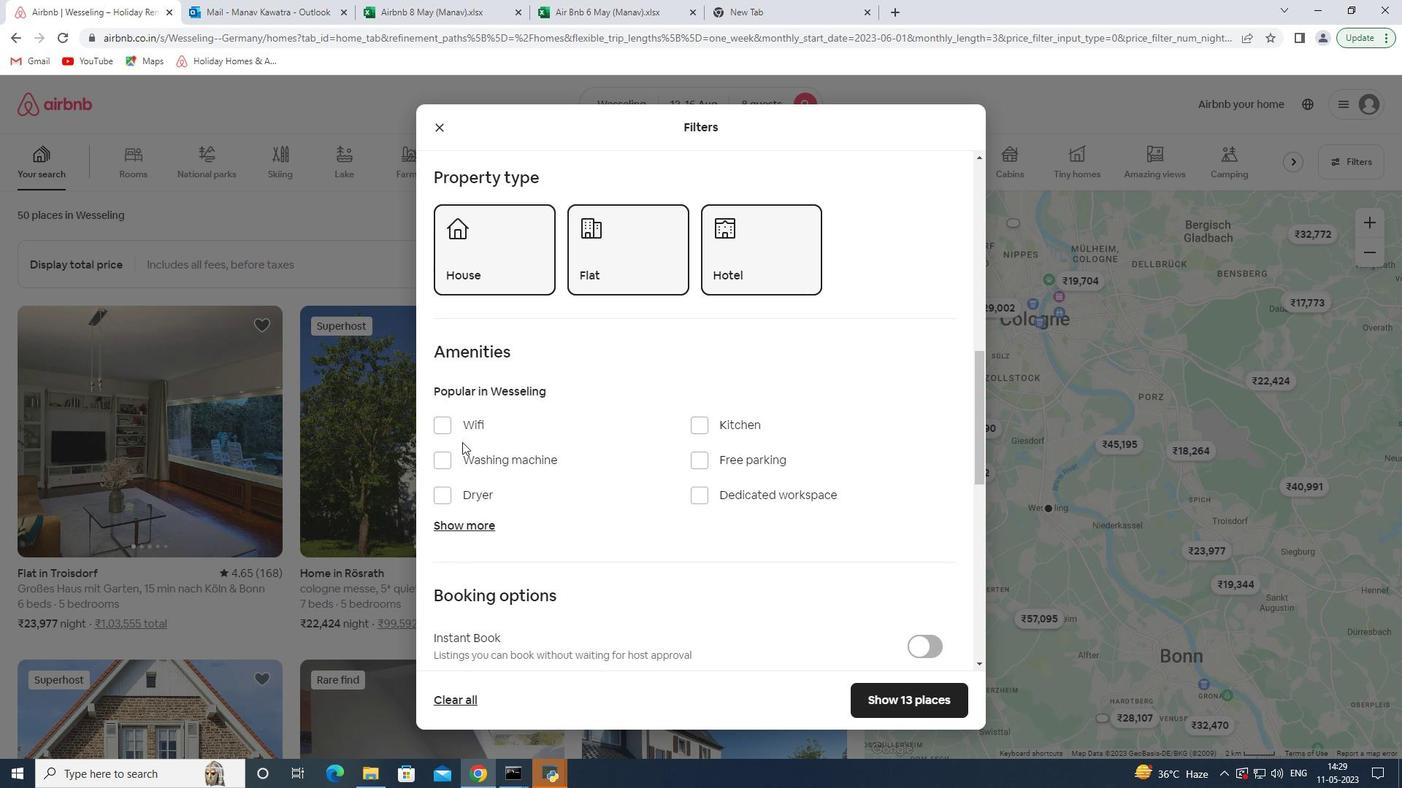 
Action: Mouse pressed left at (461, 426)
Screenshot: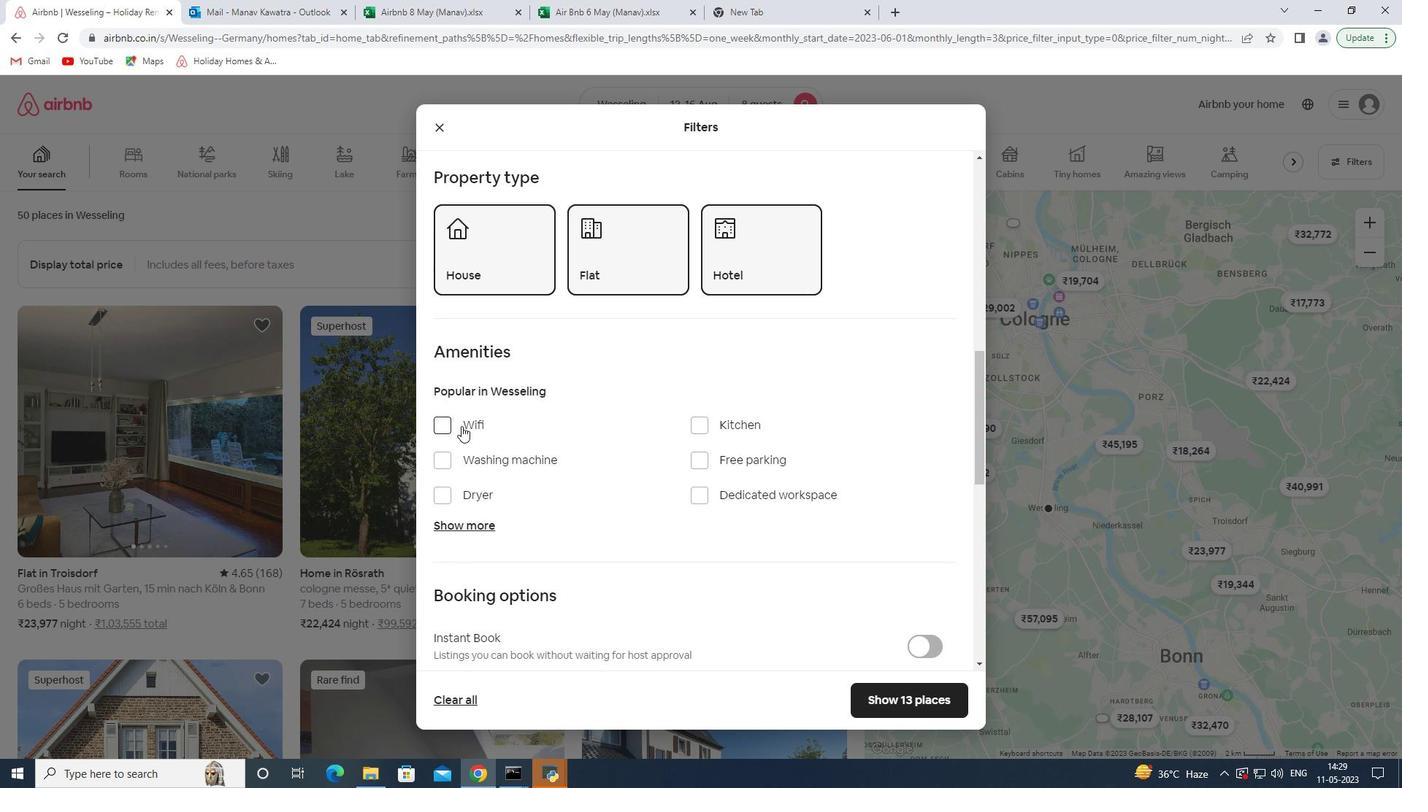 
Action: Mouse moved to (479, 525)
Screenshot: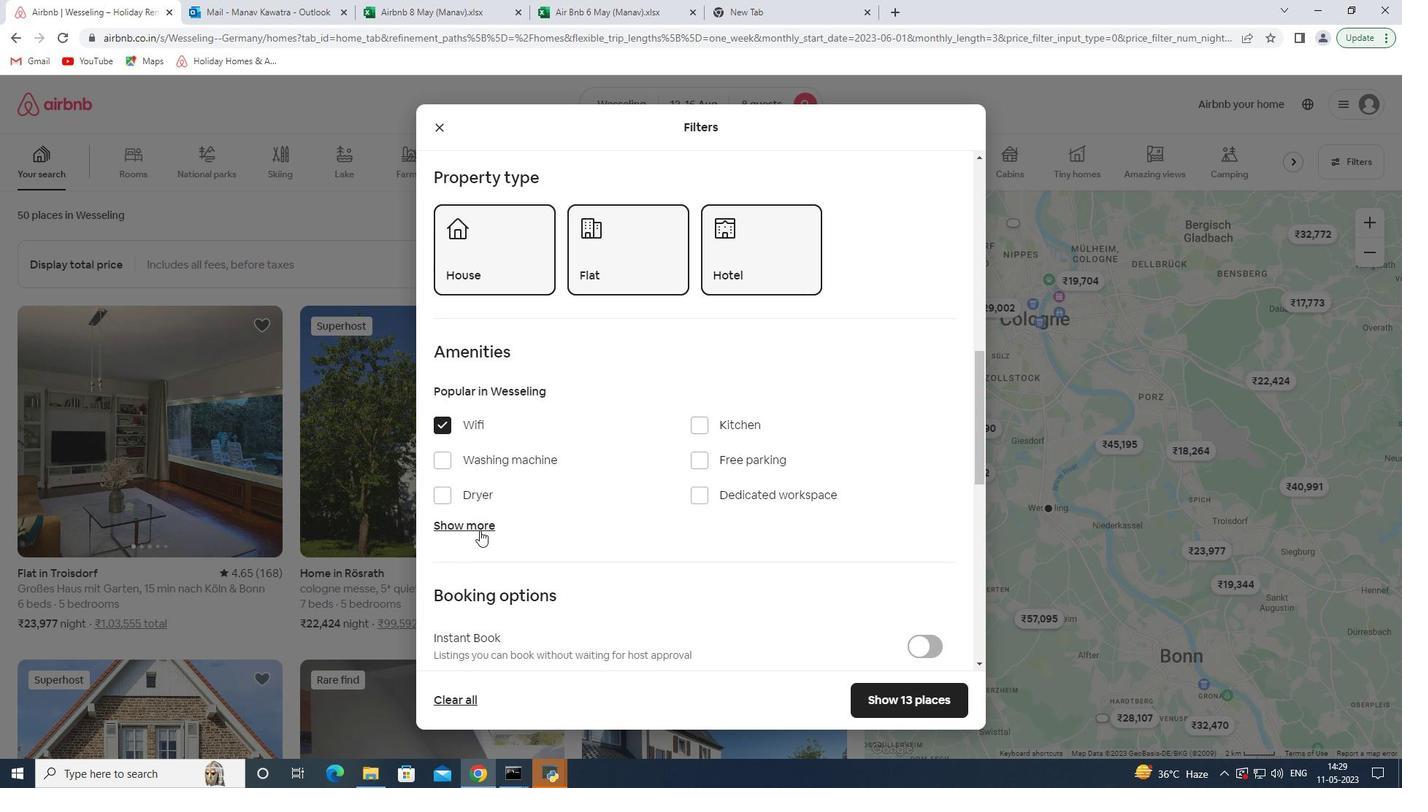 
Action: Mouse pressed left at (479, 525)
Screenshot: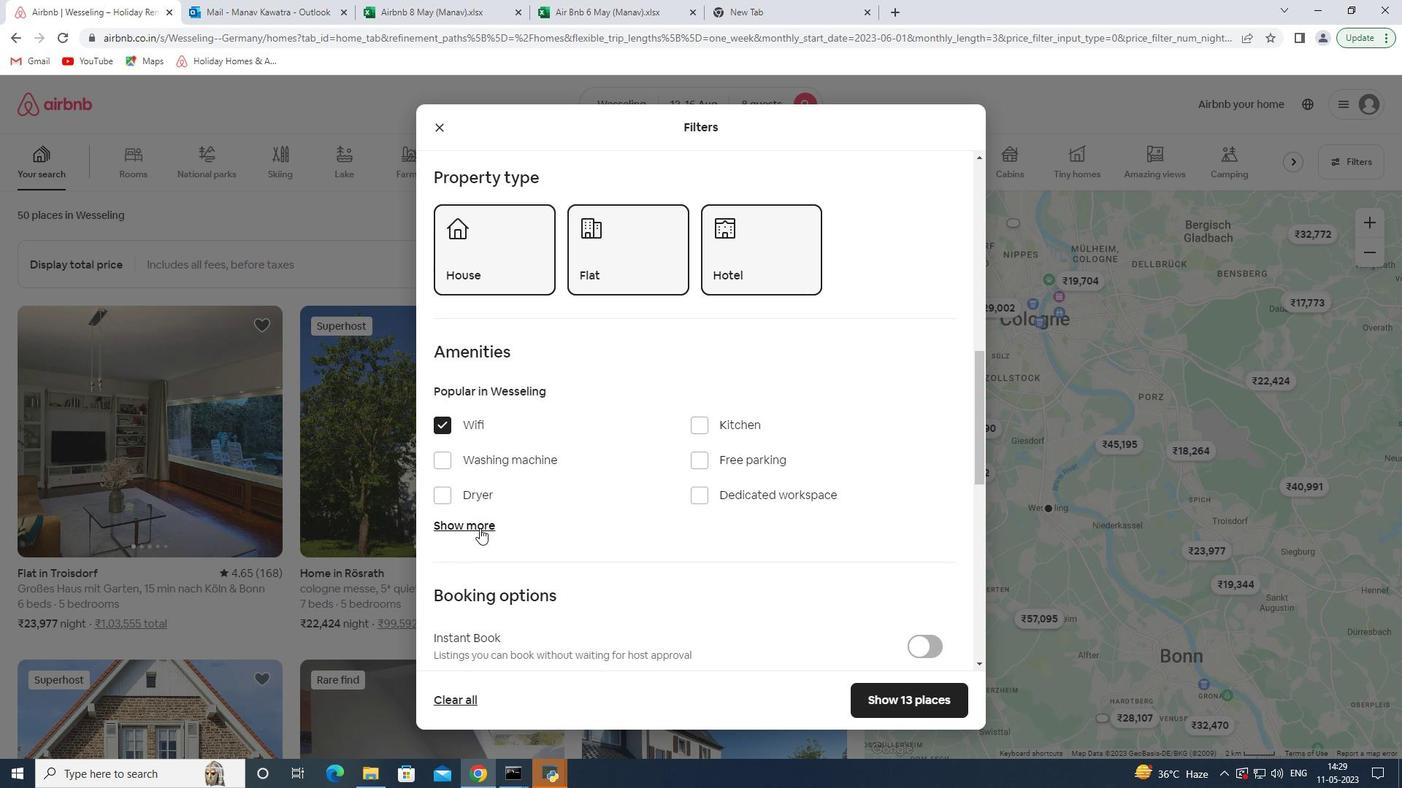 
Action: Mouse moved to (444, 612)
Screenshot: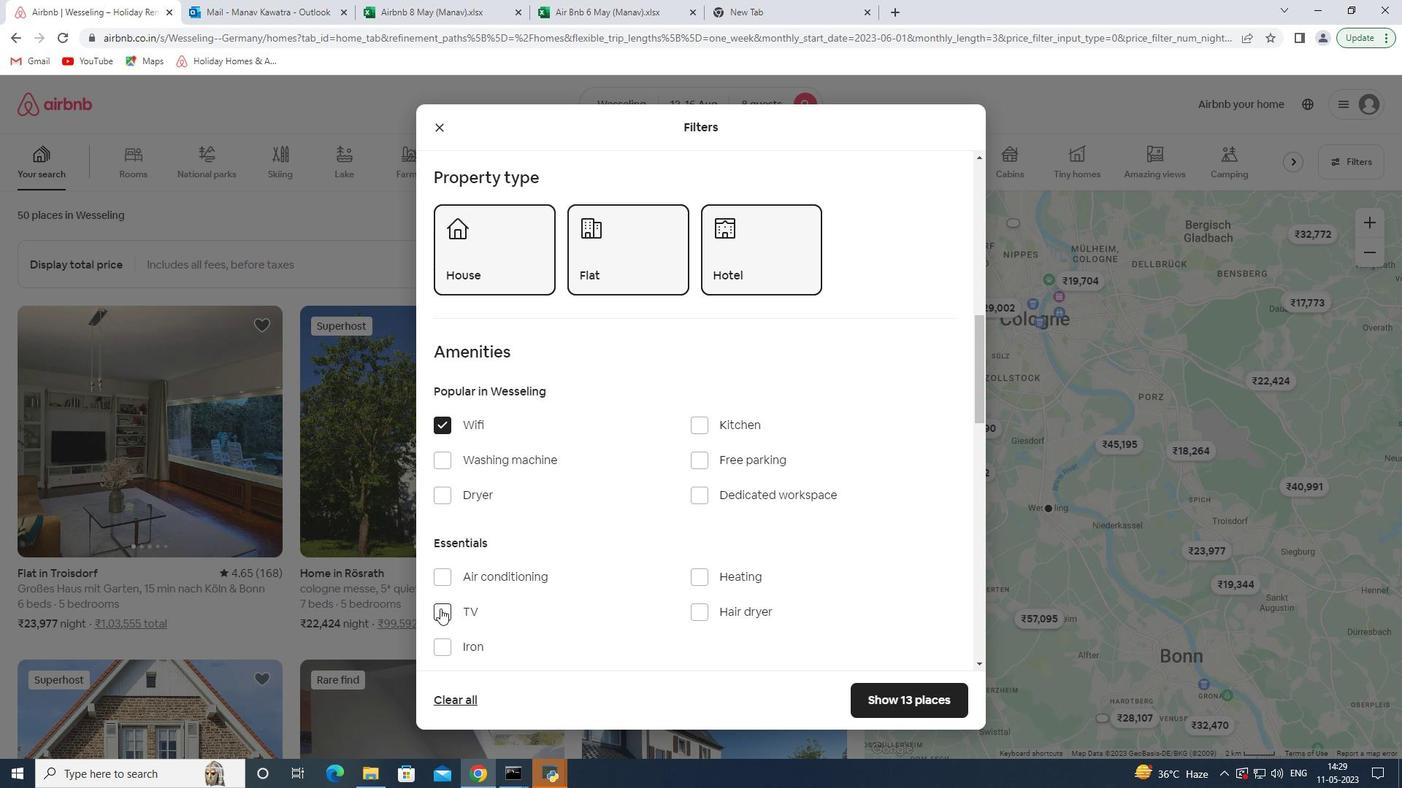 
Action: Mouse pressed left at (444, 612)
Screenshot: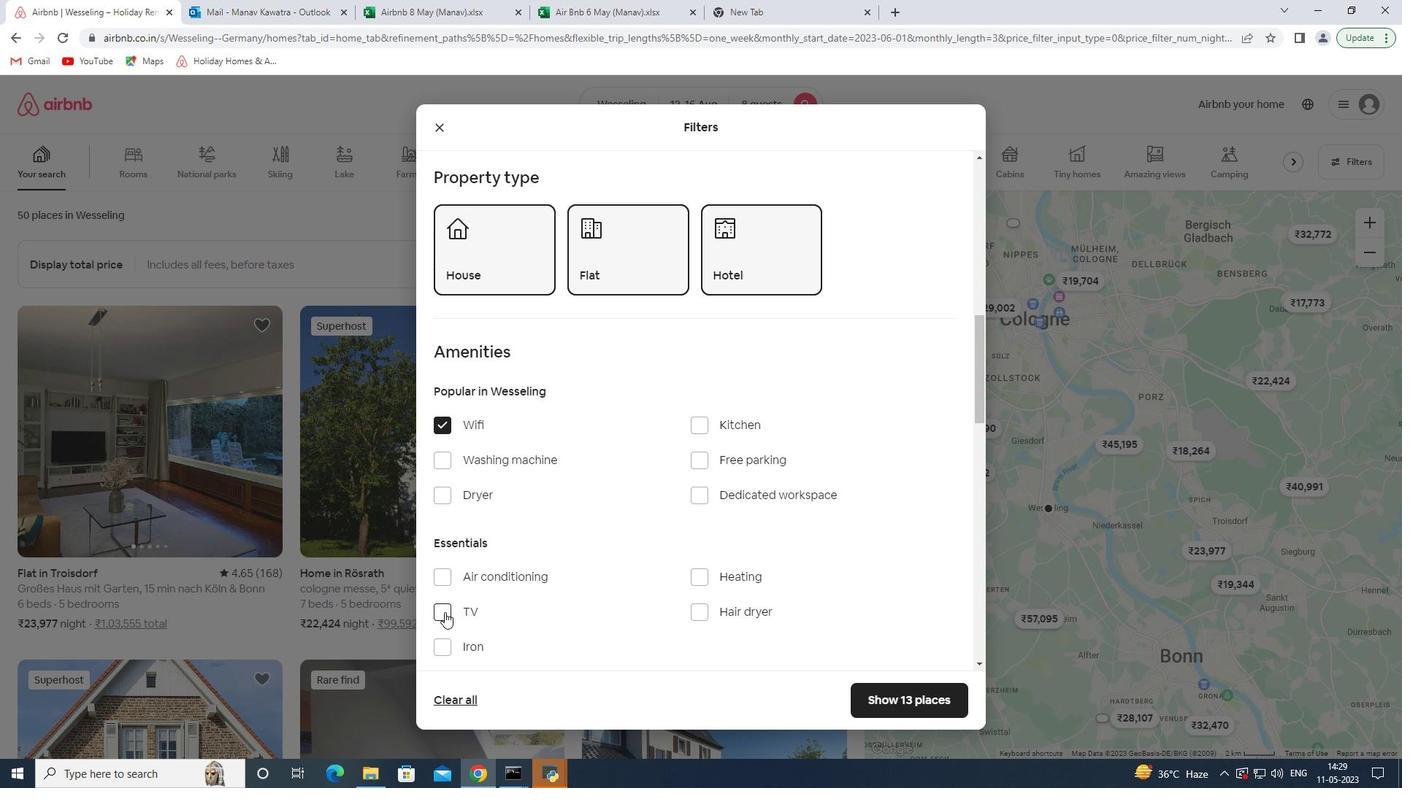 
Action: Mouse moved to (477, 603)
Screenshot: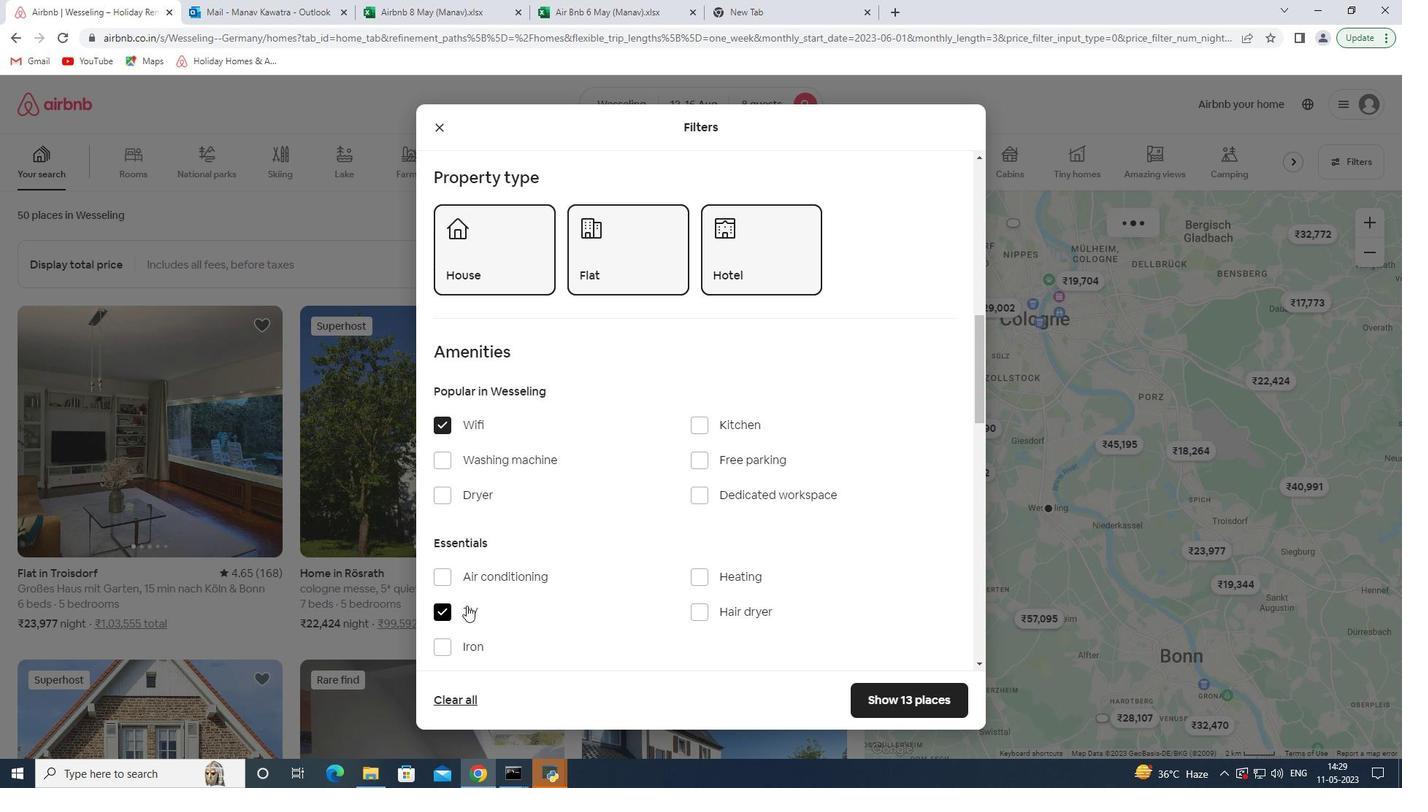 
Action: Mouse scrolled (477, 602) with delta (0, 0)
Screenshot: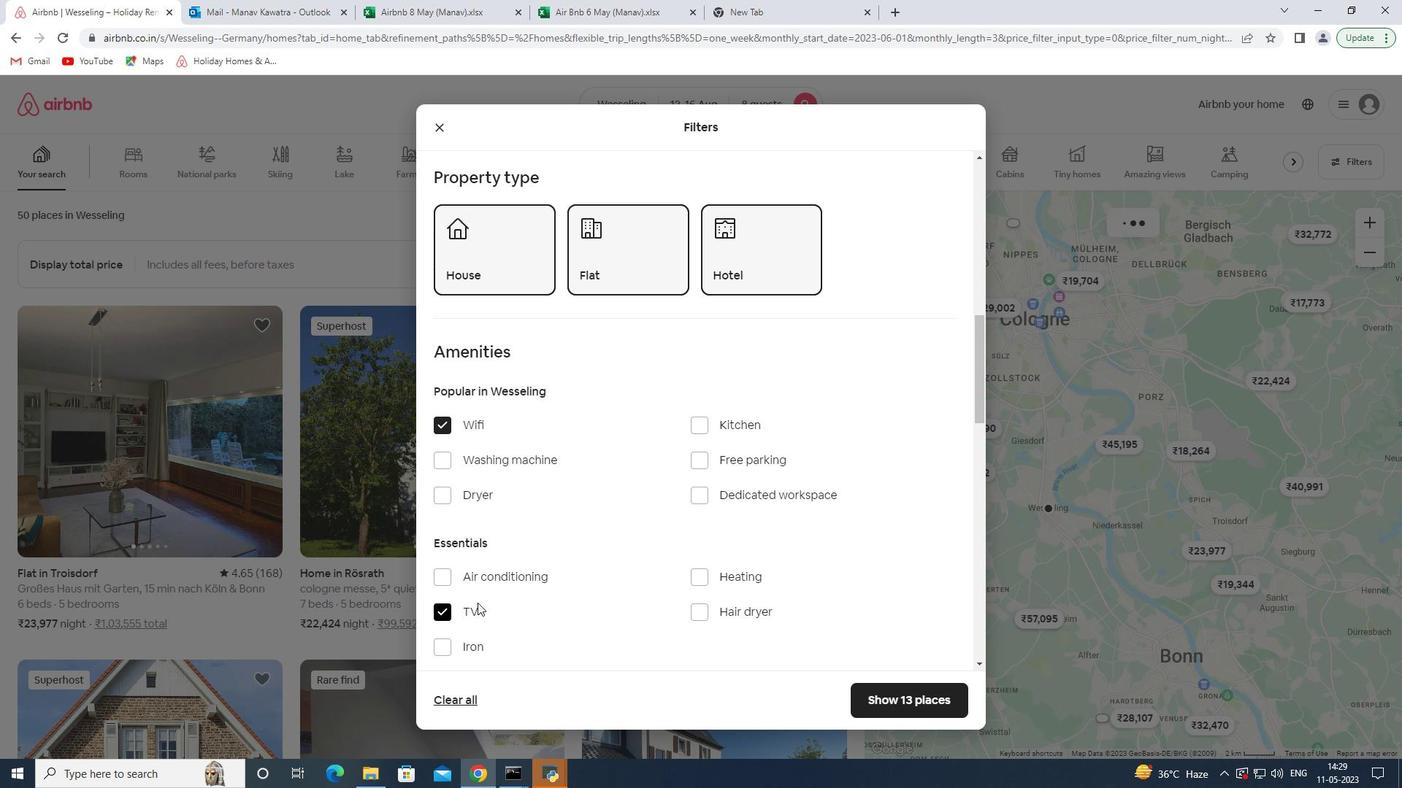 
Action: Mouse moved to (462, 354)
Screenshot: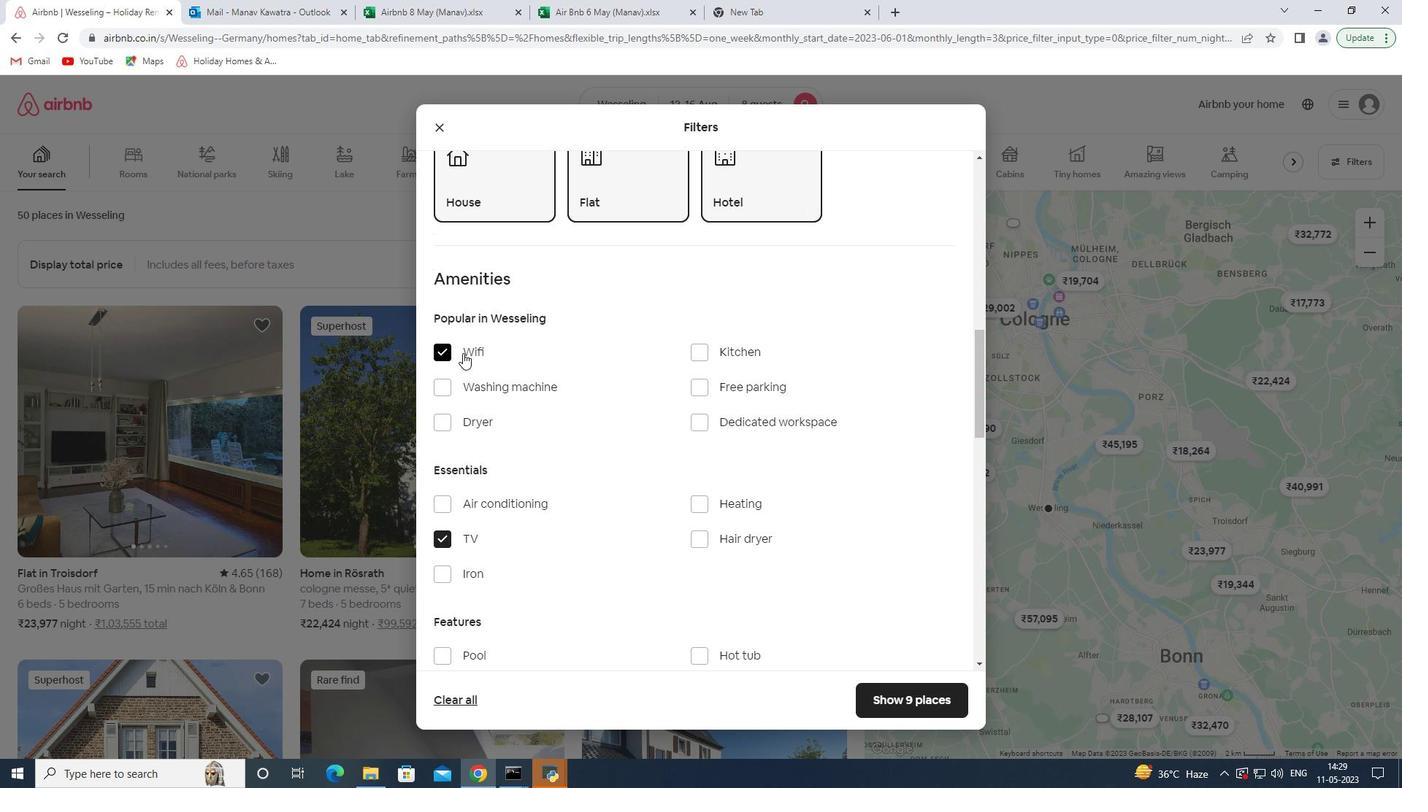 
Action: Mouse pressed left at (462, 354)
Screenshot: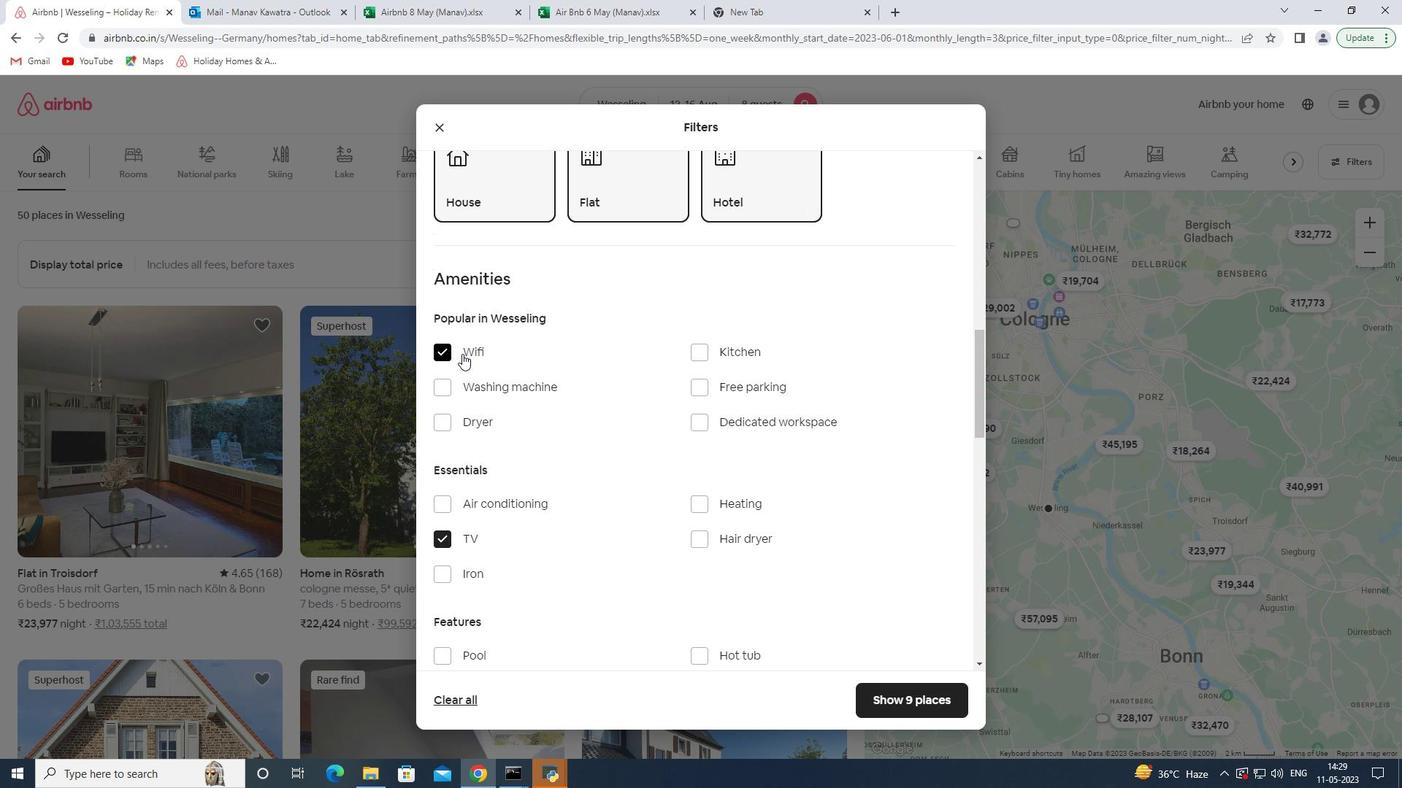 
Action: Mouse pressed left at (462, 354)
Screenshot: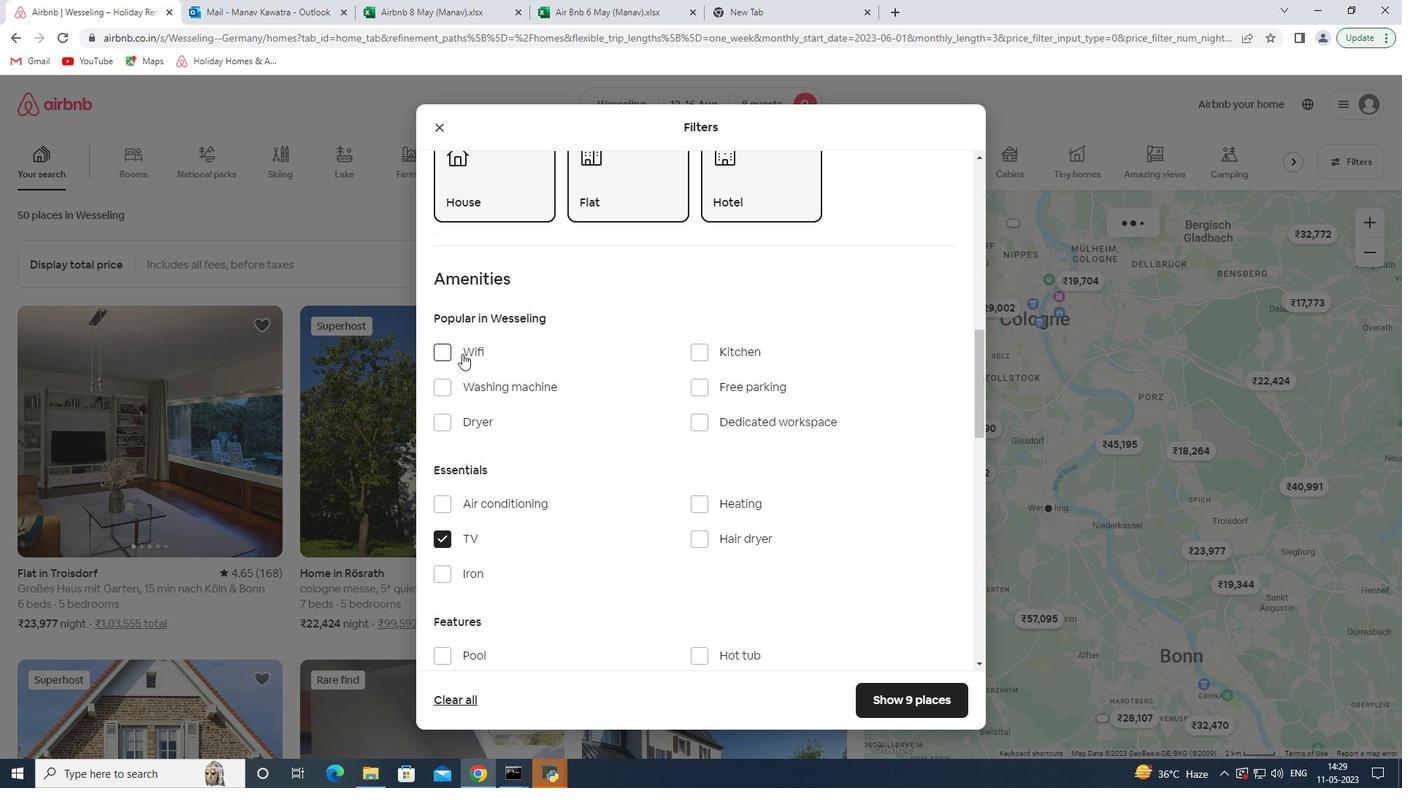 
Action: Mouse moved to (554, 512)
Screenshot: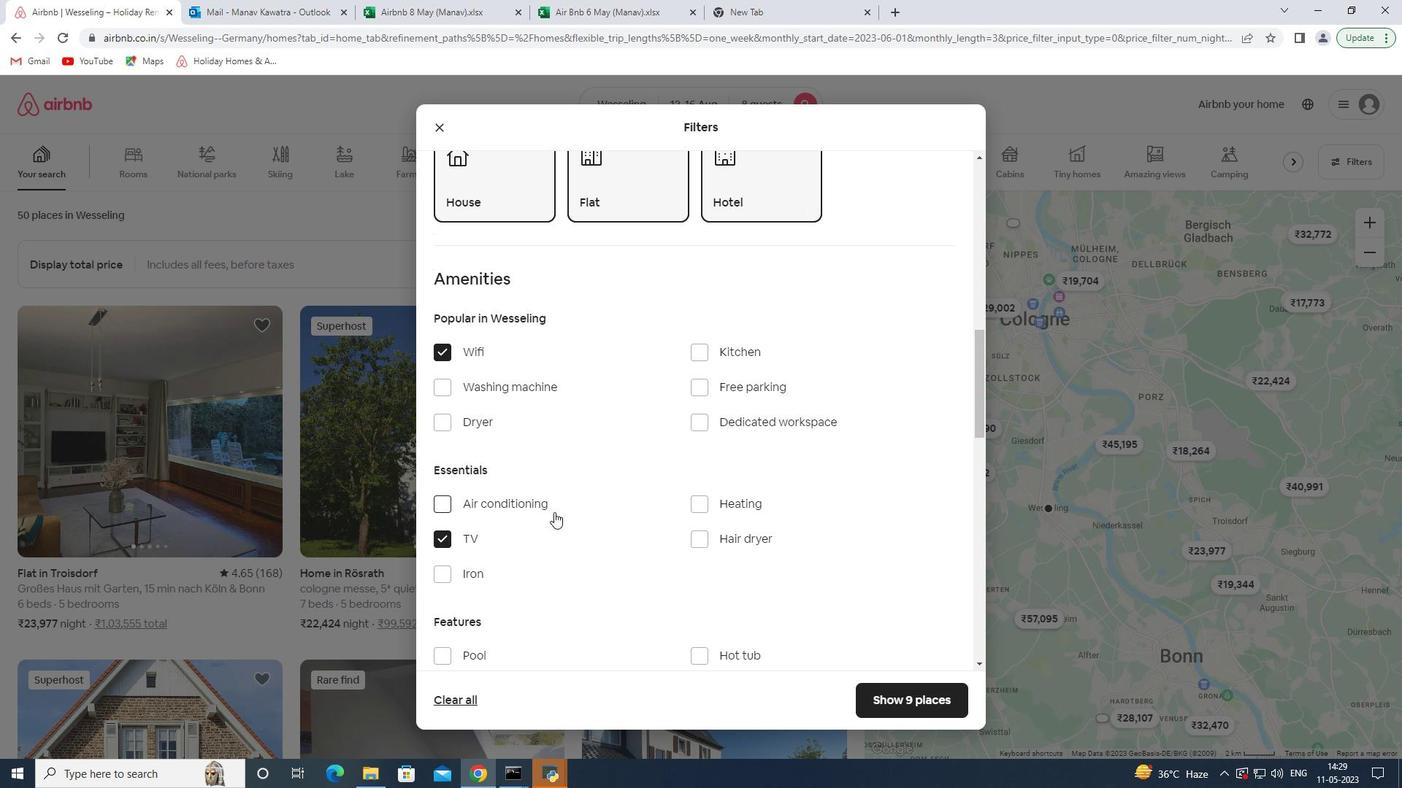 
Action: Mouse scrolled (554, 512) with delta (0, 0)
Screenshot: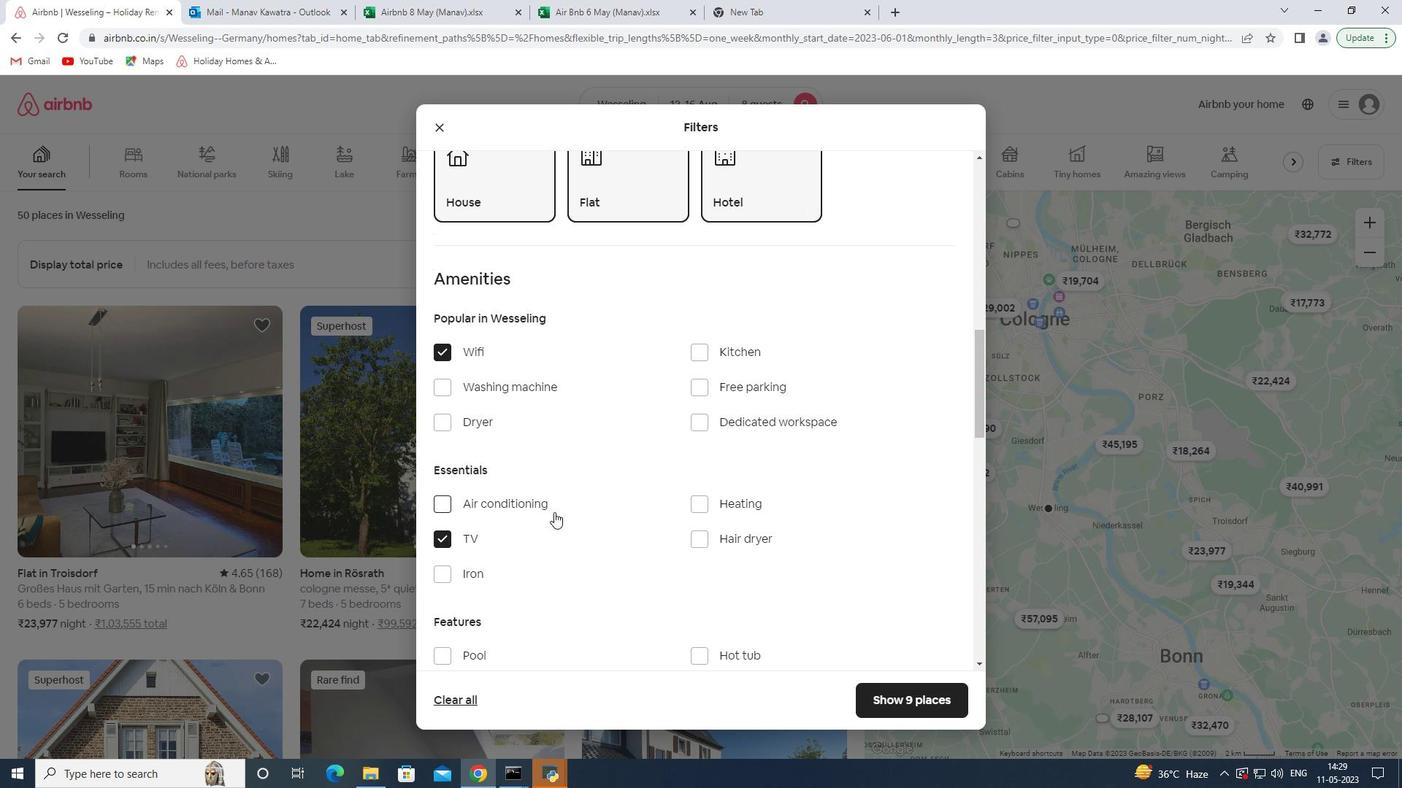 
Action: Mouse moved to (717, 312)
Screenshot: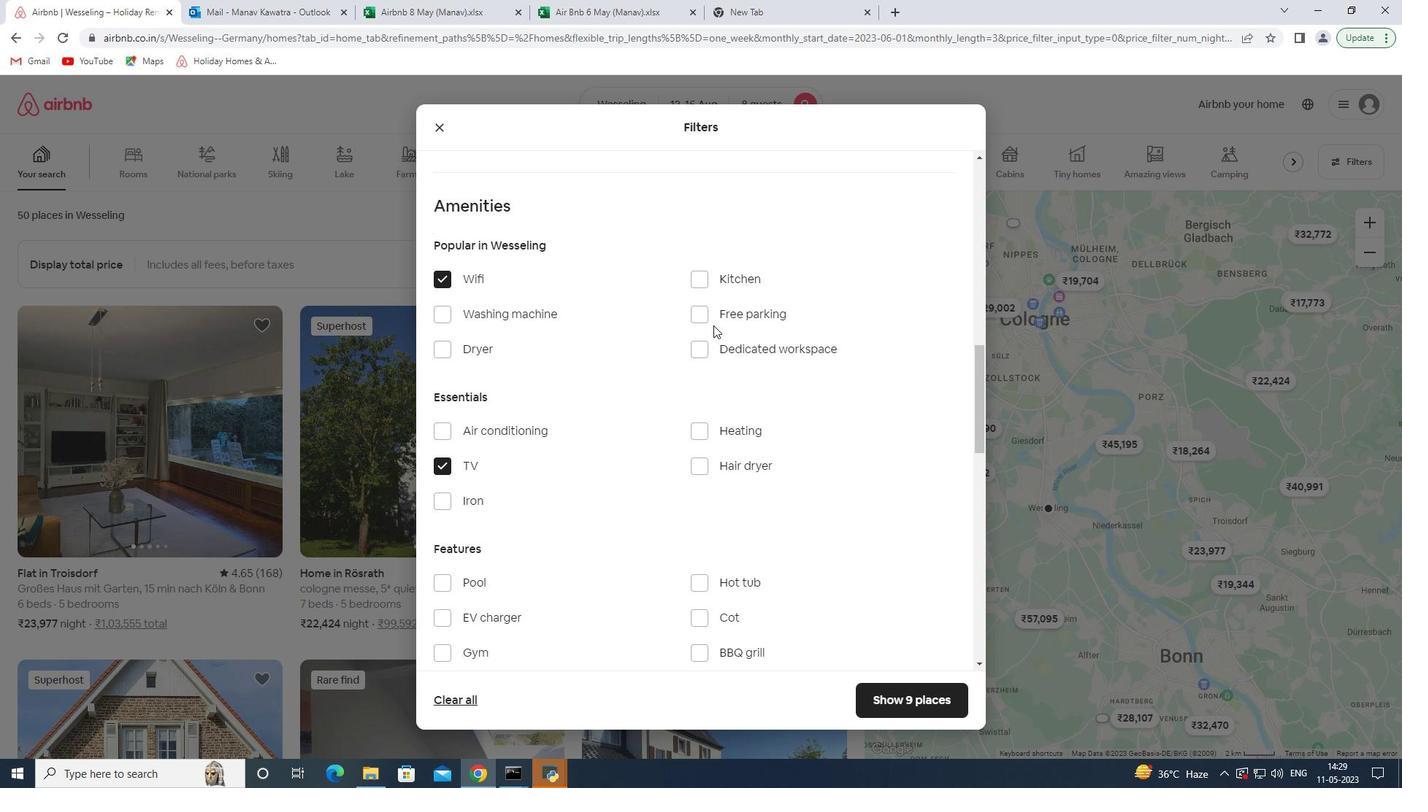 
Action: Mouse pressed left at (717, 312)
Screenshot: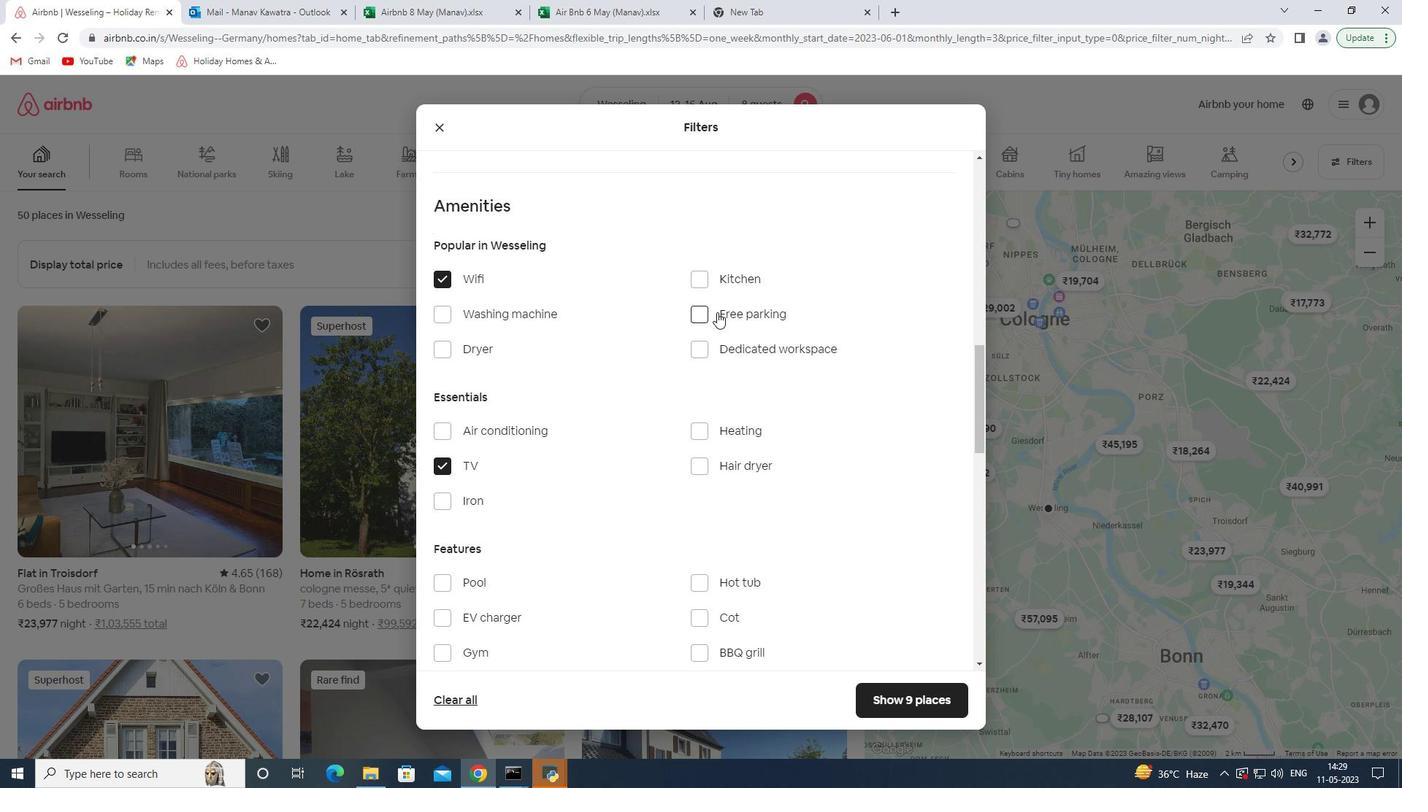 
Action: Mouse moved to (623, 472)
Screenshot: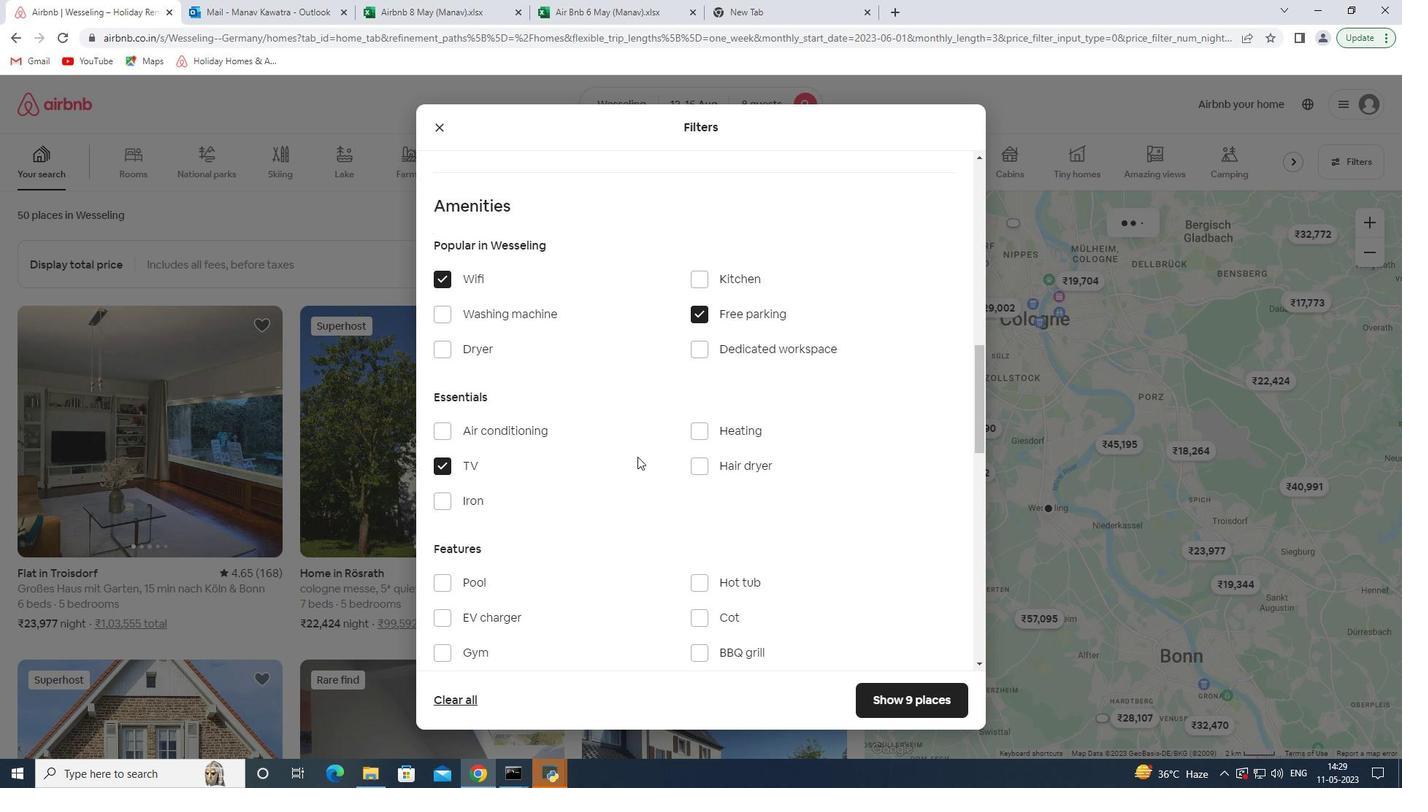 
Action: Mouse scrolled (623, 471) with delta (0, 0)
Screenshot: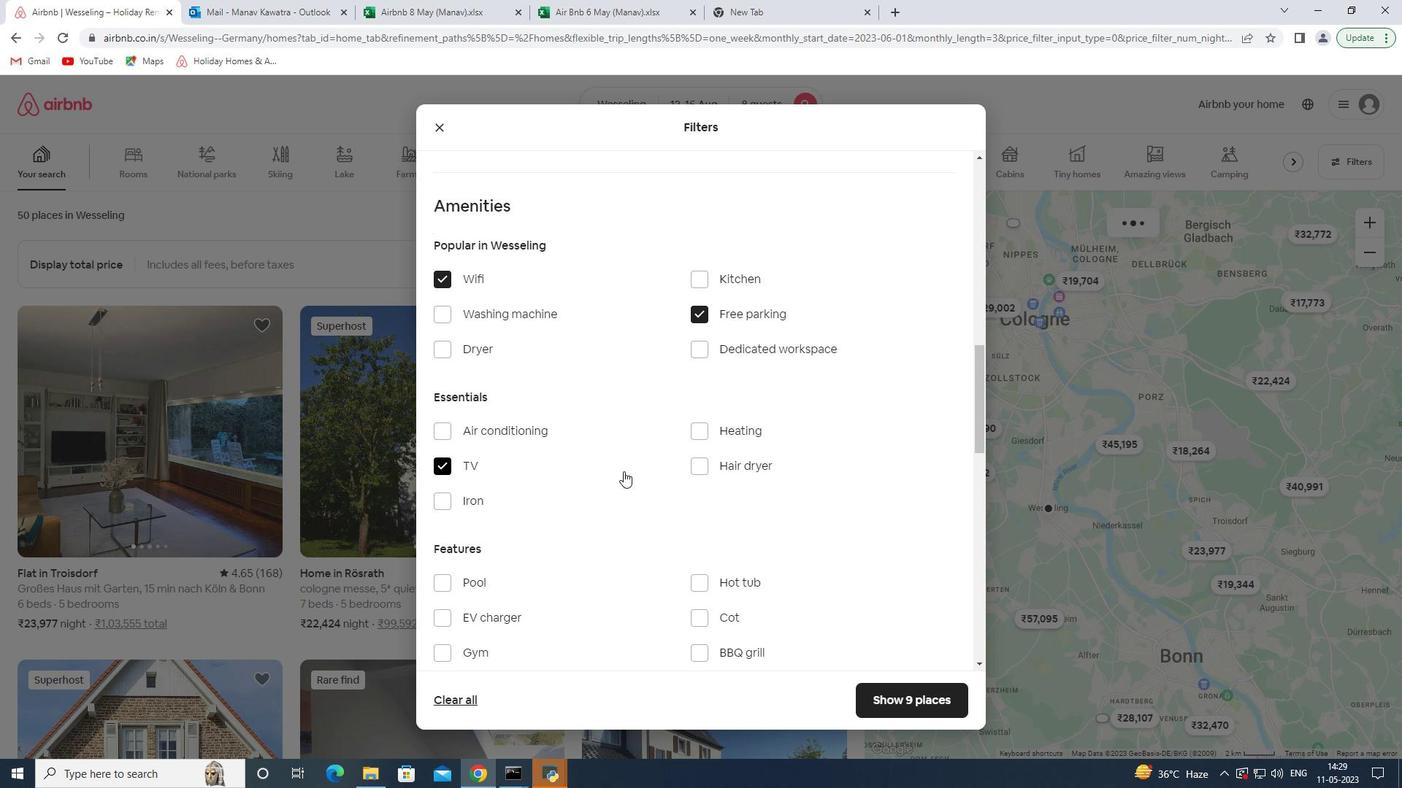 
Action: Mouse scrolled (623, 471) with delta (0, 0)
Screenshot: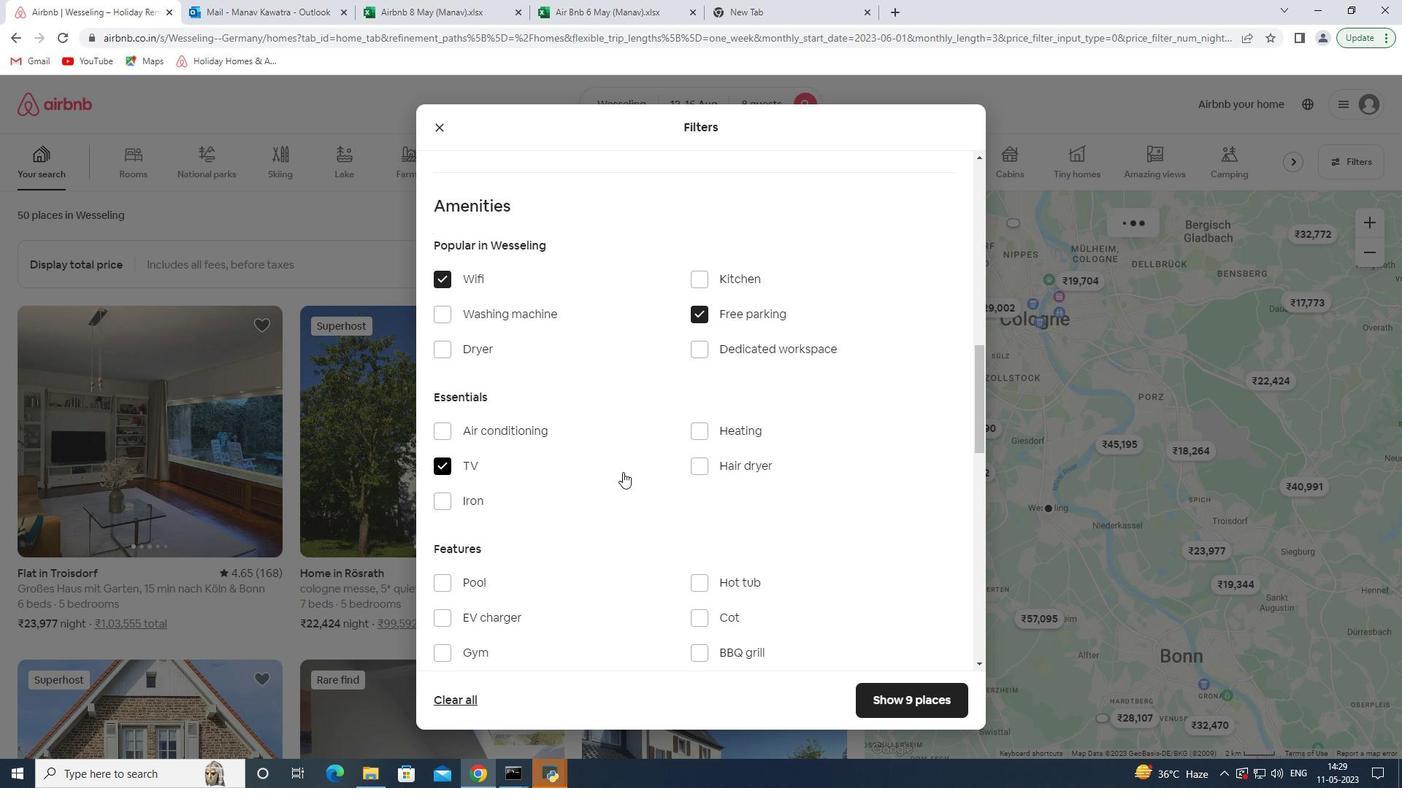 
Action: Mouse scrolled (623, 471) with delta (0, 0)
Screenshot: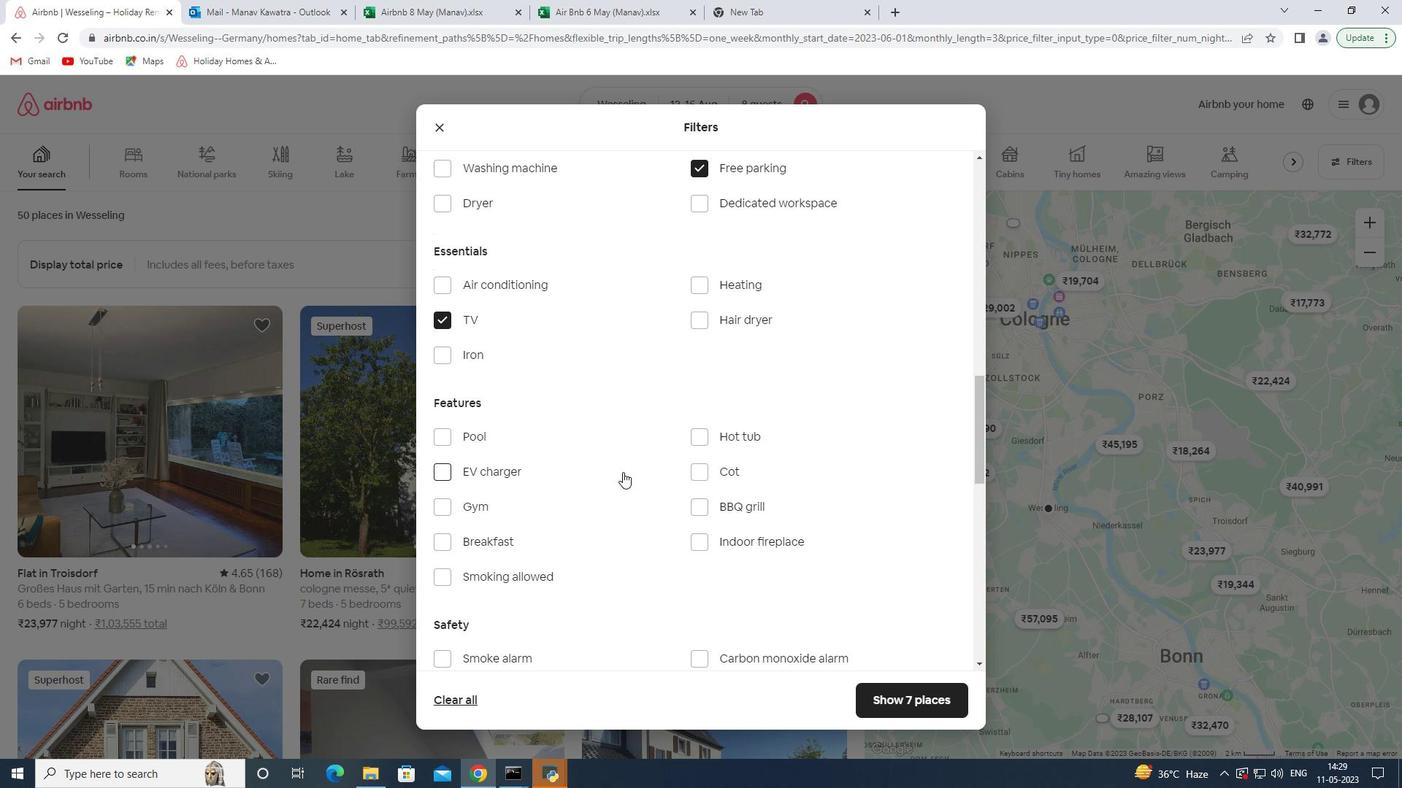 
Action: Mouse scrolled (623, 471) with delta (0, 0)
Screenshot: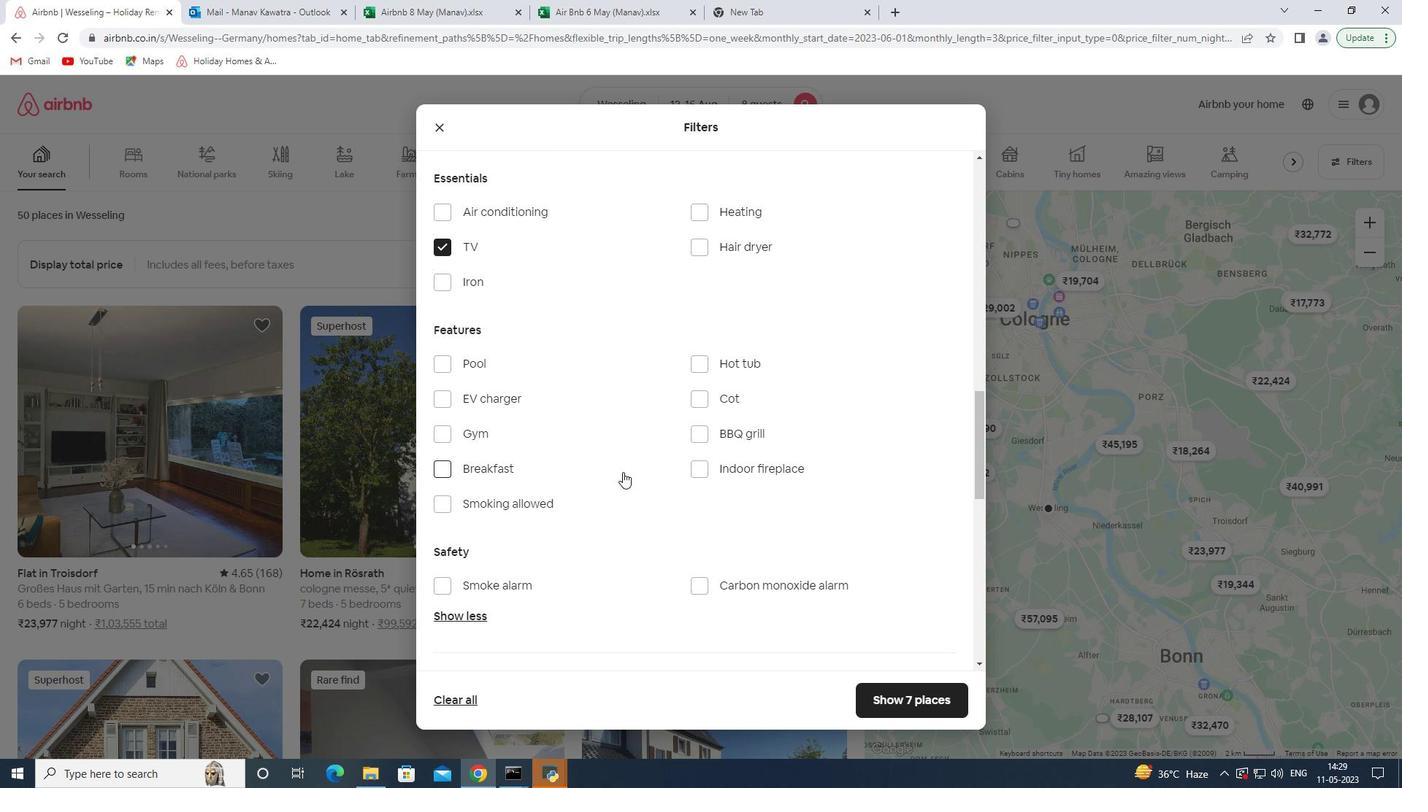 
Action: Mouse scrolled (623, 471) with delta (0, 0)
Screenshot: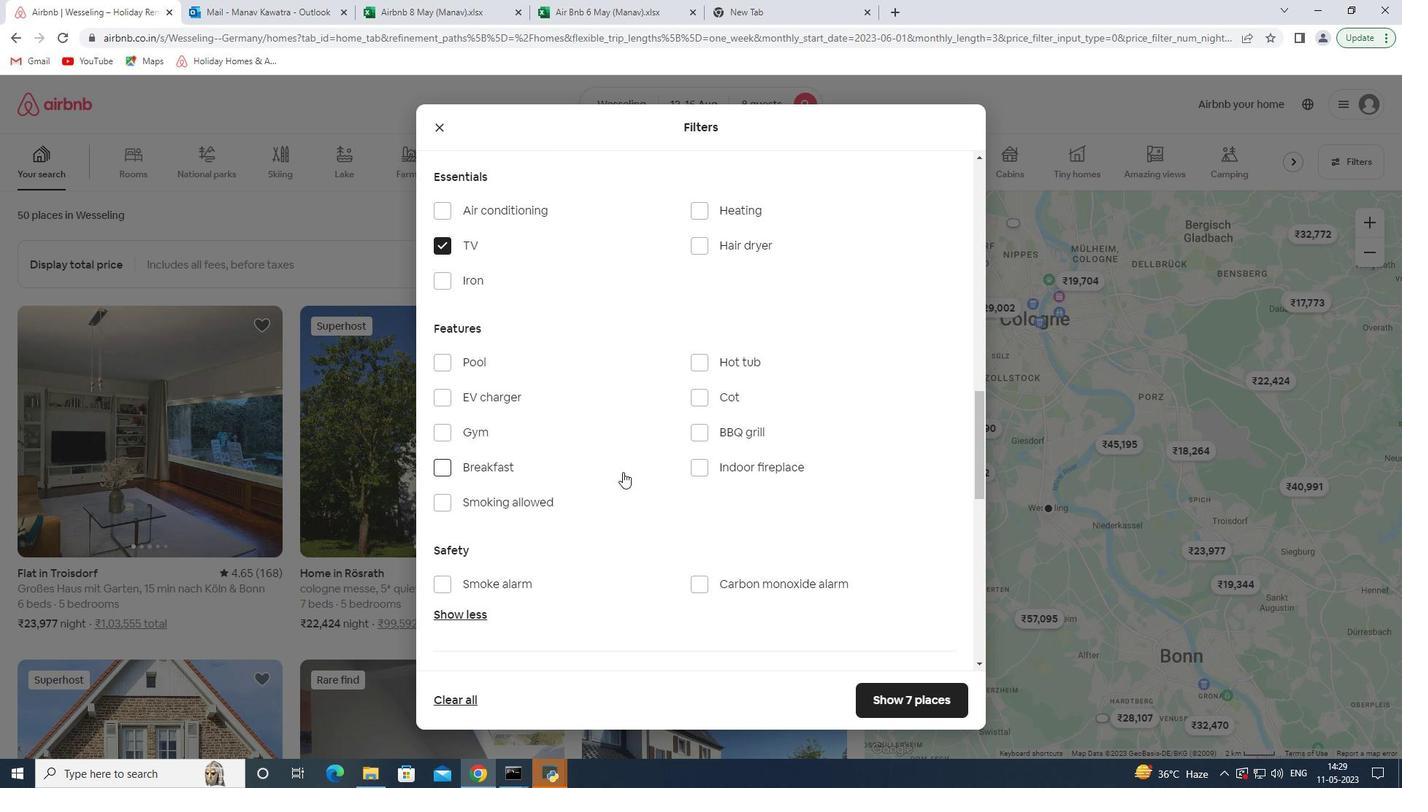 
Action: Mouse scrolled (623, 471) with delta (0, 0)
Screenshot: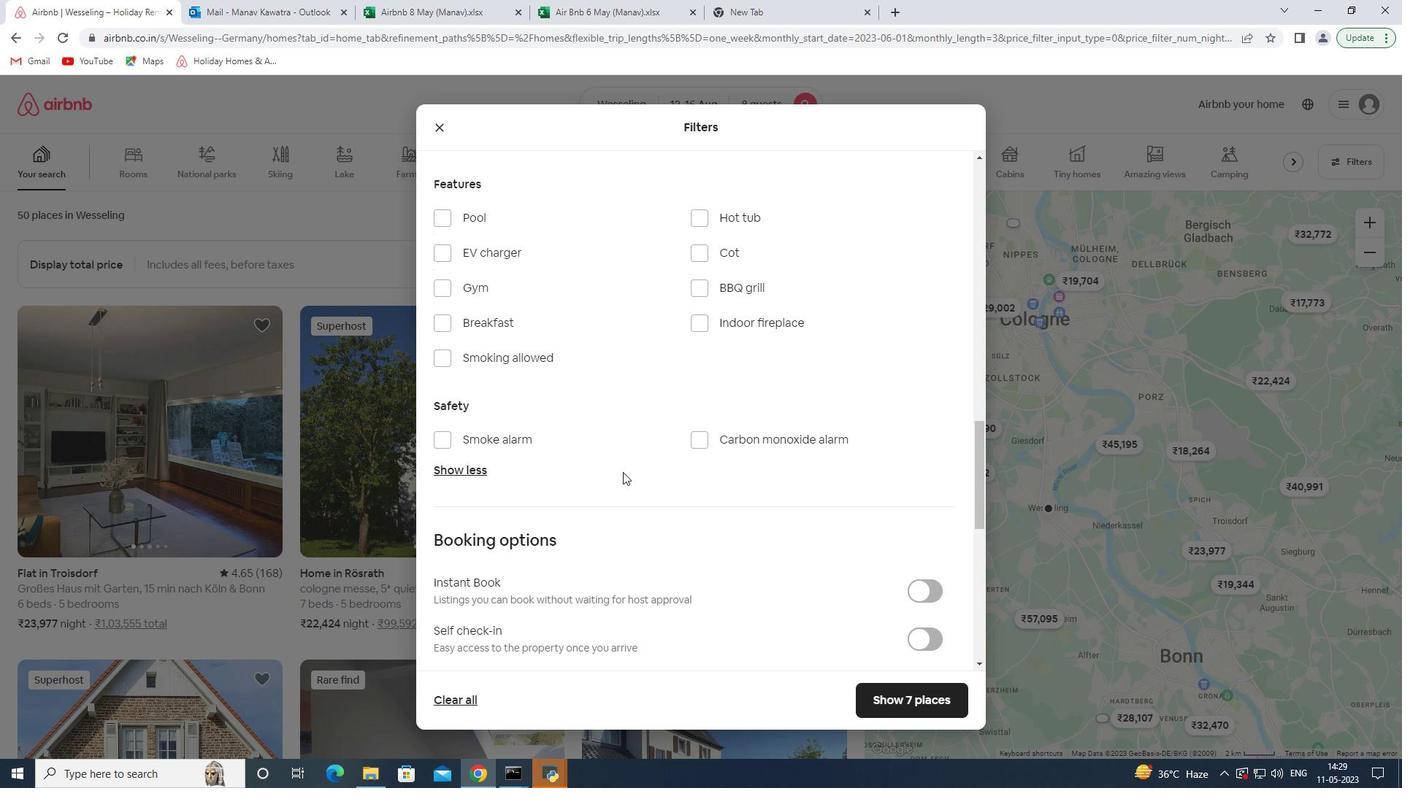 
Action: Mouse moved to (482, 214)
Screenshot: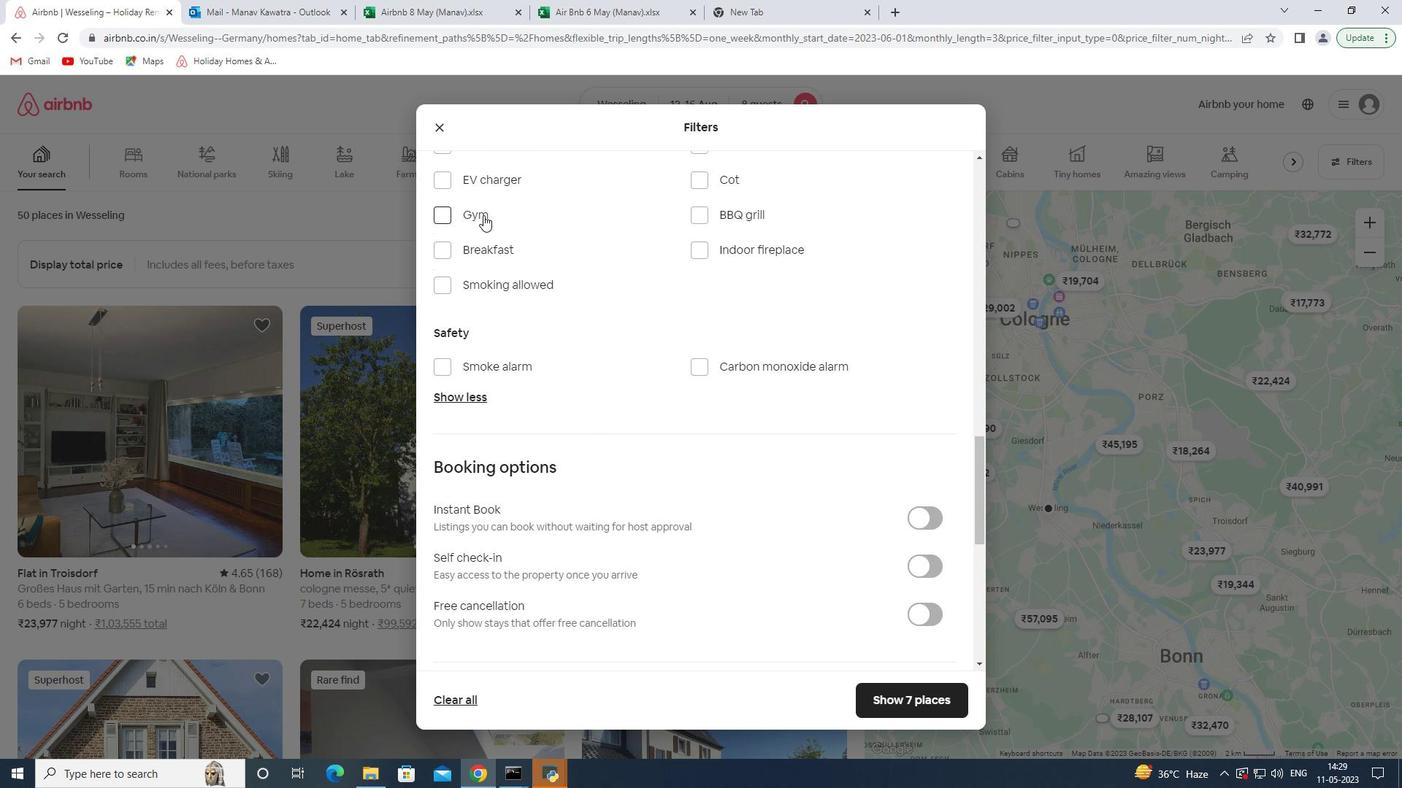 
Action: Mouse pressed left at (482, 214)
Screenshot: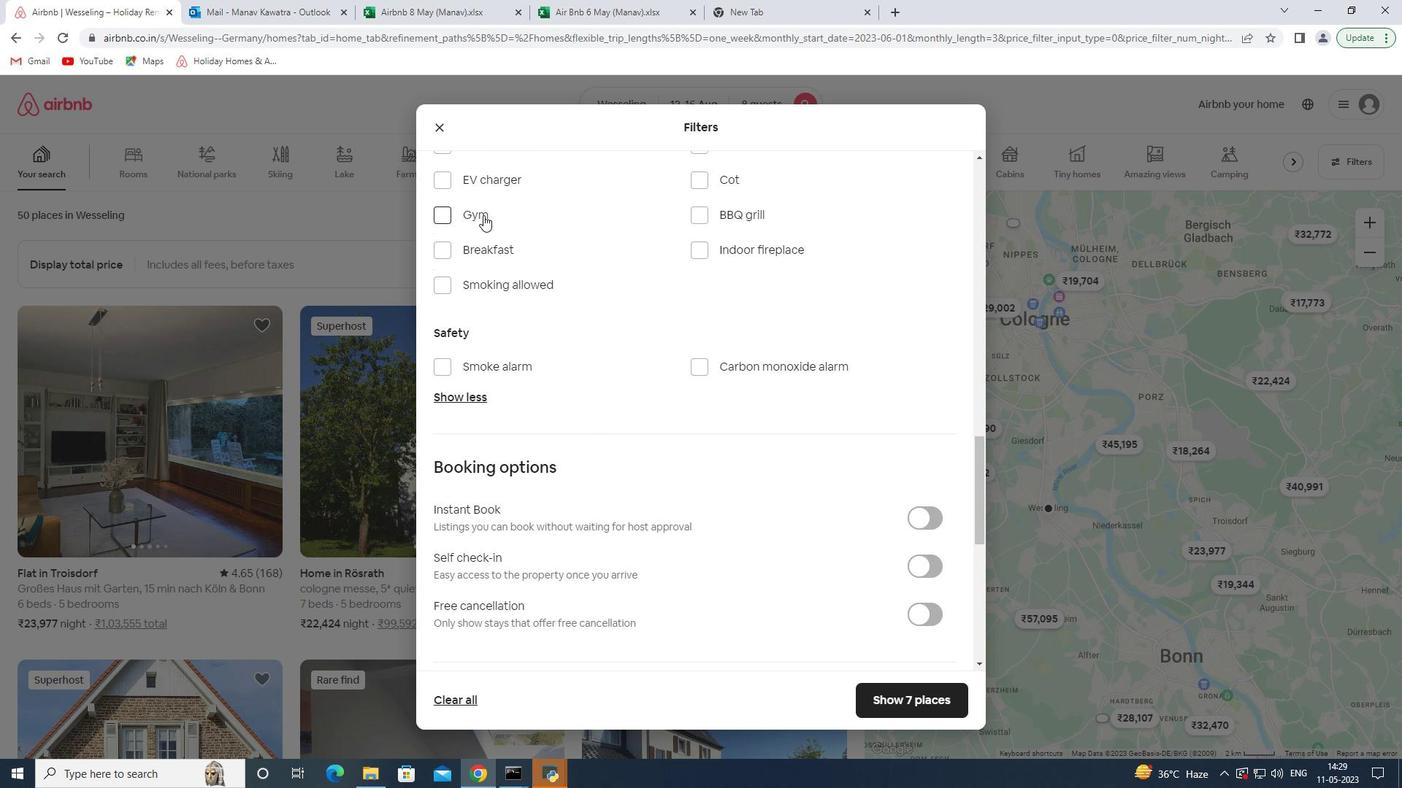 
Action: Mouse moved to (485, 248)
Screenshot: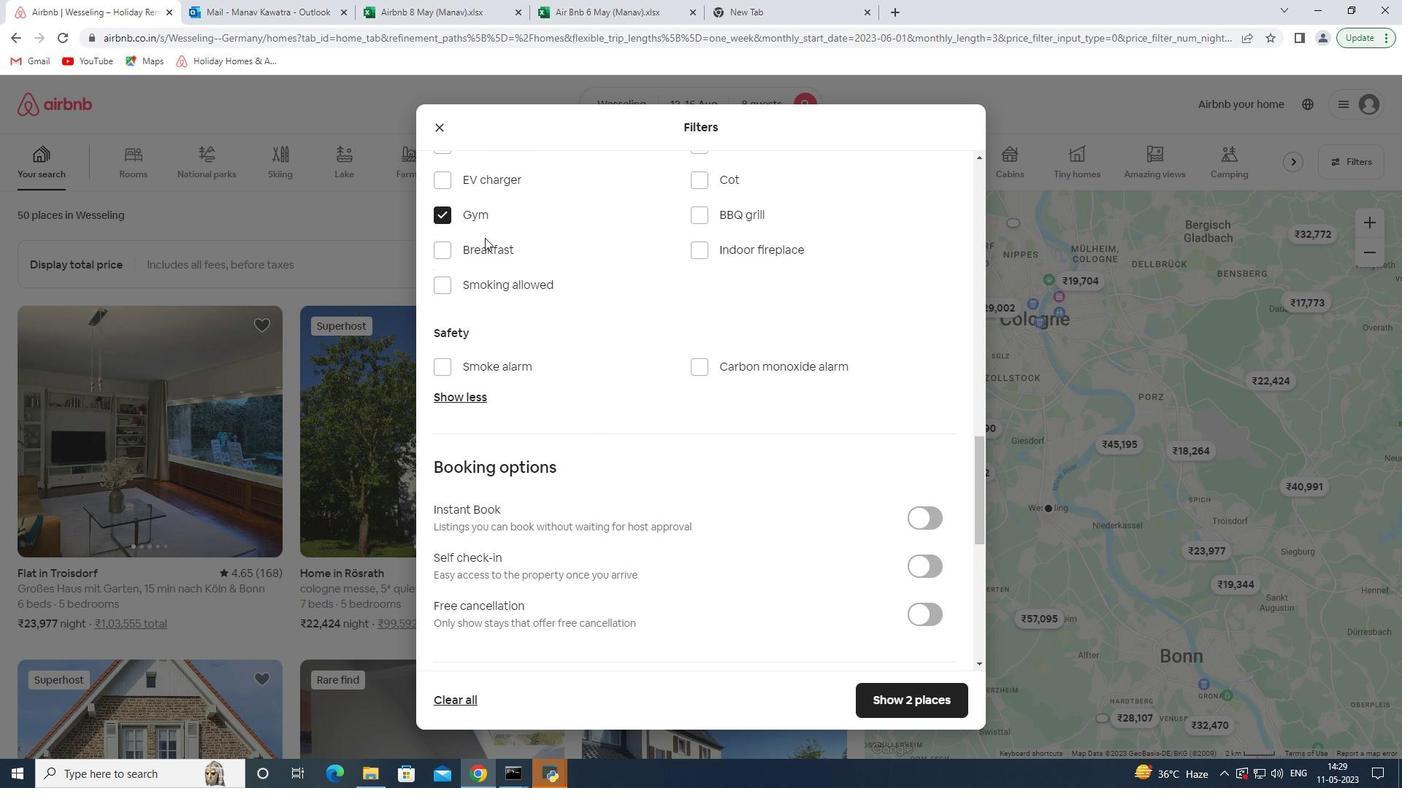 
Action: Mouse pressed left at (485, 248)
Screenshot: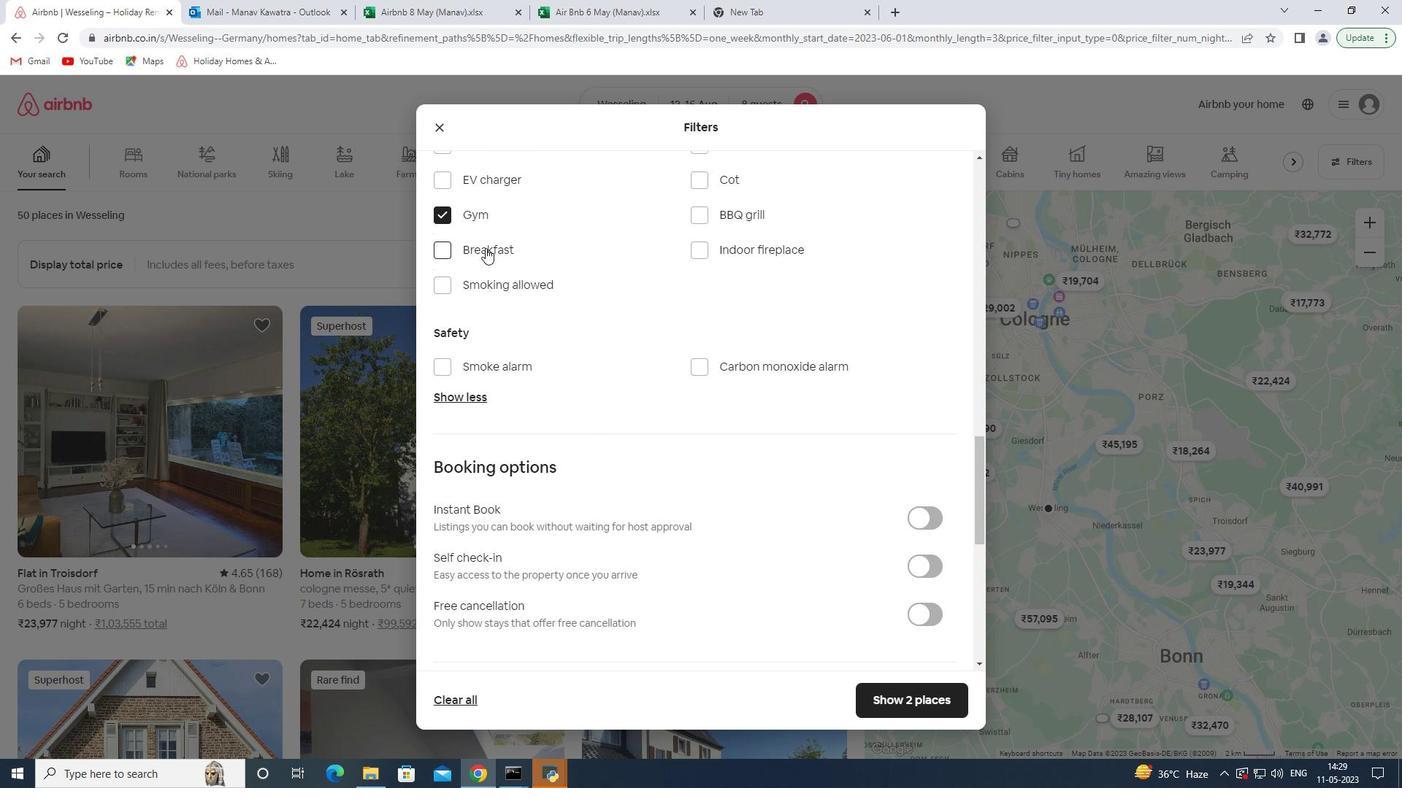 
Action: Mouse moved to (498, 273)
Screenshot: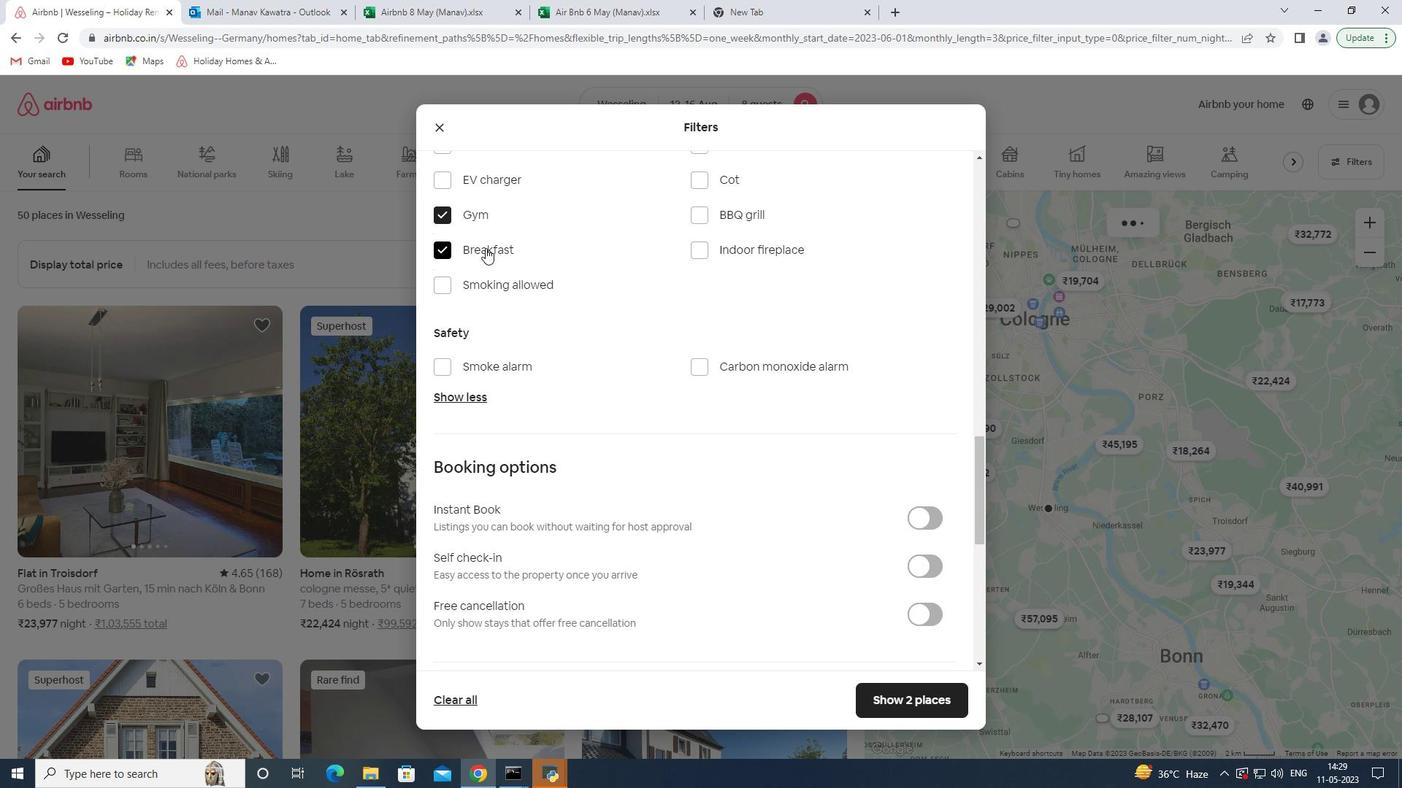
Action: Mouse scrolled (498, 272) with delta (0, 0)
Screenshot: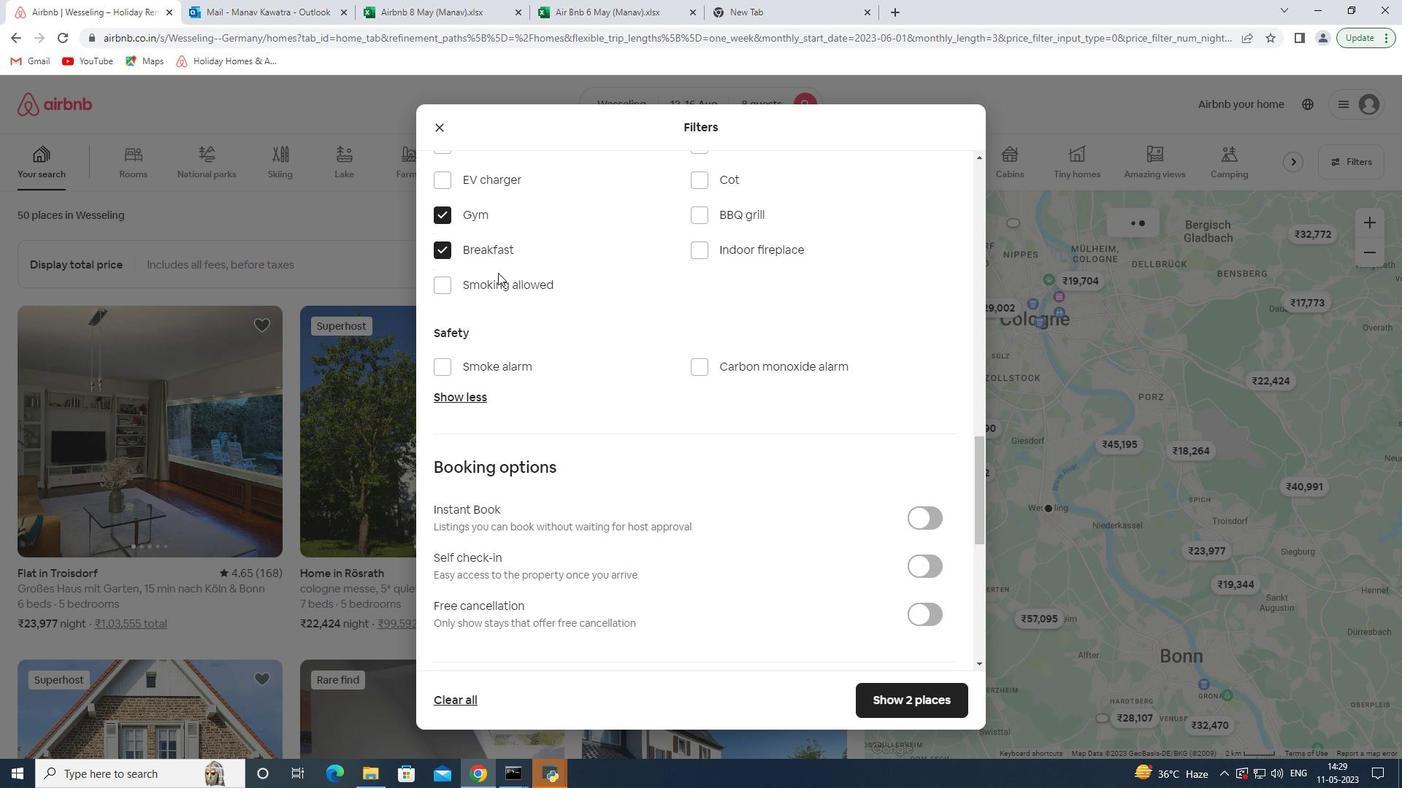 
Action: Mouse scrolled (498, 272) with delta (0, 0)
Screenshot: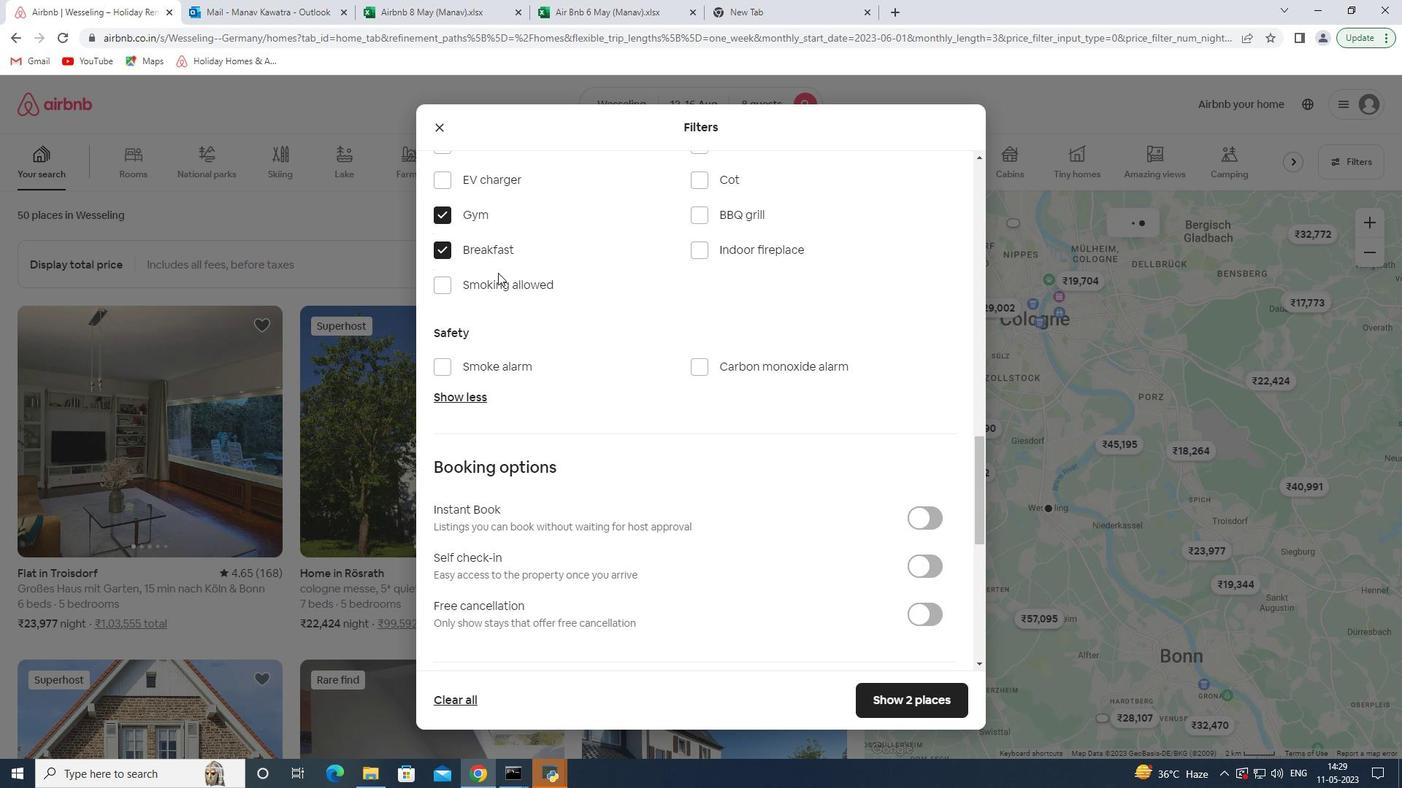 
Action: Mouse moved to (930, 423)
Screenshot: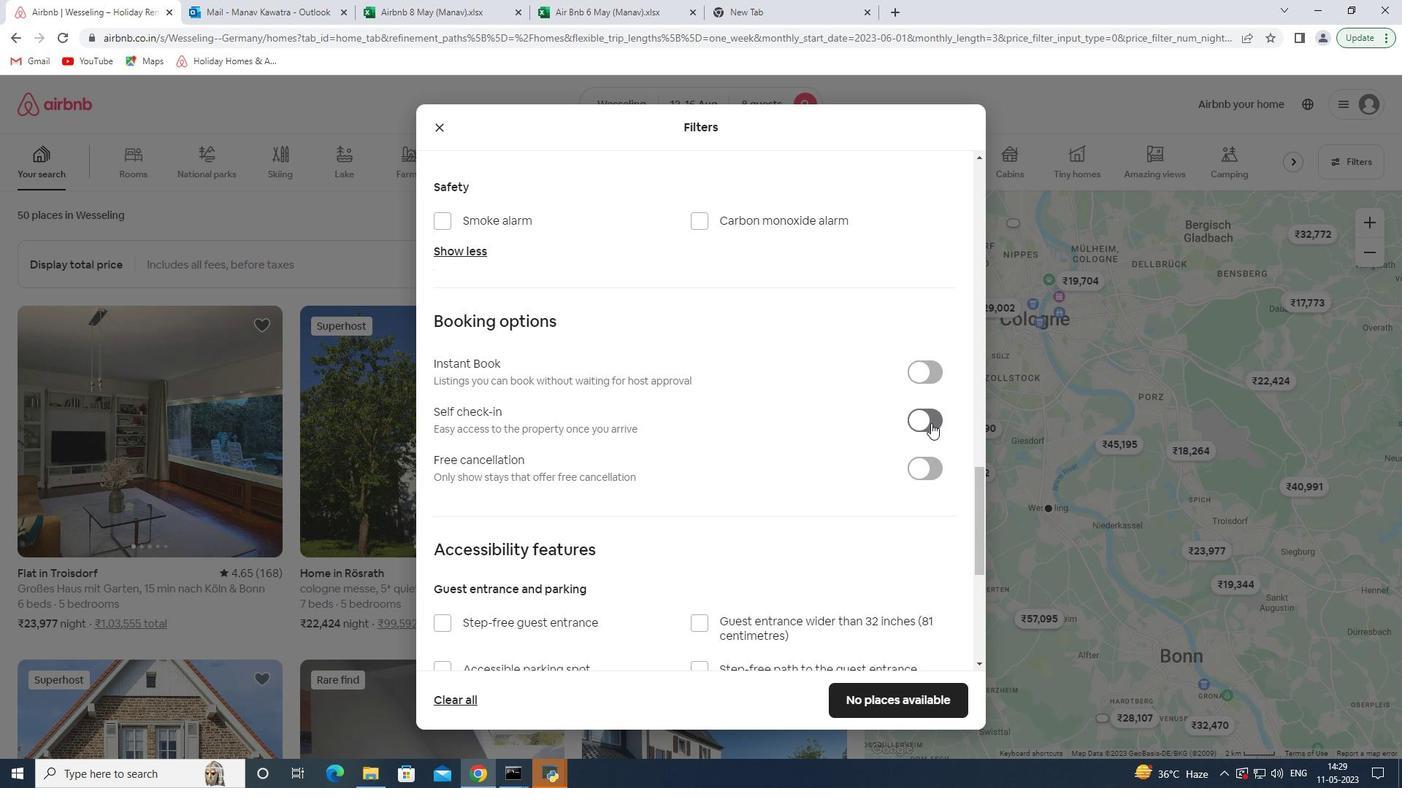 
Action: Mouse pressed left at (930, 423)
Screenshot: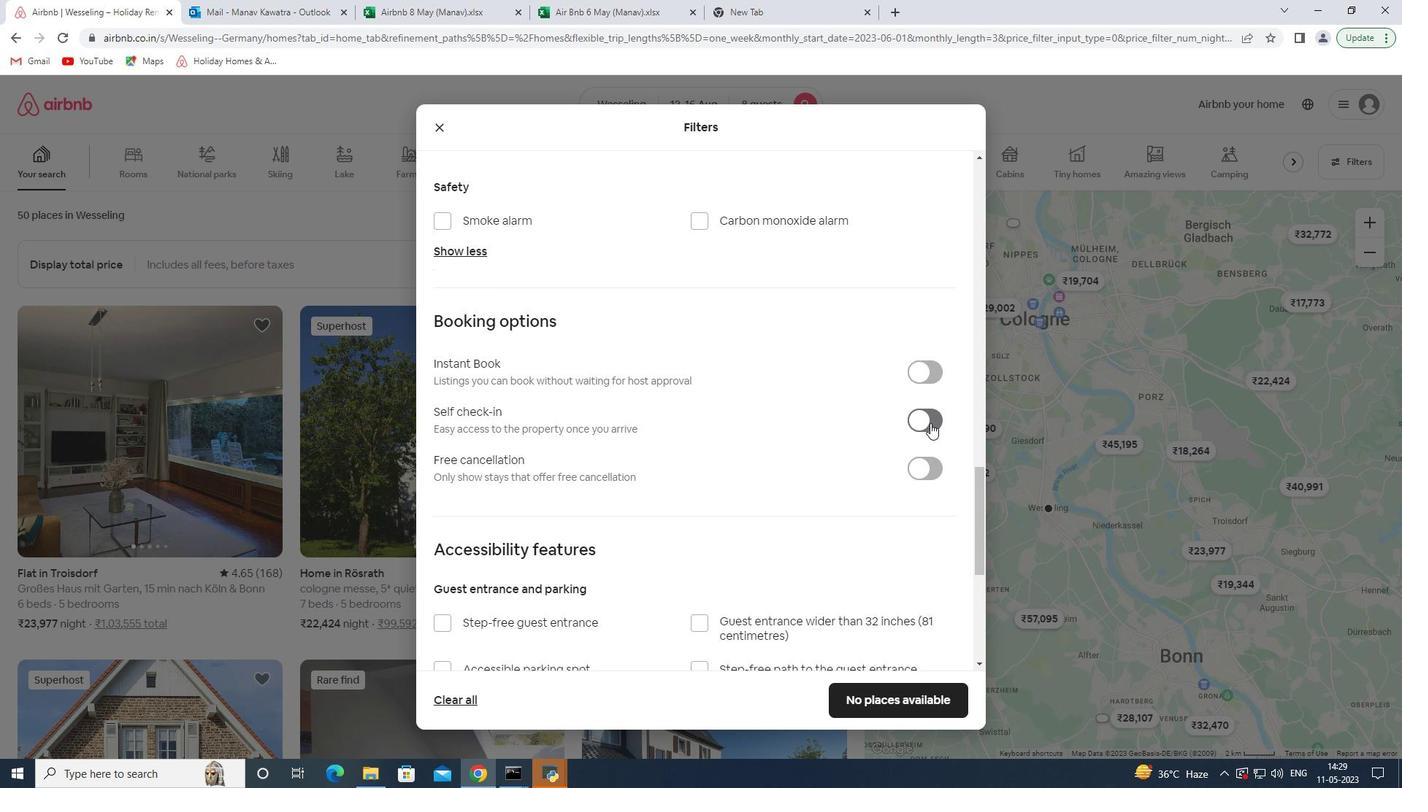 
Action: Mouse moved to (803, 476)
Screenshot: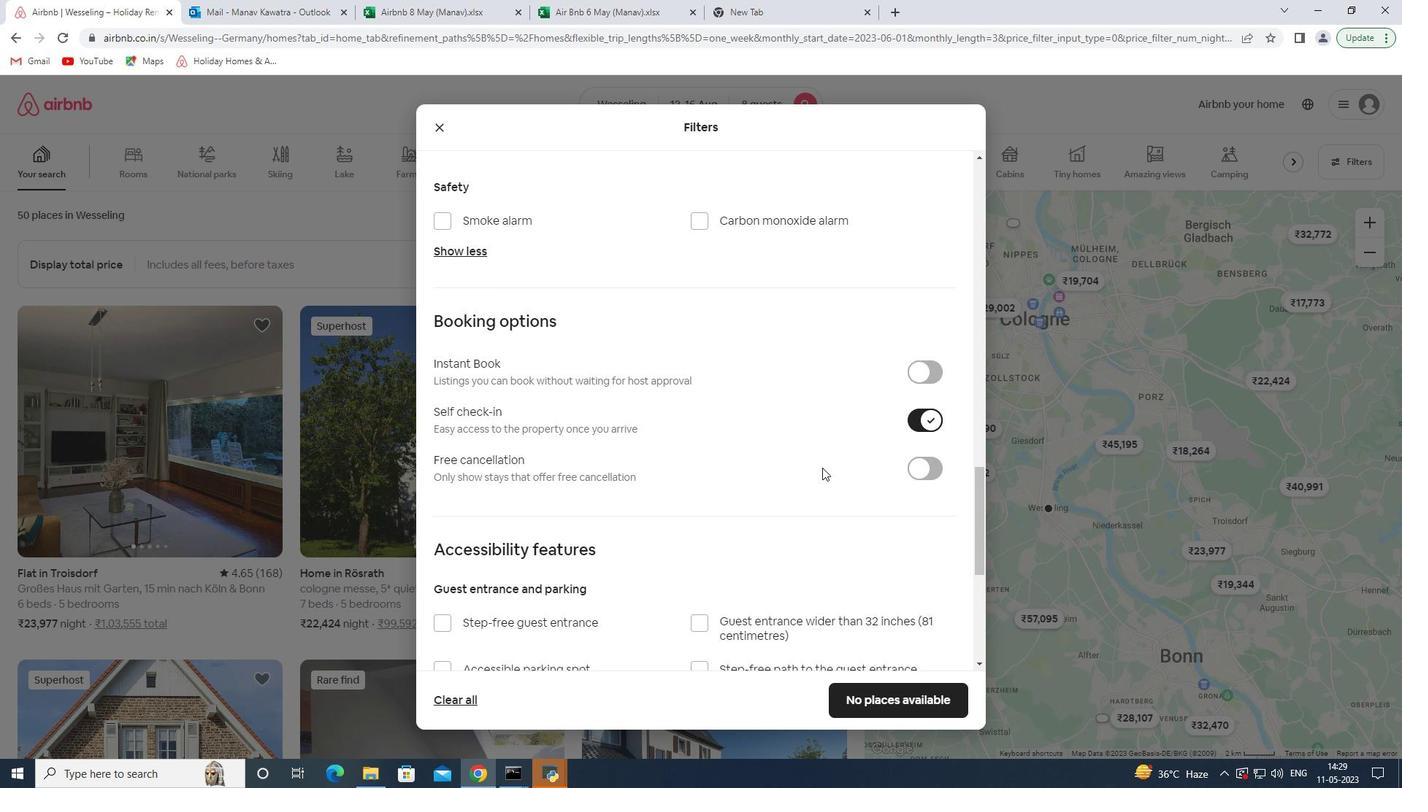 
Action: Mouse scrolled (803, 475) with delta (0, 0)
Screenshot: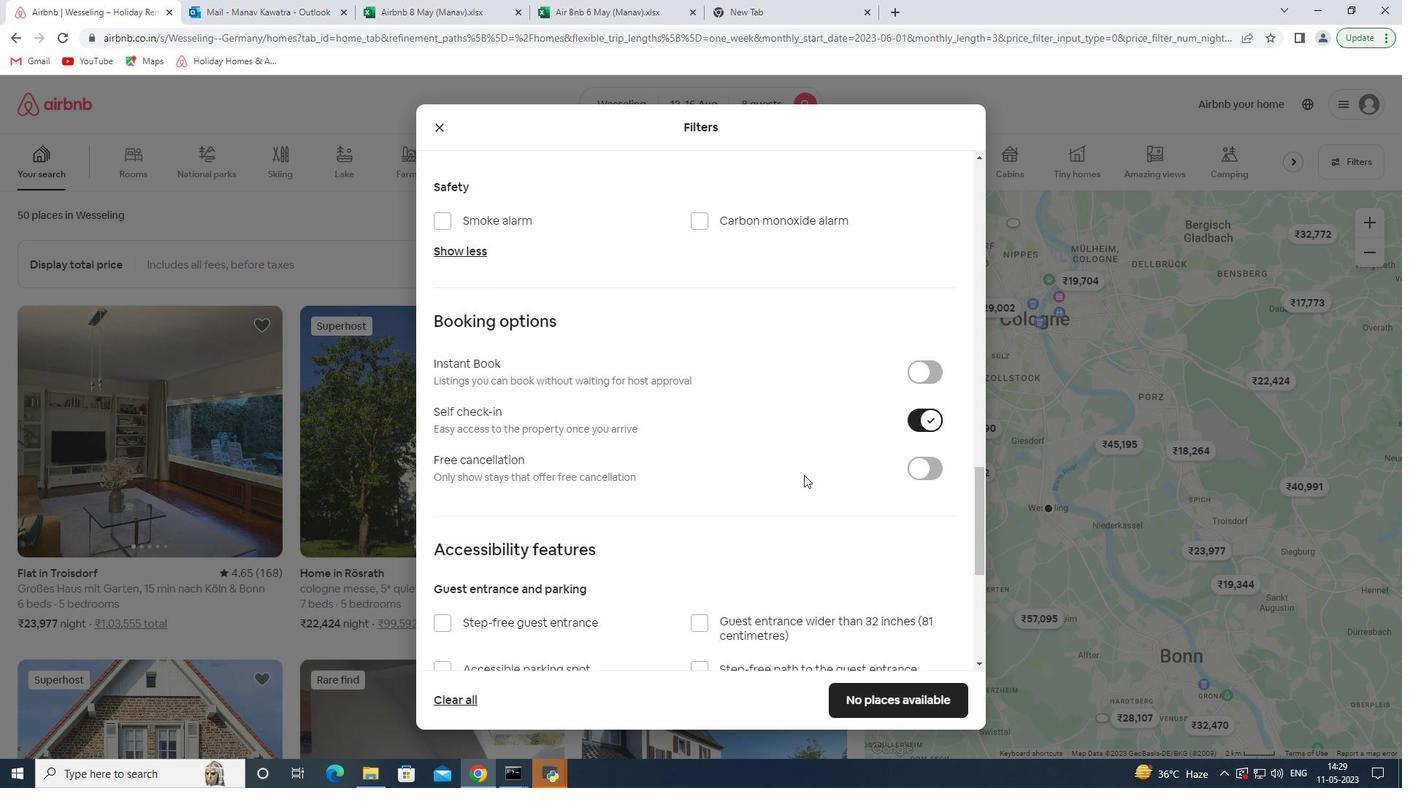 
Action: Mouse scrolled (803, 475) with delta (0, 0)
Screenshot: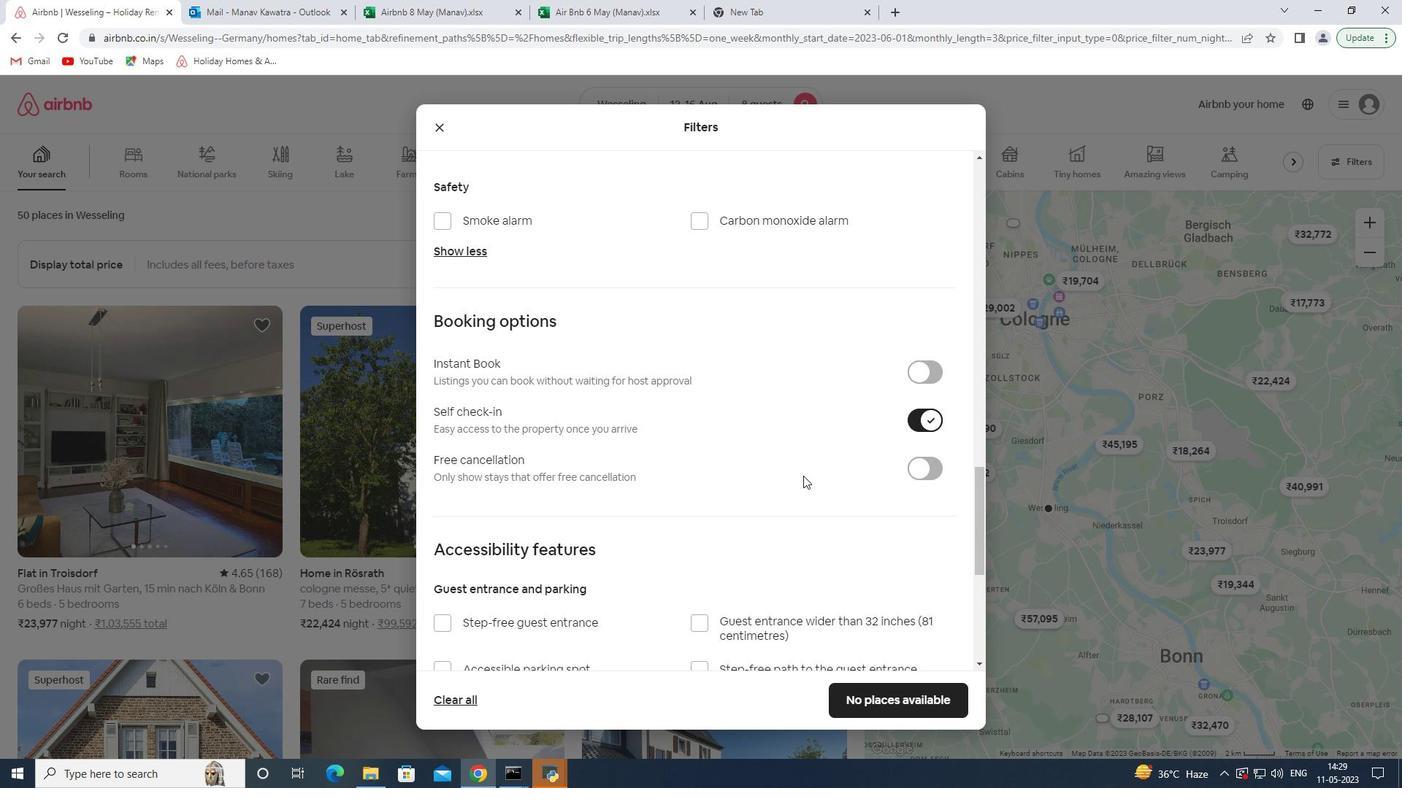 
Action: Mouse scrolled (803, 475) with delta (0, 0)
Screenshot: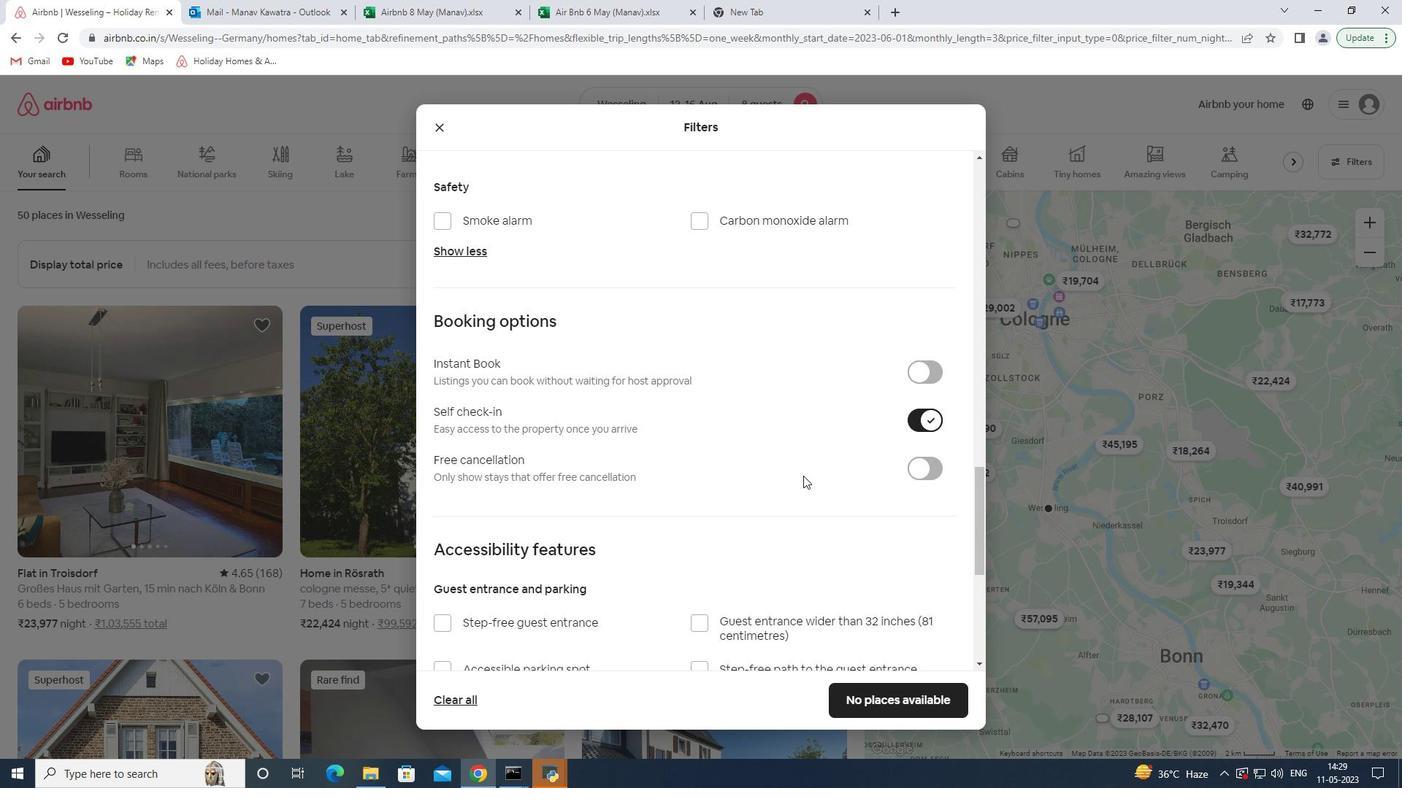 
Action: Mouse moved to (561, 579)
Screenshot: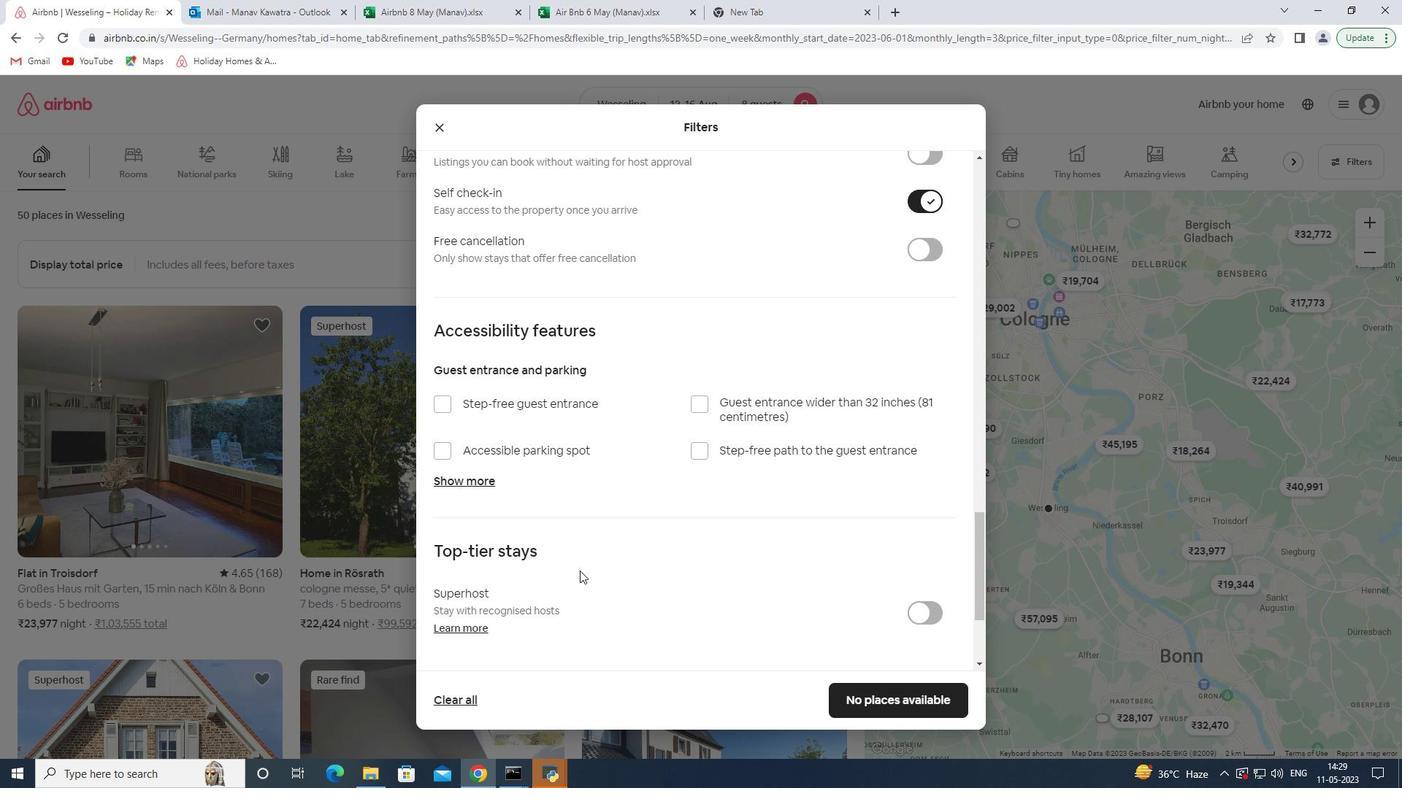 
Action: Mouse scrolled (561, 578) with delta (0, 0)
Screenshot: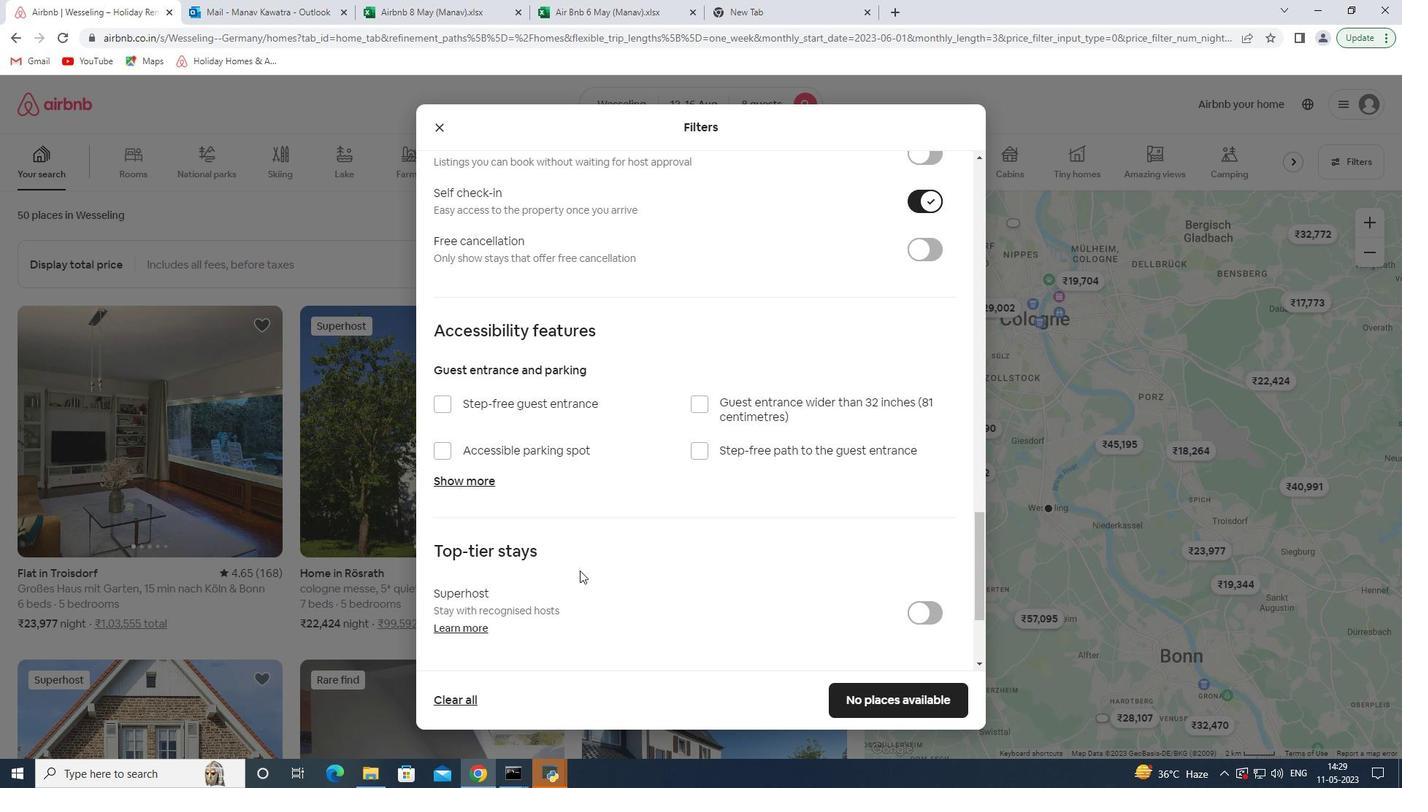 
Action: Mouse moved to (560, 580)
Screenshot: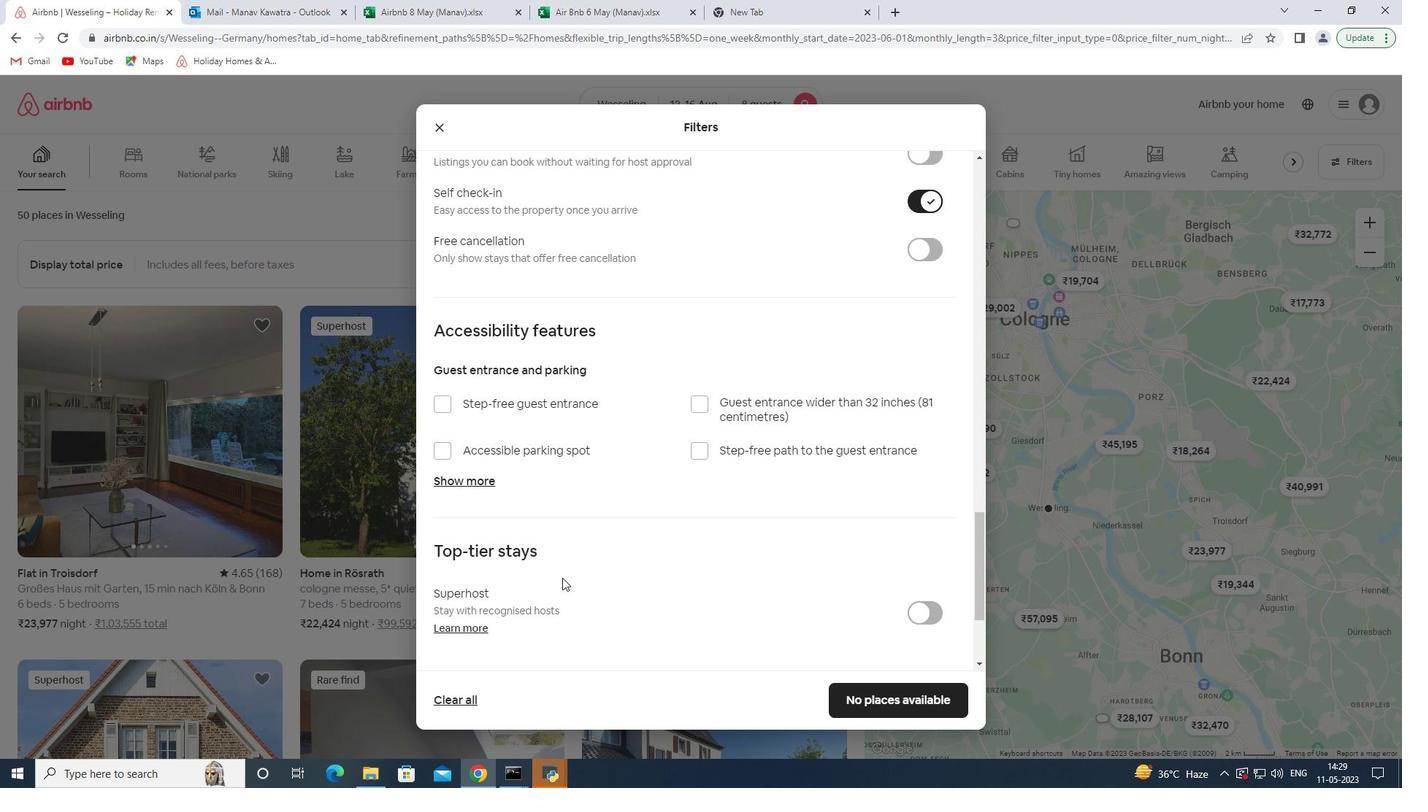 
Action: Mouse scrolled (560, 579) with delta (0, 0)
Screenshot: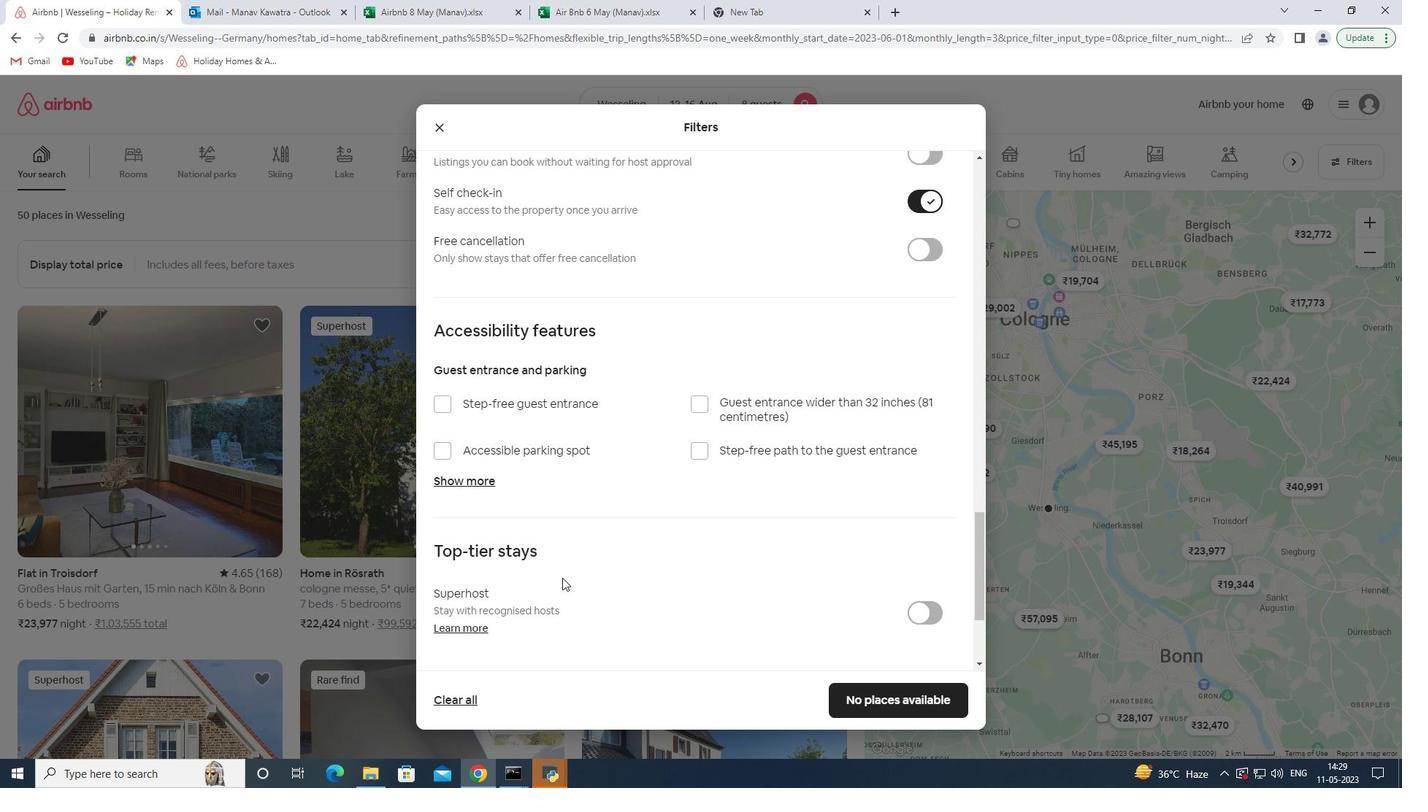 
Action: Mouse moved to (560, 580)
Screenshot: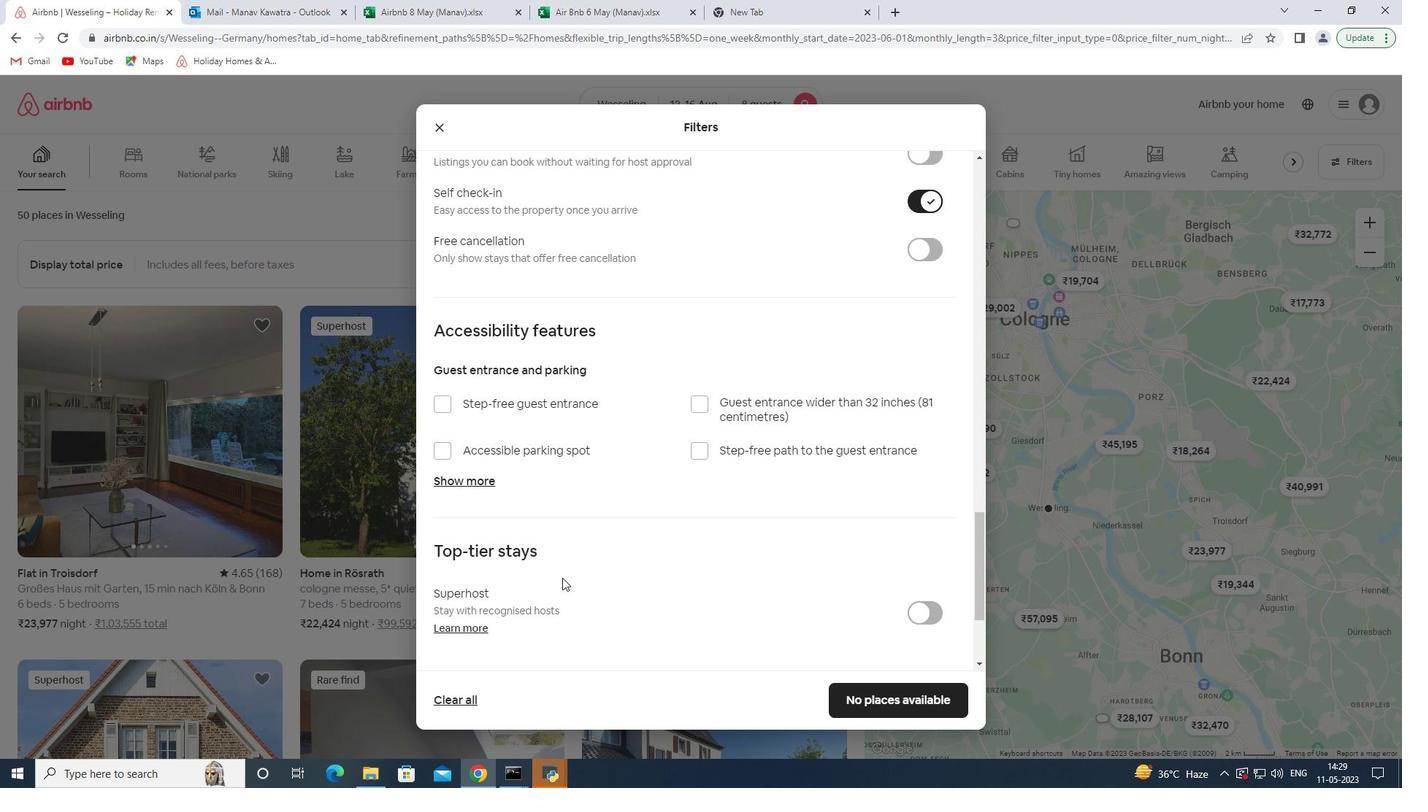 
Action: Mouse scrolled (560, 579) with delta (0, 0)
Screenshot: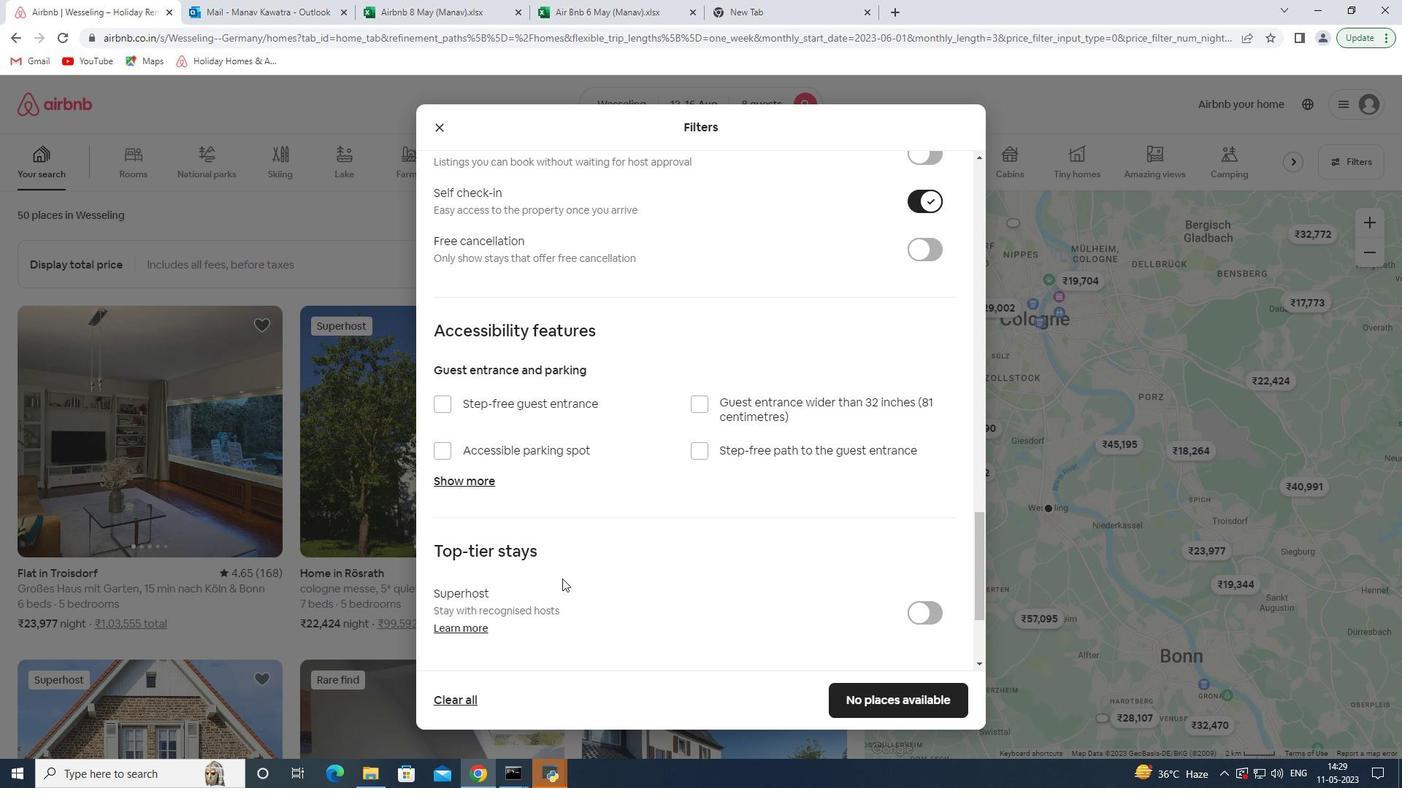 
Action: Mouse moved to (485, 563)
Screenshot: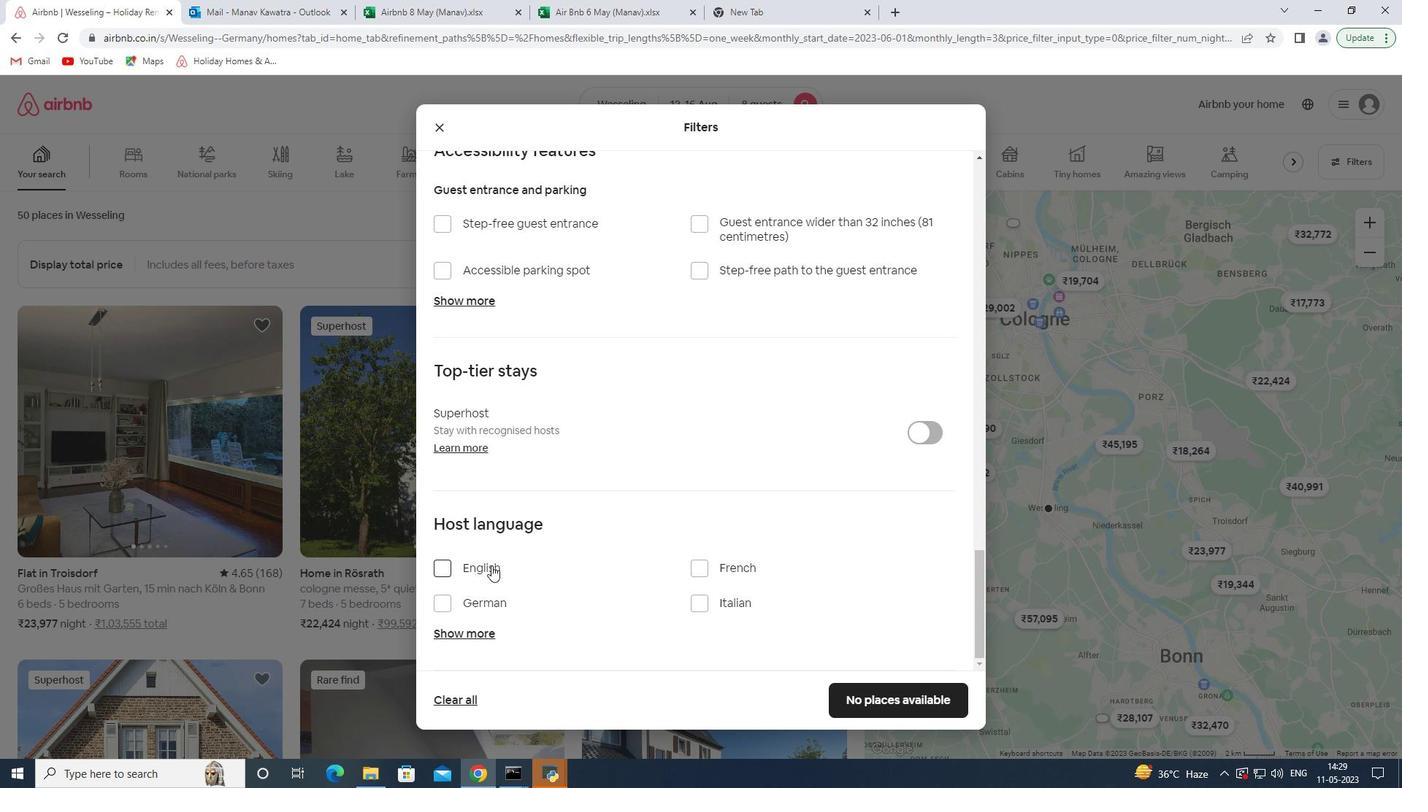 
Action: Mouse pressed left at (485, 563)
Screenshot: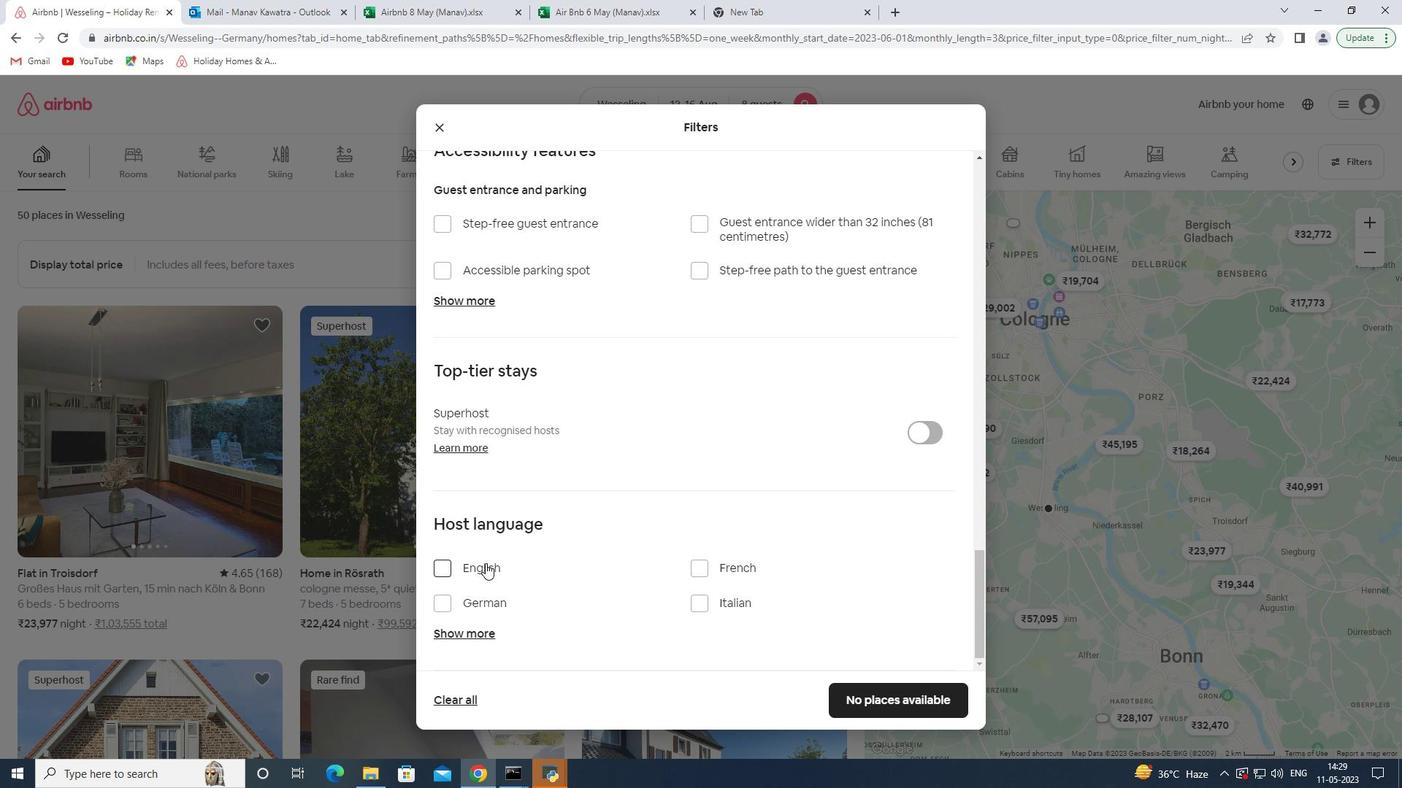 
Action: Mouse moved to (578, 534)
Screenshot: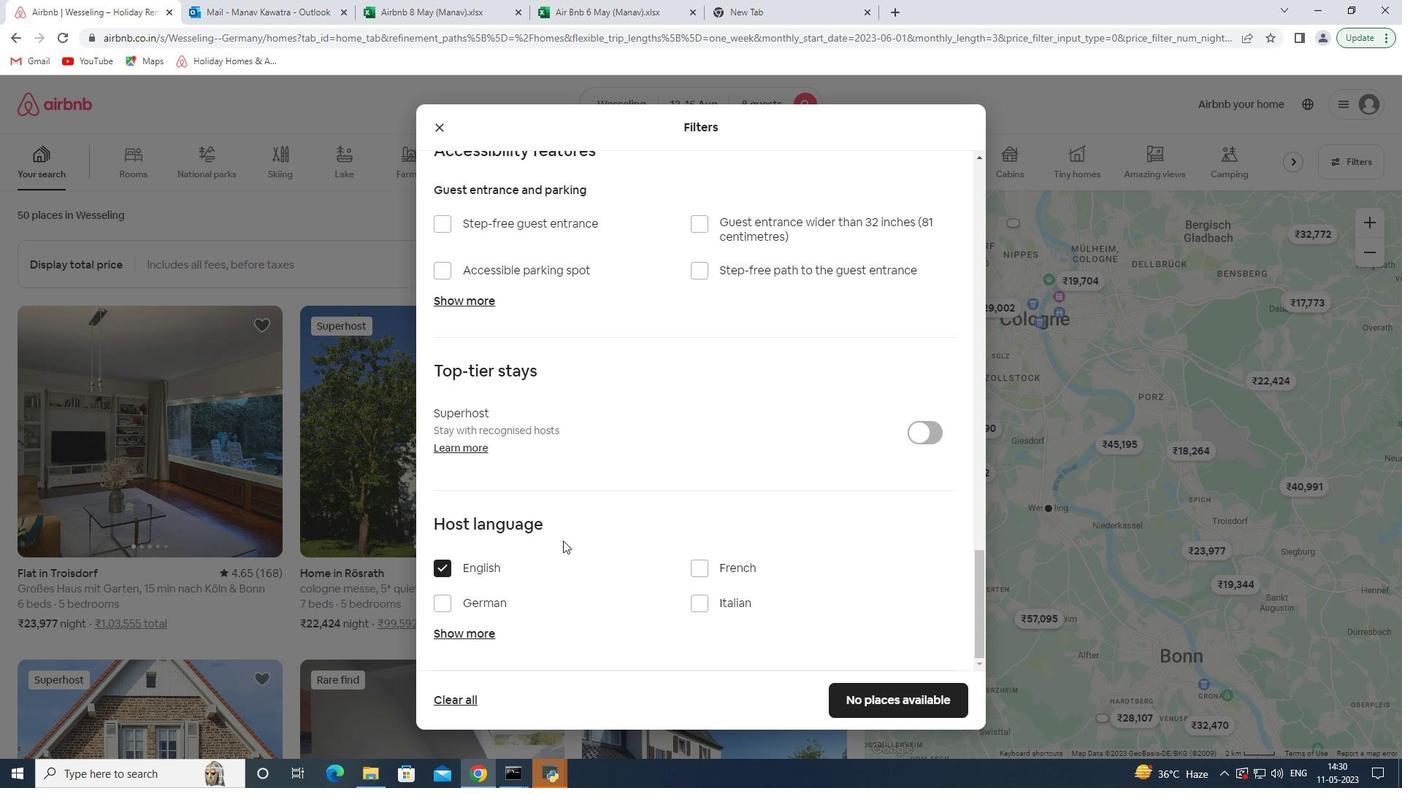
Action: Mouse scrolled (578, 533) with delta (0, 0)
Screenshot: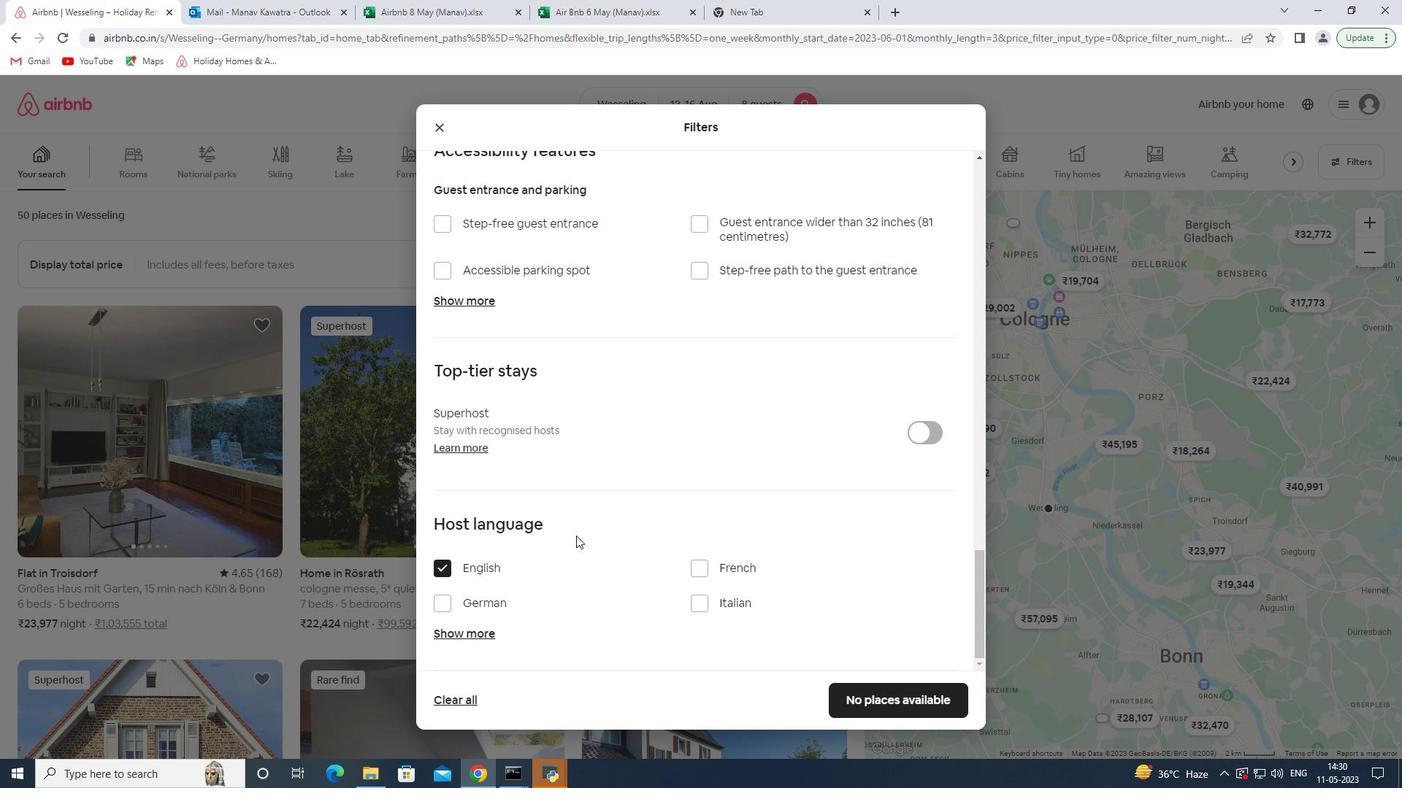
Action: Mouse scrolled (578, 533) with delta (0, 0)
Screenshot: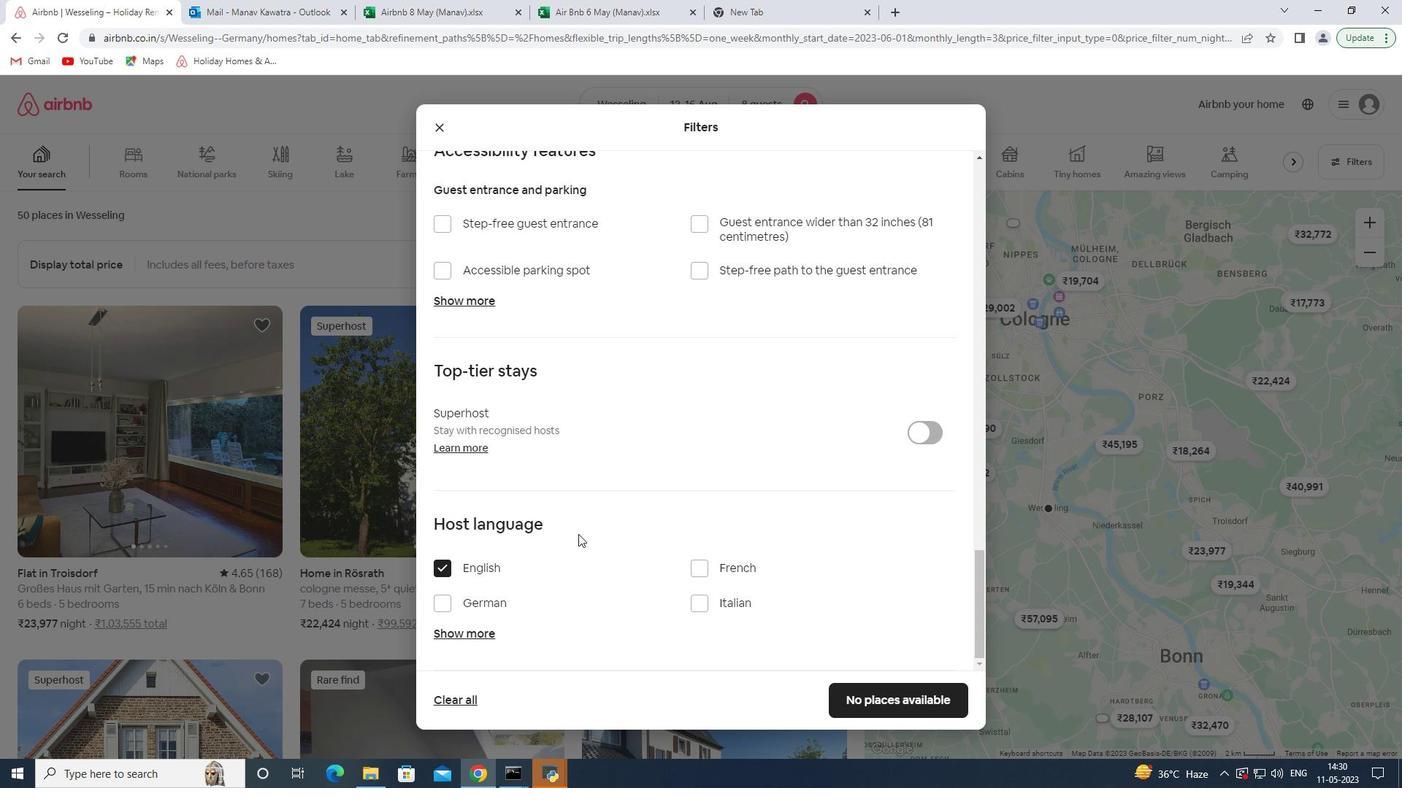 
Action: Mouse scrolled (578, 533) with delta (0, 0)
Screenshot: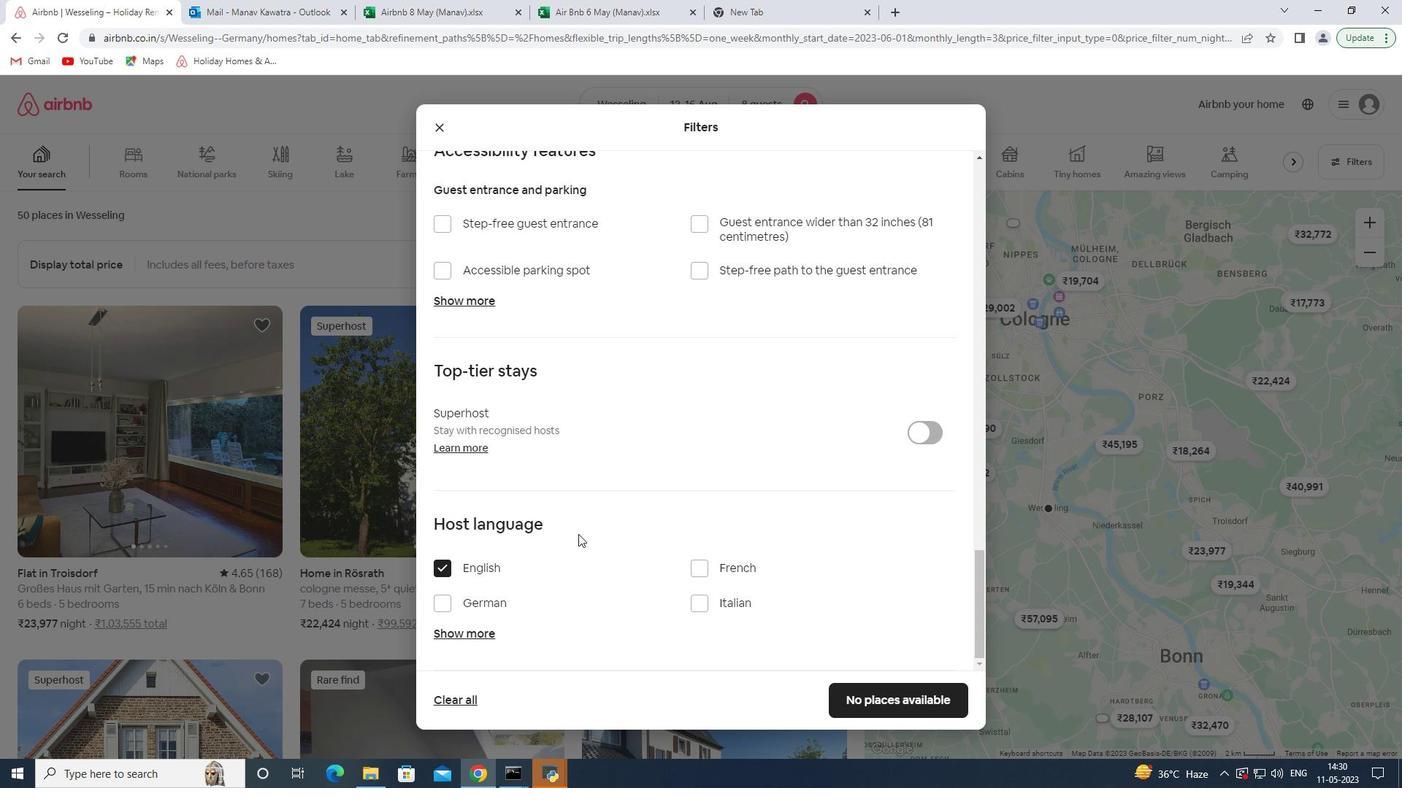 
Action: Mouse scrolled (578, 533) with delta (0, 0)
Screenshot: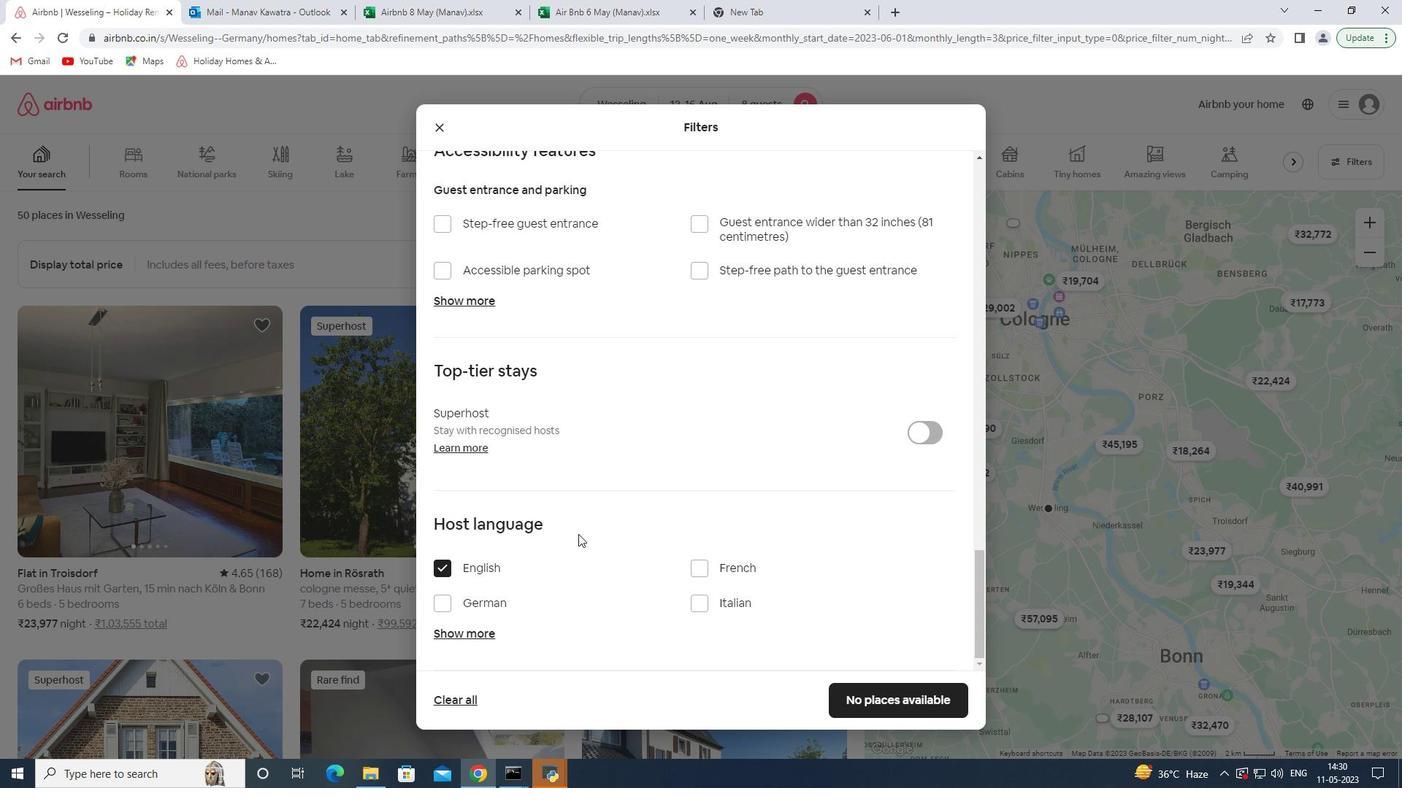 
Action: Mouse scrolled (578, 533) with delta (0, 0)
Screenshot: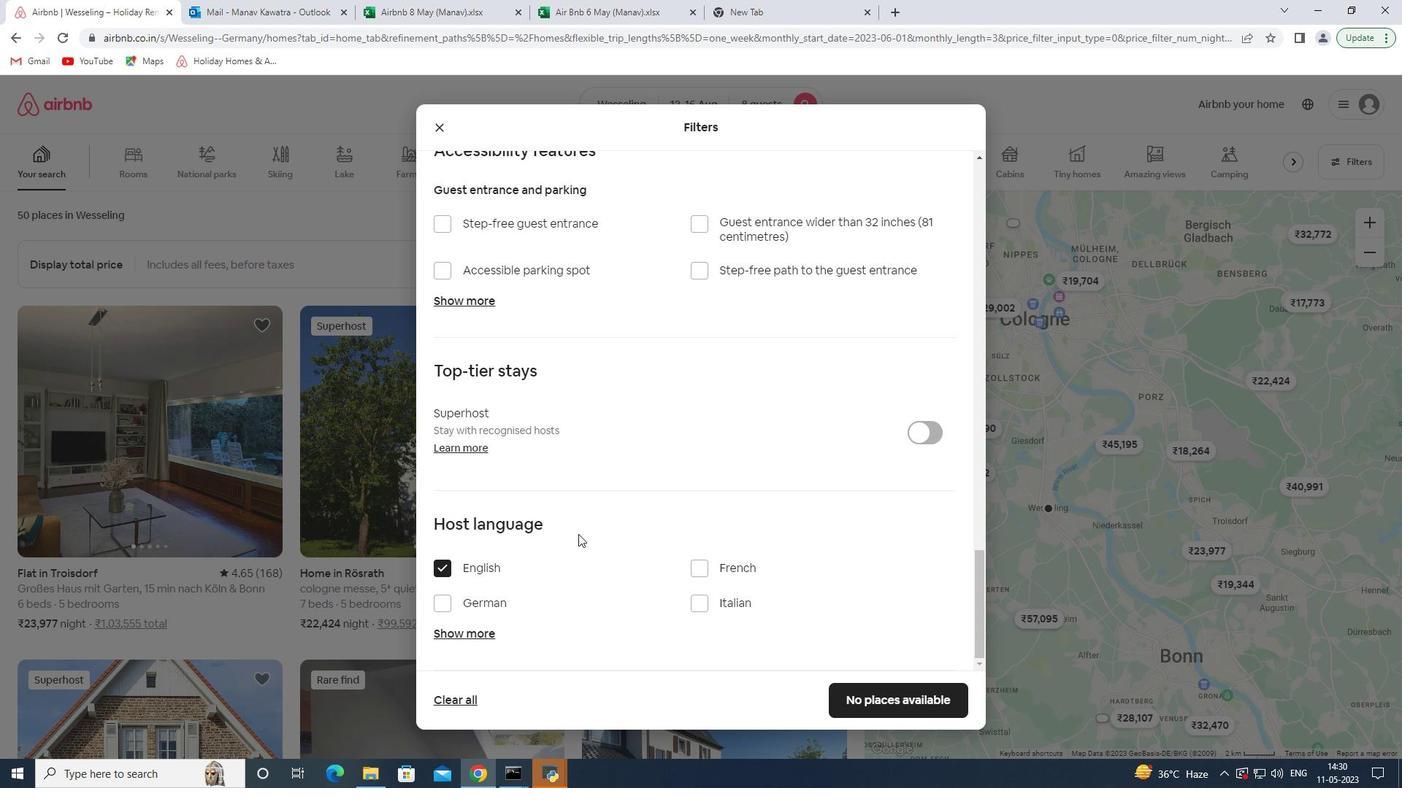 
Action: Mouse moved to (953, 708)
Screenshot: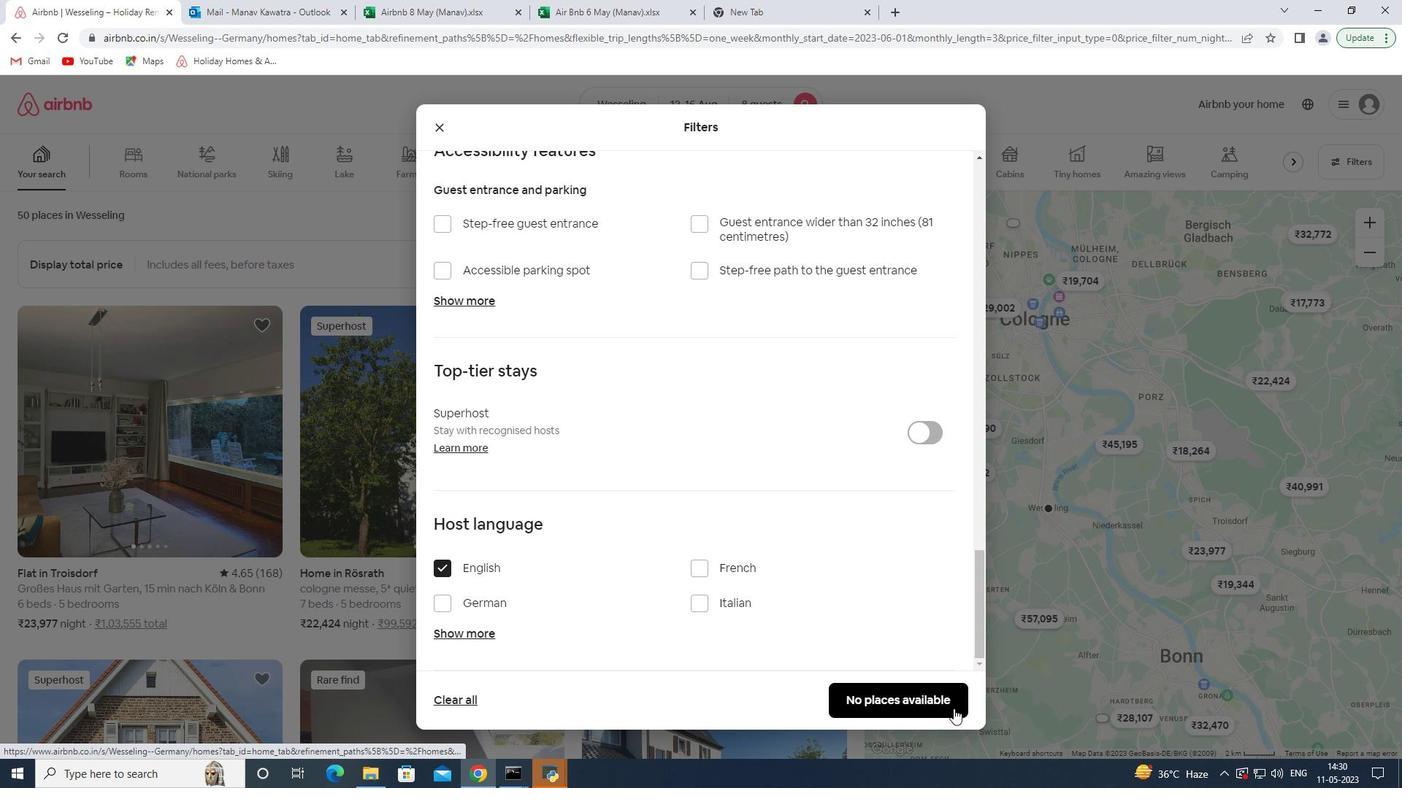 
Action: Mouse pressed left at (953, 708)
Screenshot: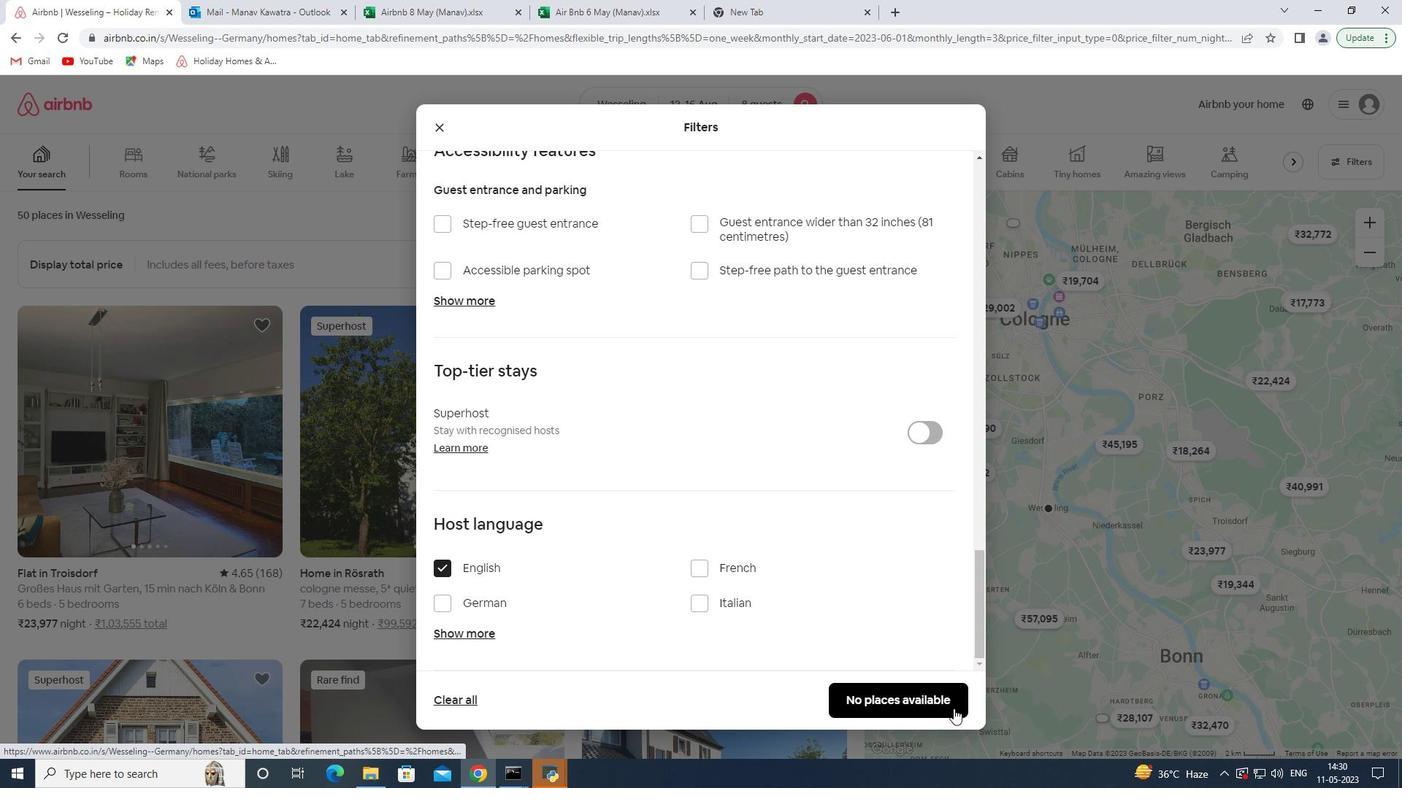 
Action: Mouse moved to (843, 588)
Screenshot: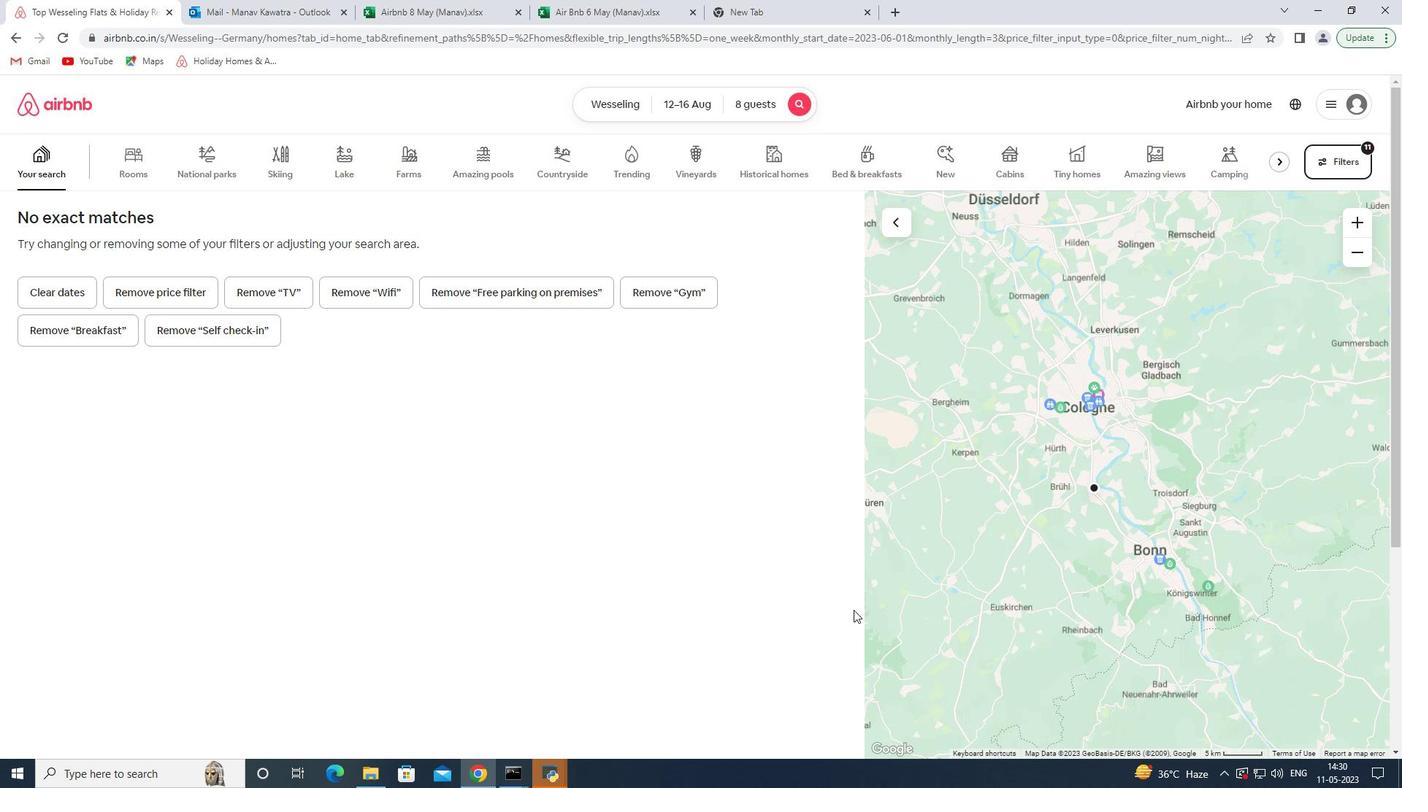 
